 Task: Search one way flight ticket for 5 adults, 2 children, 1 infant in seat and 1 infant on lap in economy from Homer: Homer Airport to Gillette: Gillette Campbell County Airport on 5-1-2023. Choice of flights is Alaska. Number of bags: 2 carry on bags. Price is upto 98000. Outbound departure time preference is 5:15. Return departure time preference is 13:30.
Action: Mouse moved to (213, 204)
Screenshot: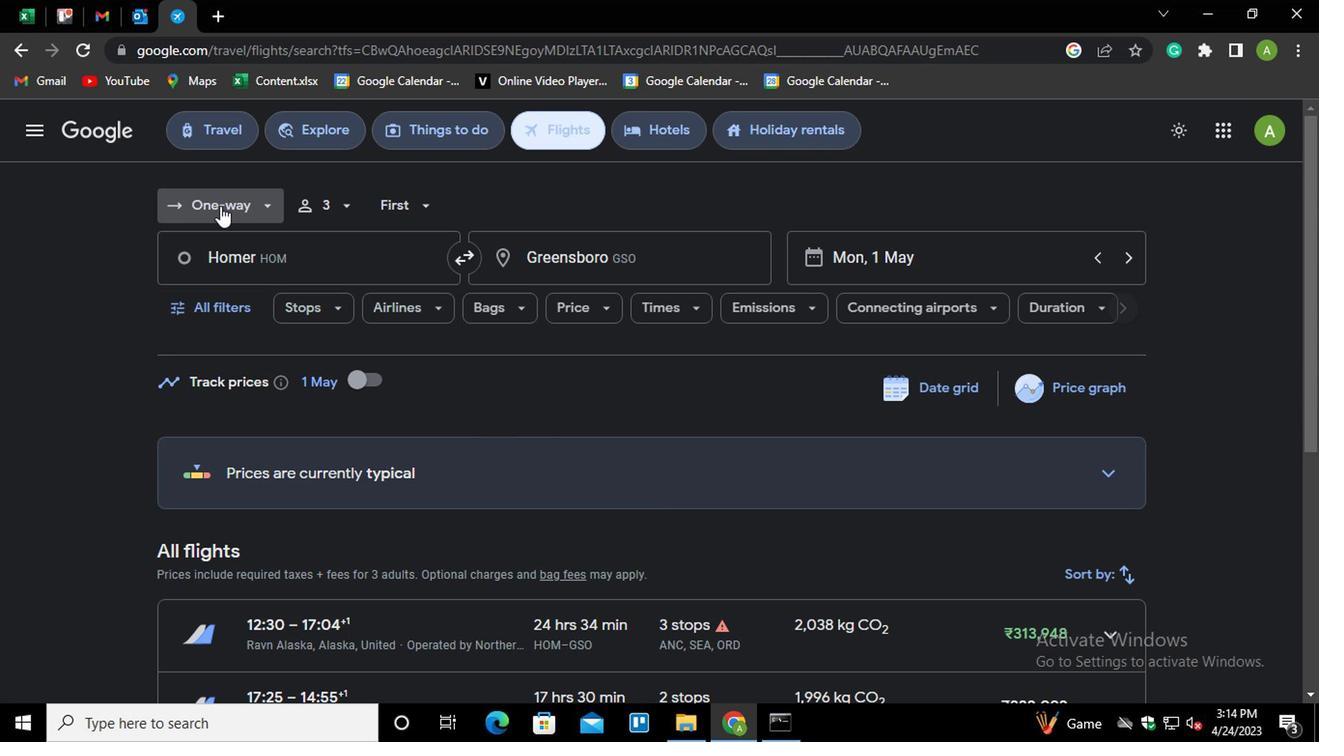 
Action: Mouse pressed left at (213, 204)
Screenshot: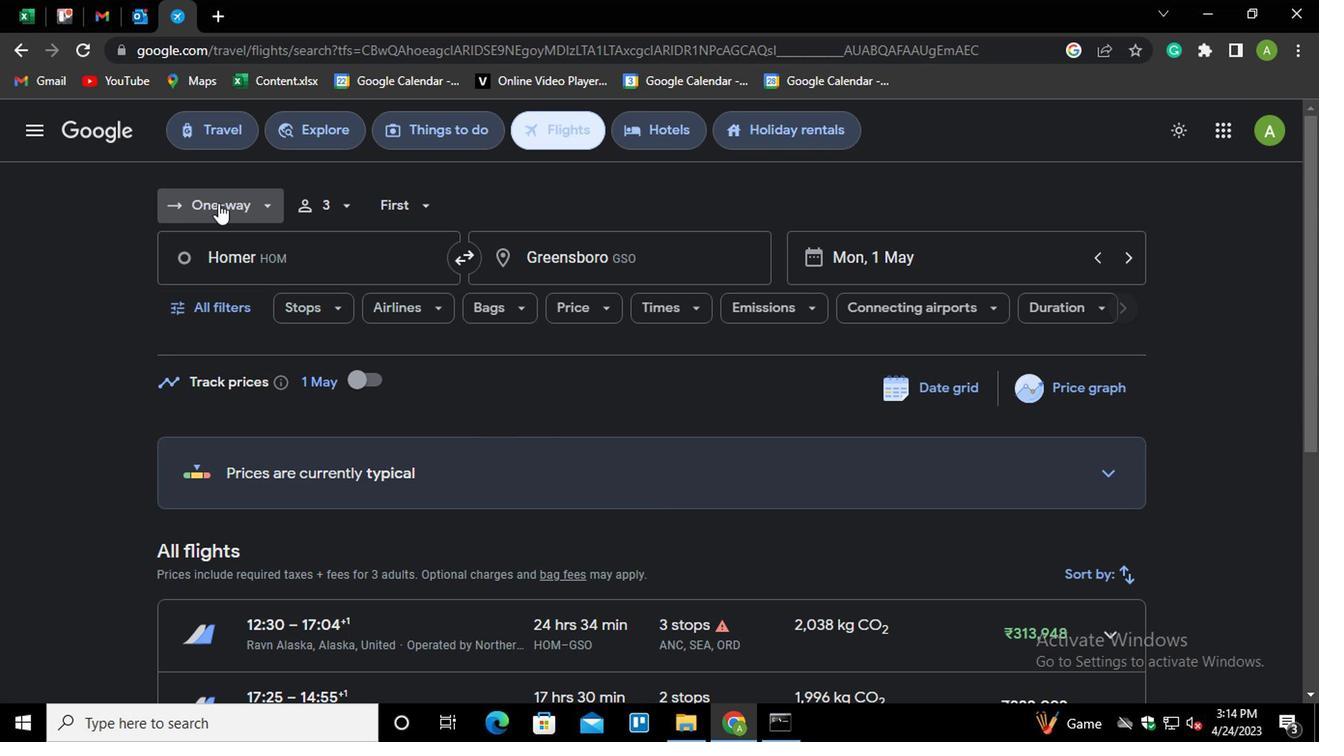 
Action: Mouse moved to (251, 291)
Screenshot: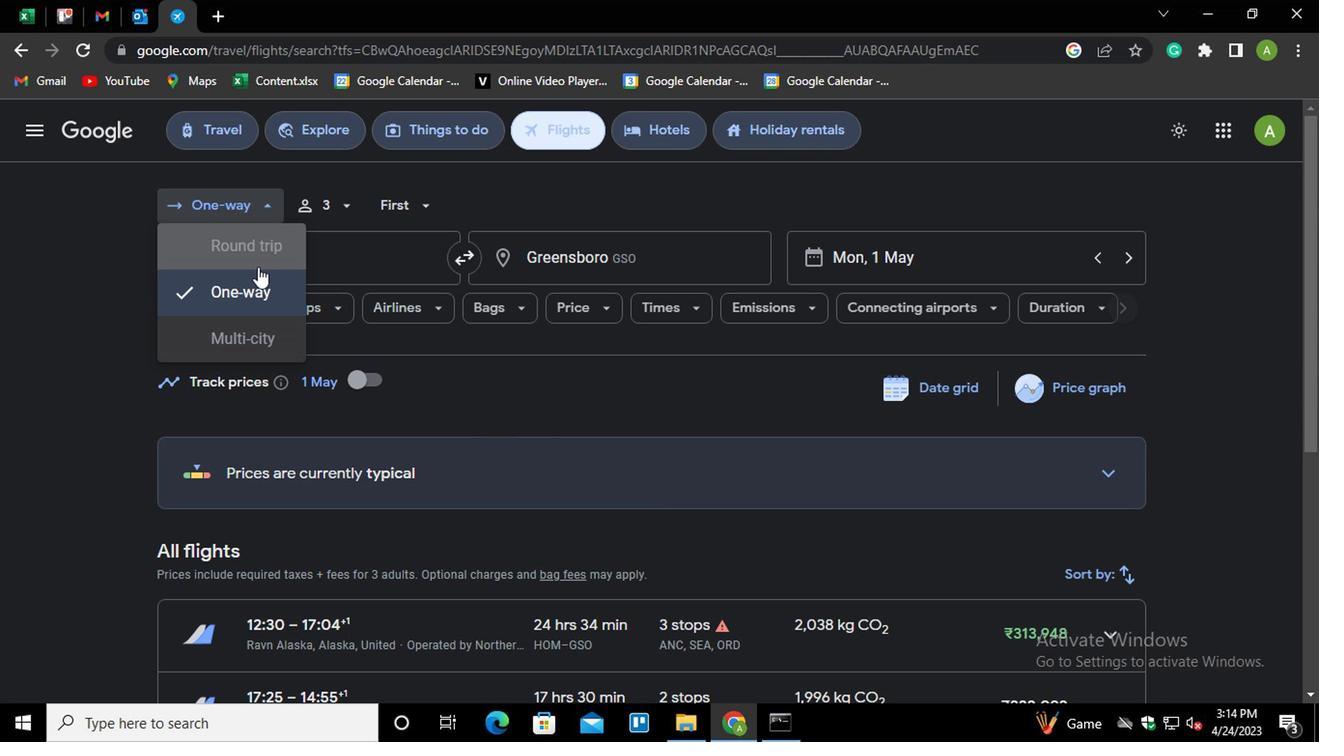 
Action: Mouse pressed left at (251, 291)
Screenshot: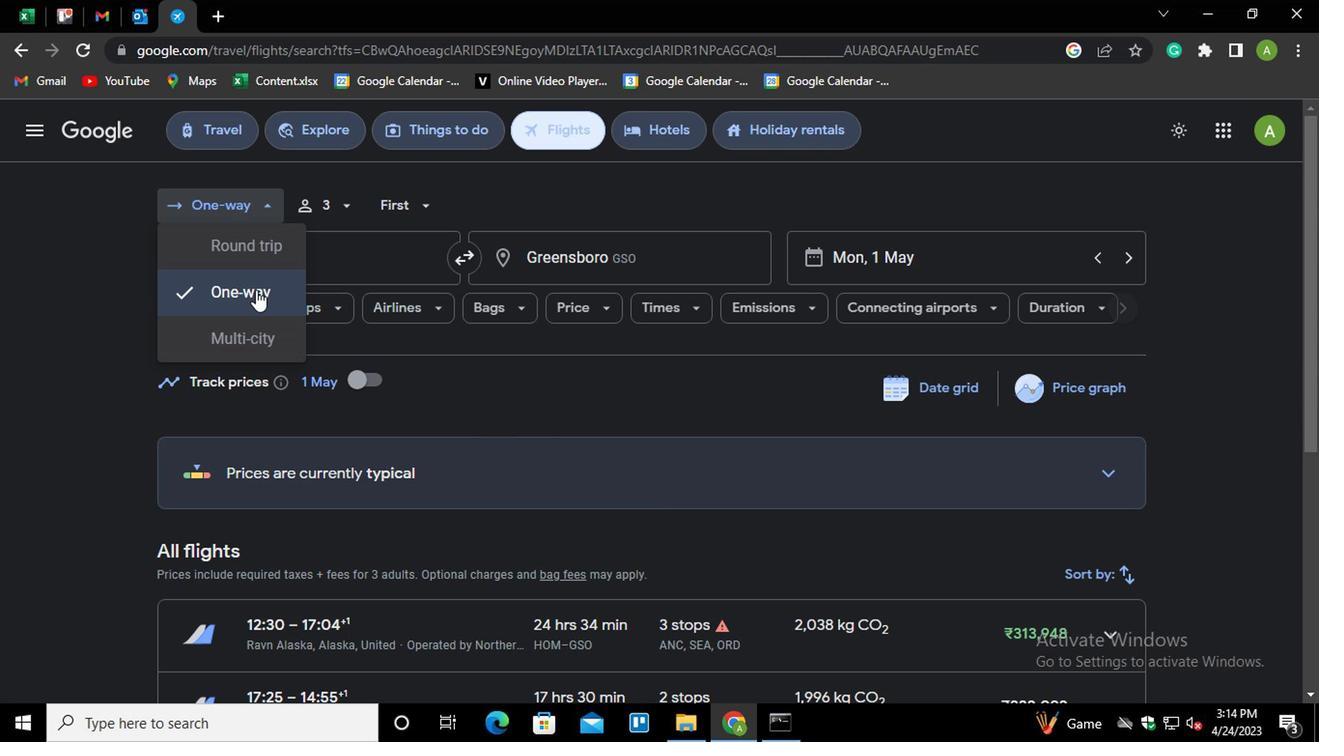 
Action: Mouse moved to (312, 206)
Screenshot: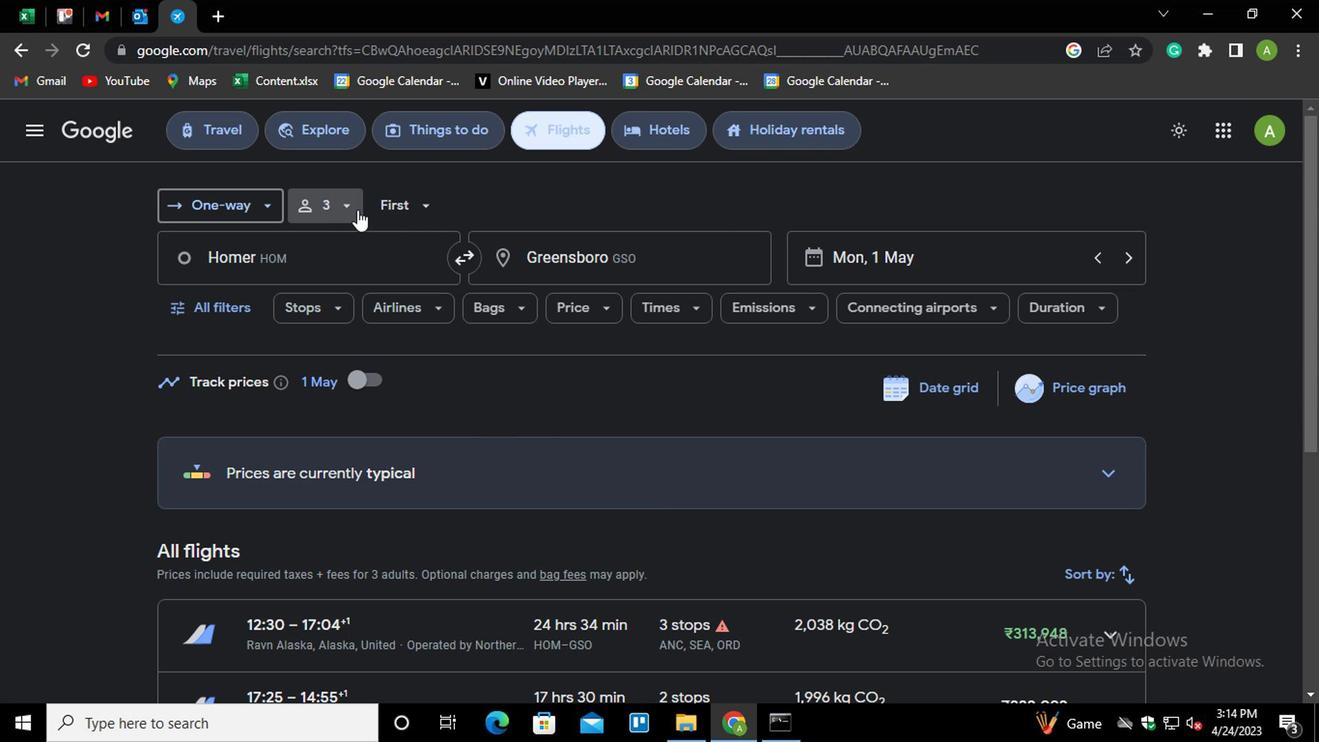 
Action: Mouse pressed left at (312, 206)
Screenshot: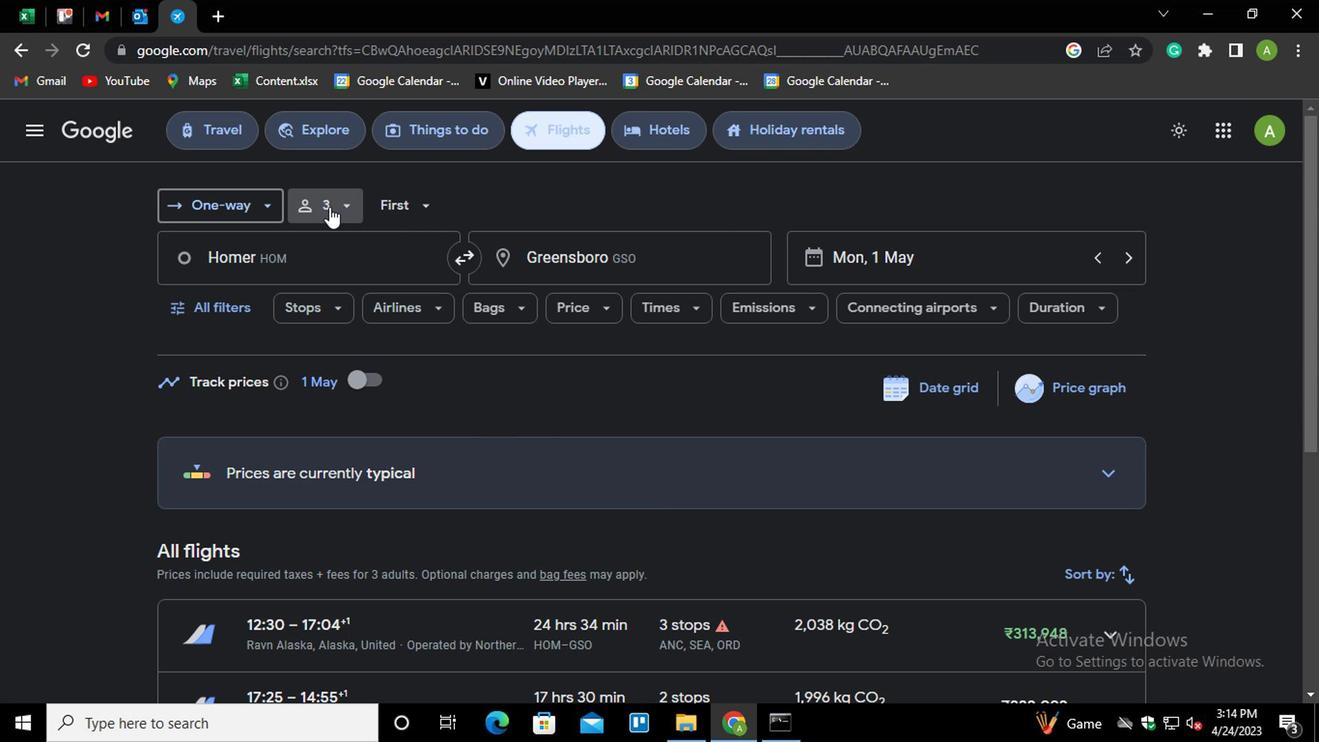 
Action: Mouse moved to (481, 251)
Screenshot: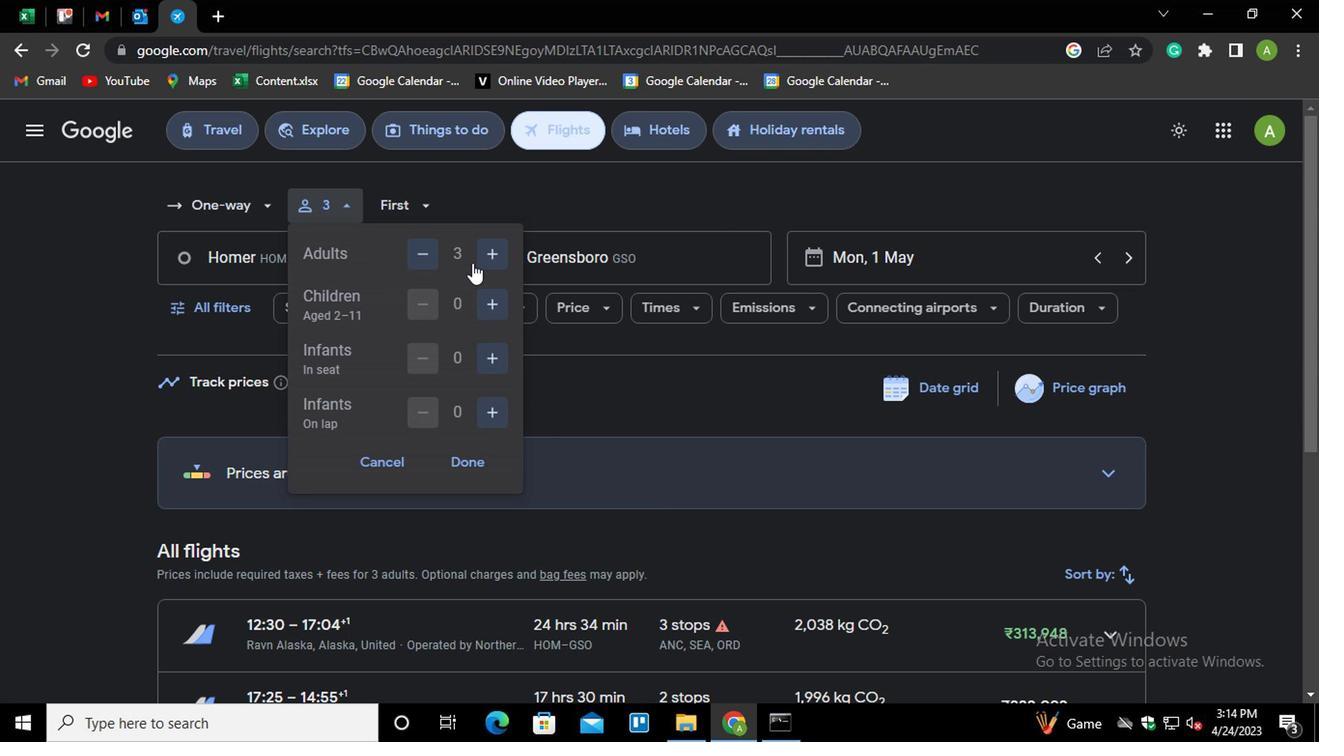 
Action: Mouse pressed left at (481, 251)
Screenshot: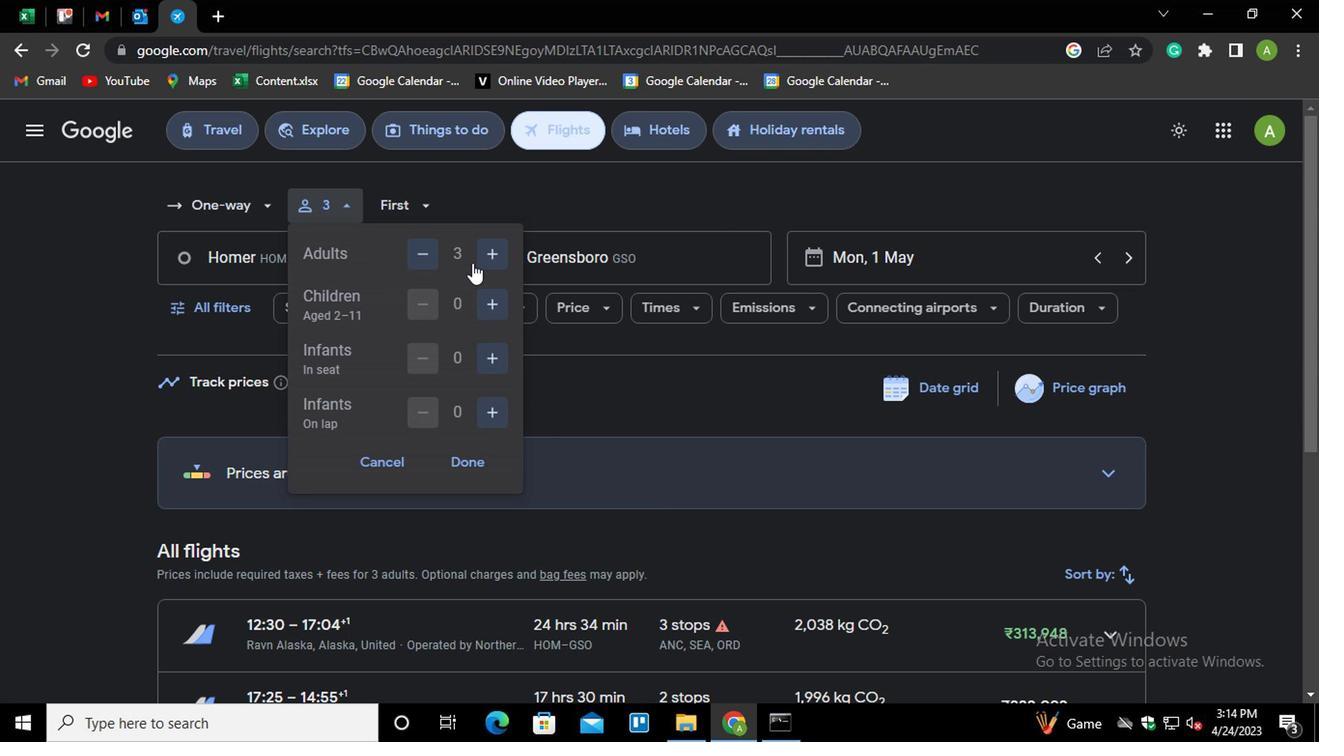 
Action: Mouse pressed left at (481, 251)
Screenshot: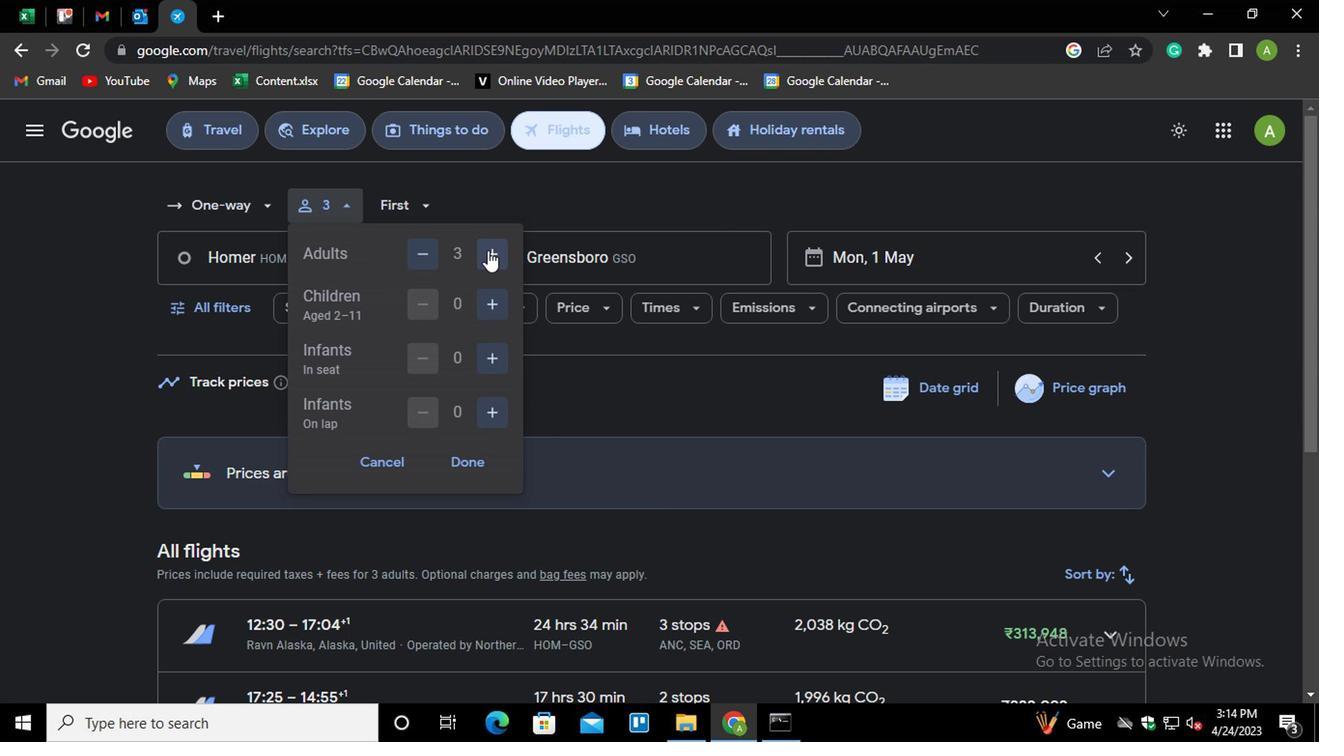 
Action: Mouse moved to (489, 347)
Screenshot: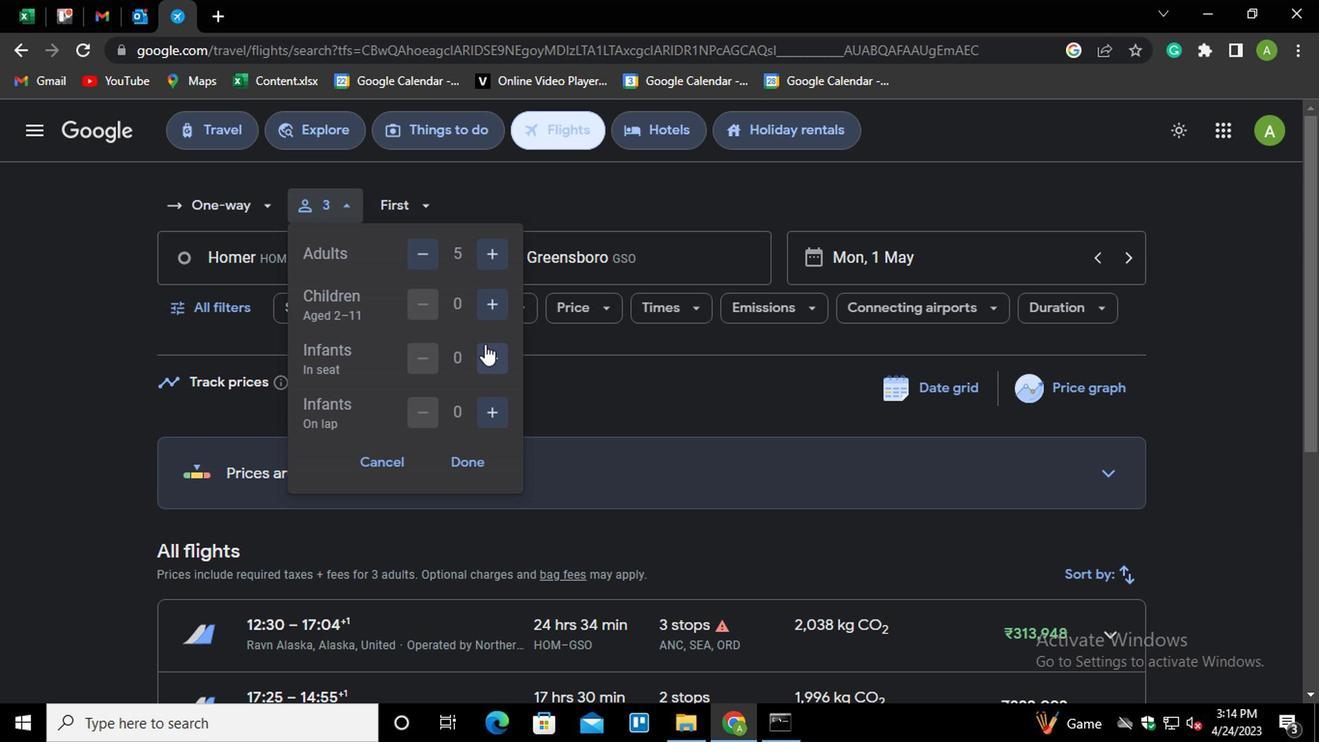 
Action: Mouse pressed left at (489, 347)
Screenshot: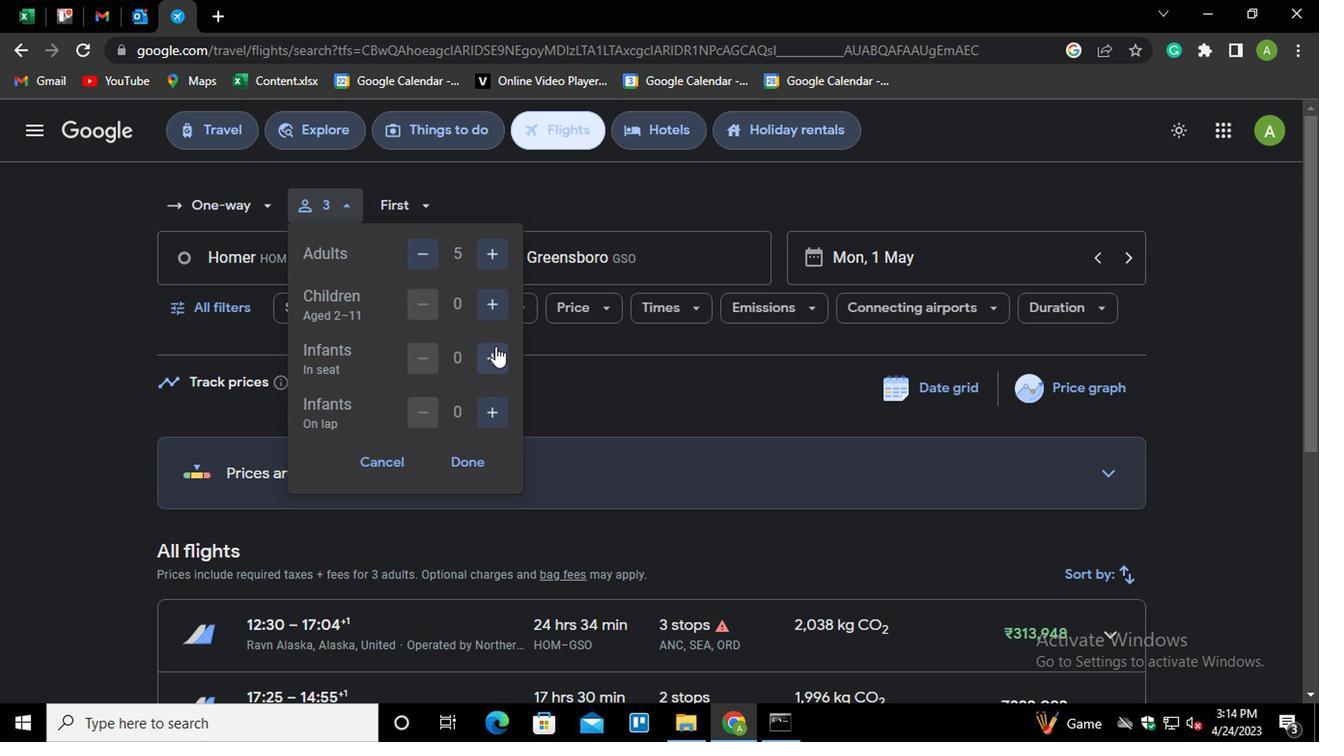 
Action: Mouse moved to (492, 420)
Screenshot: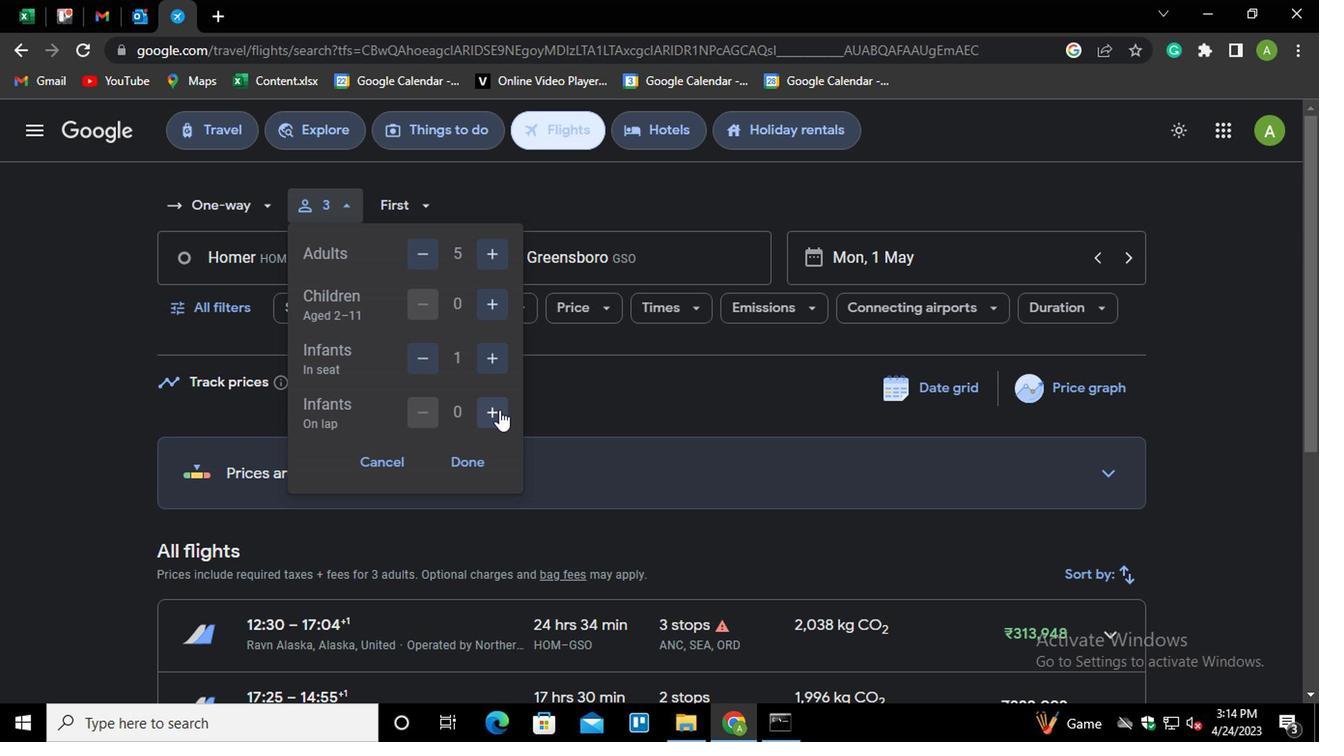 
Action: Mouse pressed left at (492, 420)
Screenshot: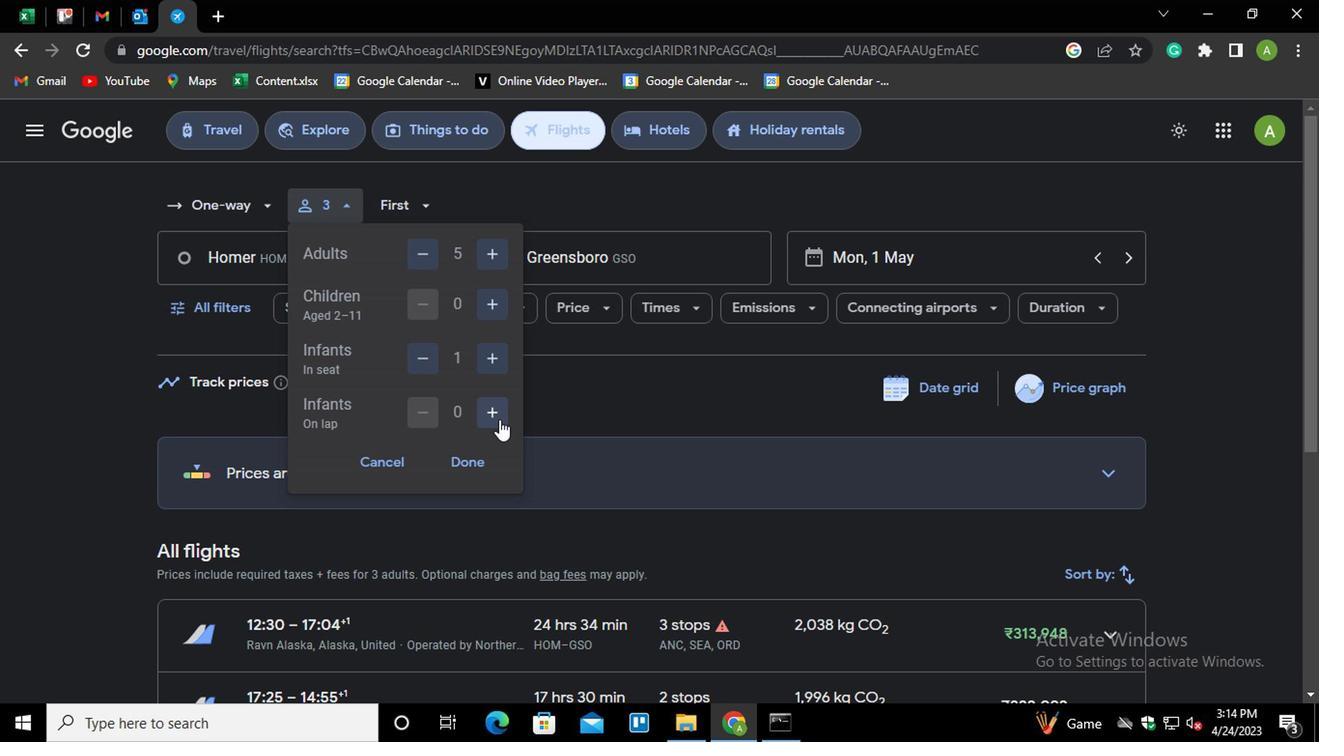 
Action: Mouse moved to (465, 469)
Screenshot: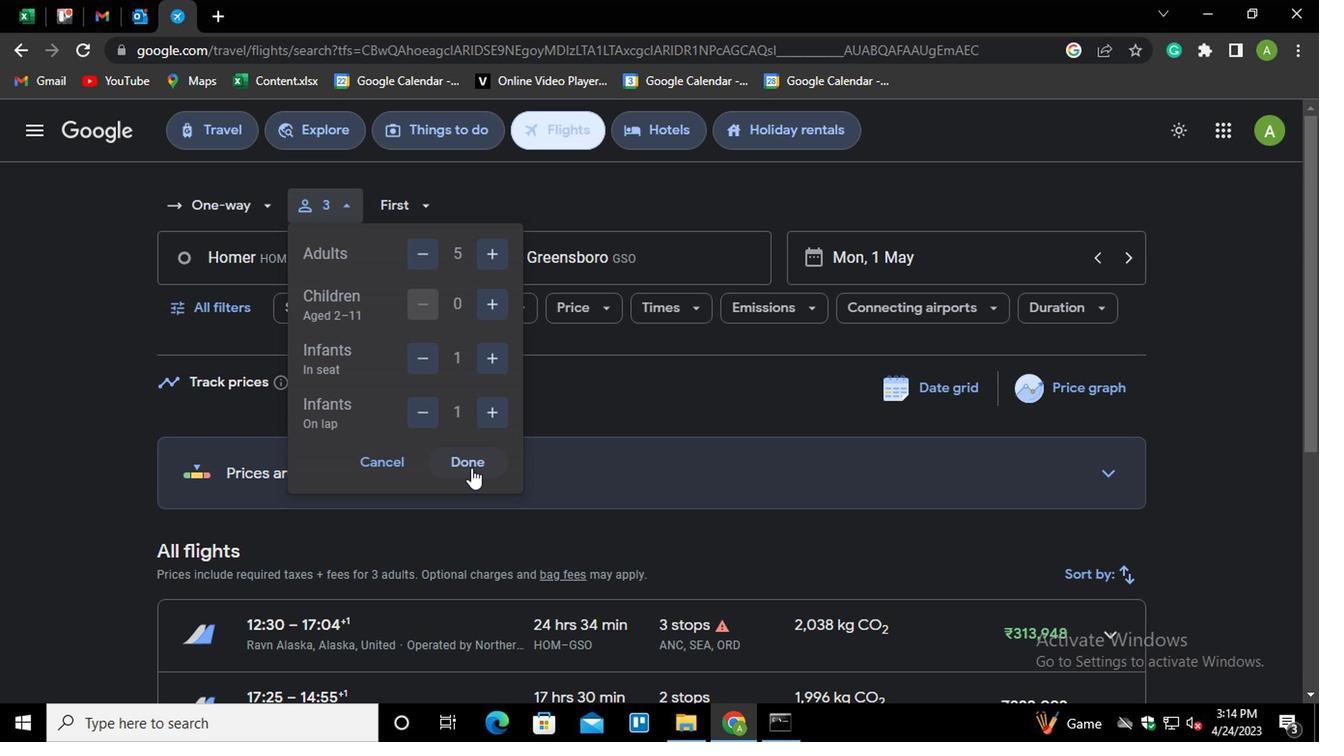 
Action: Mouse pressed left at (465, 469)
Screenshot: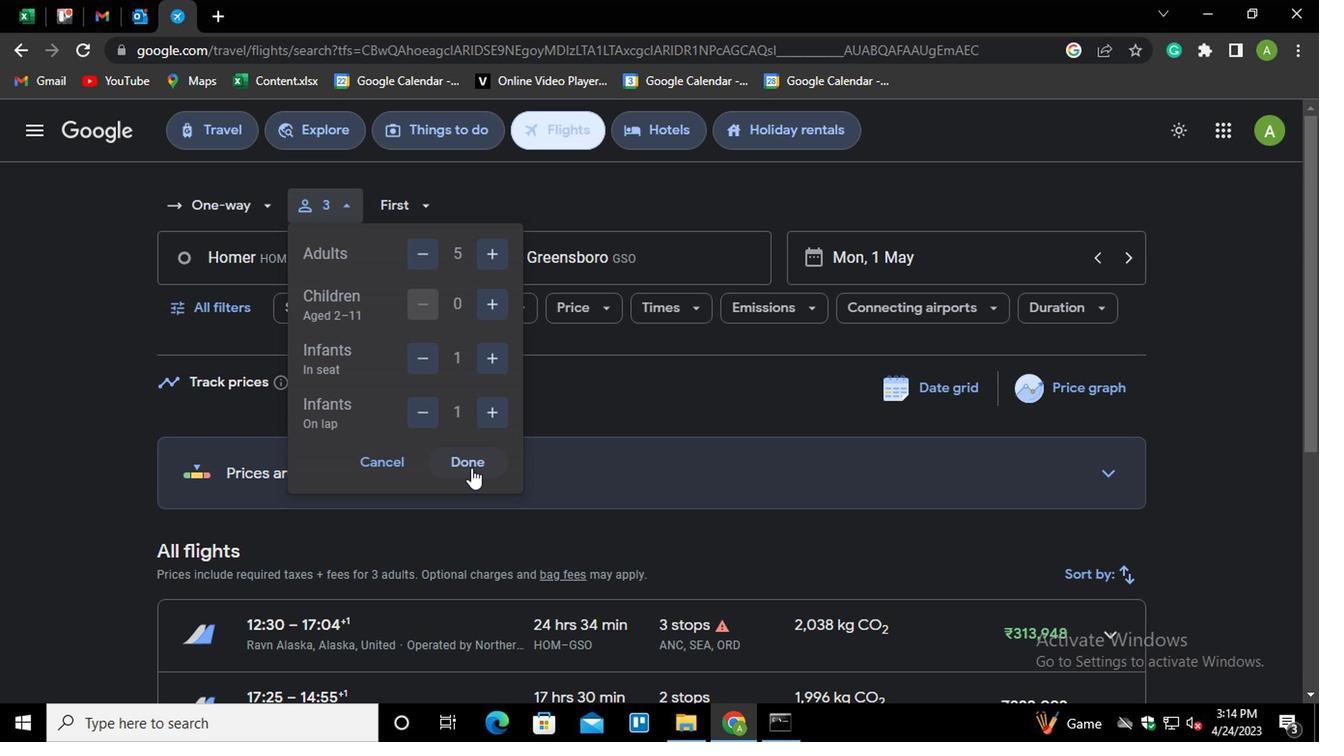 
Action: Mouse moved to (393, 204)
Screenshot: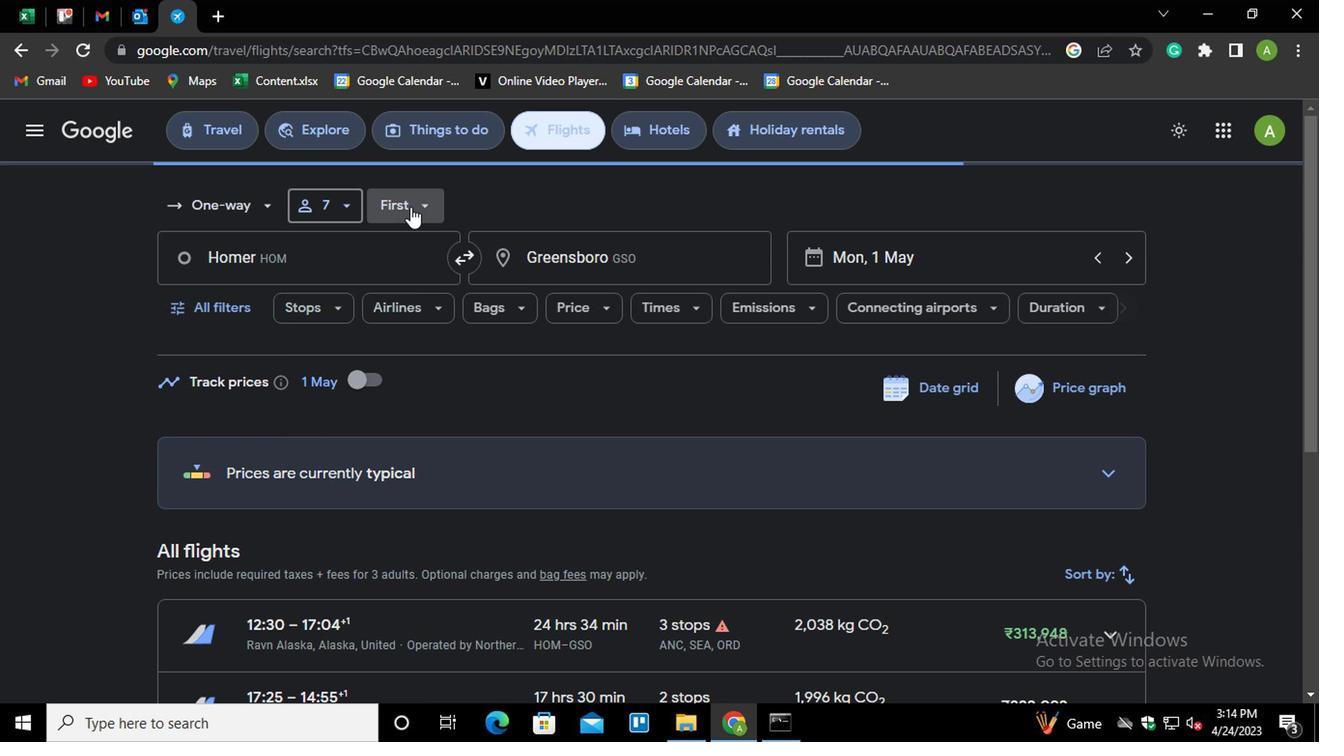 
Action: Mouse pressed left at (393, 204)
Screenshot: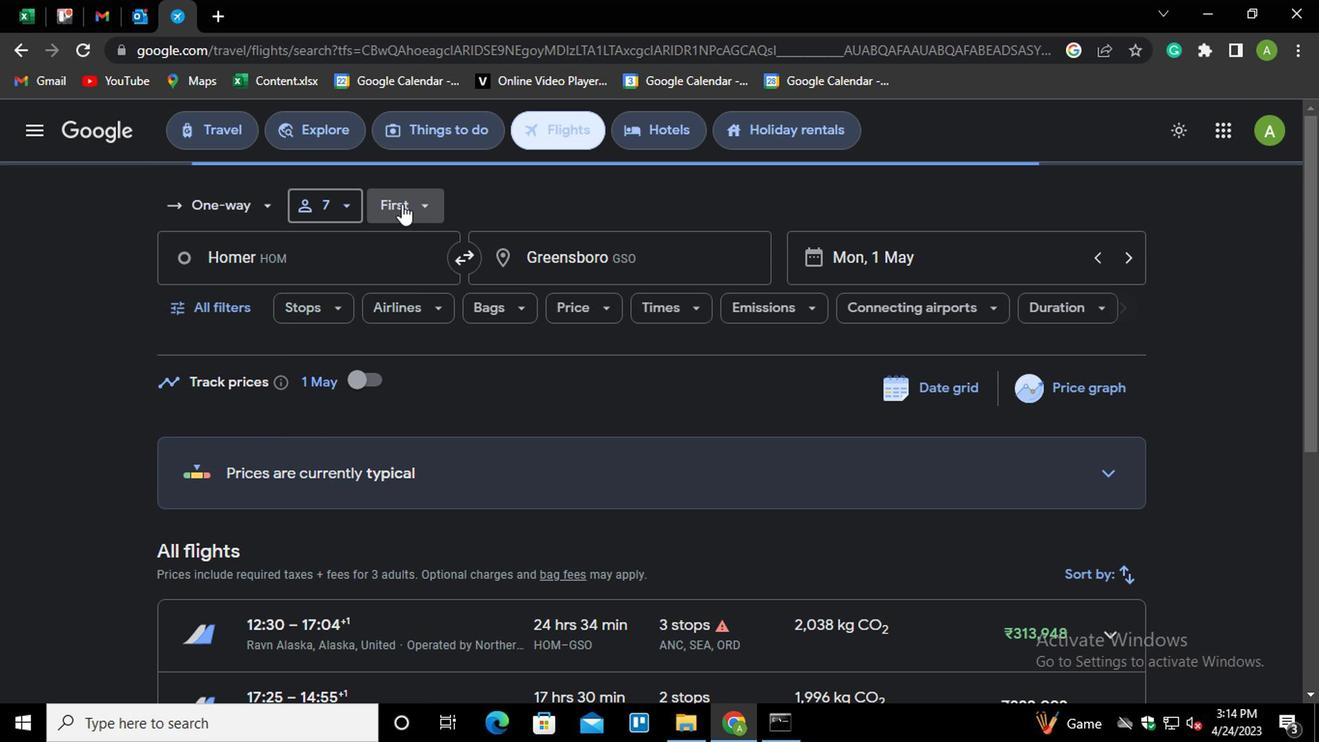 
Action: Mouse moved to (422, 248)
Screenshot: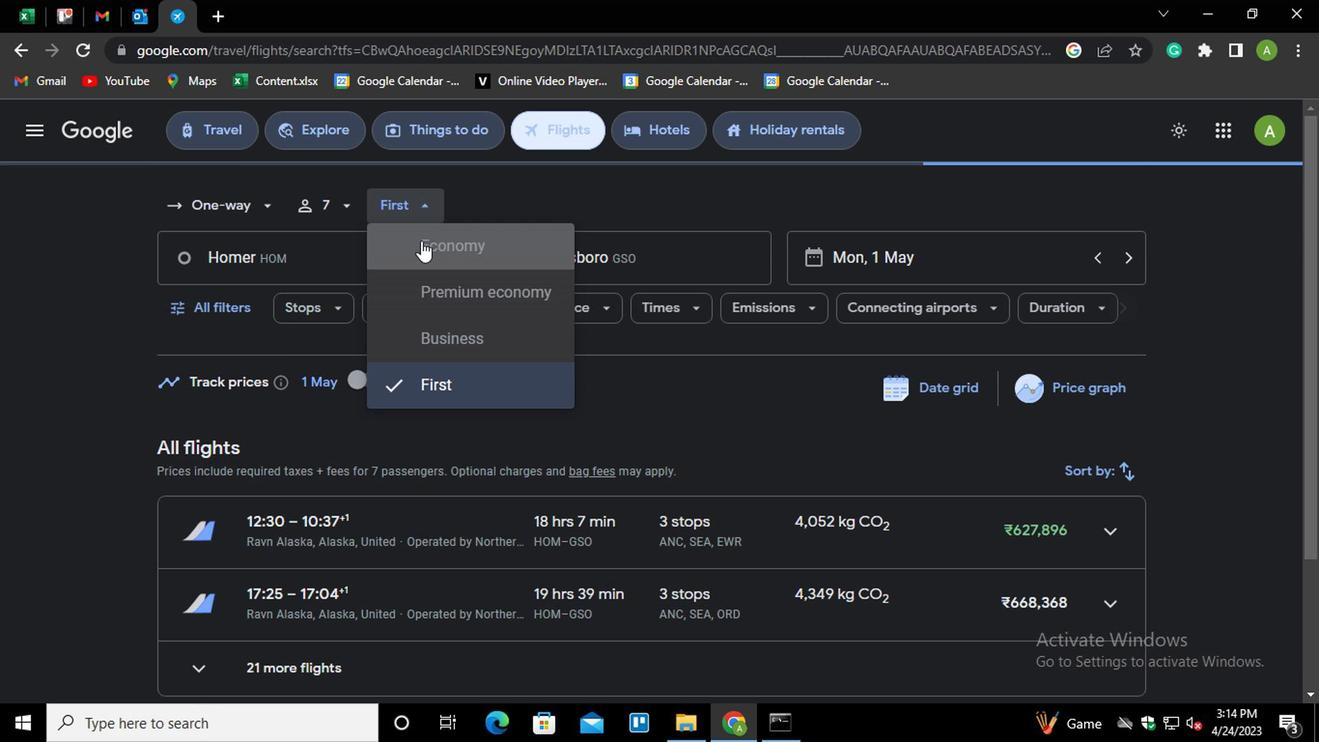
Action: Mouse pressed left at (422, 248)
Screenshot: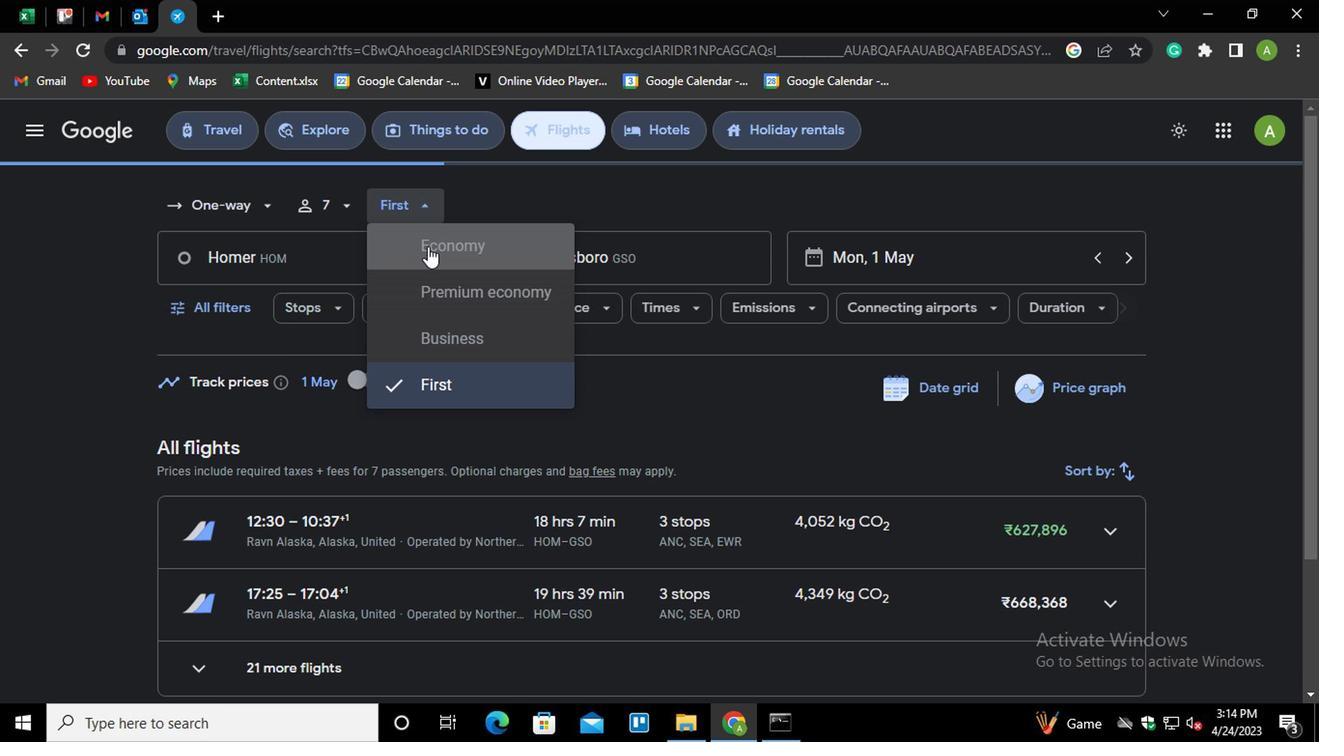 
Action: Mouse moved to (672, 264)
Screenshot: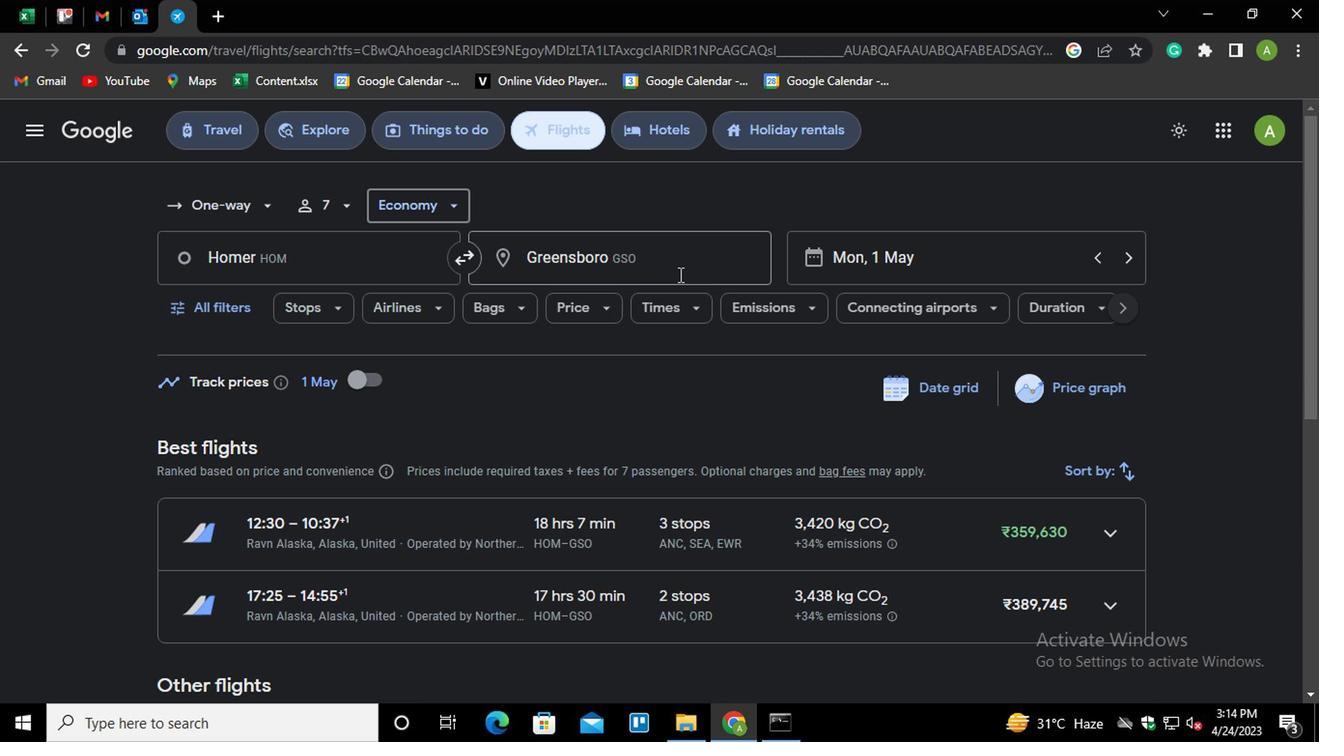 
Action: Mouse pressed left at (672, 264)
Screenshot: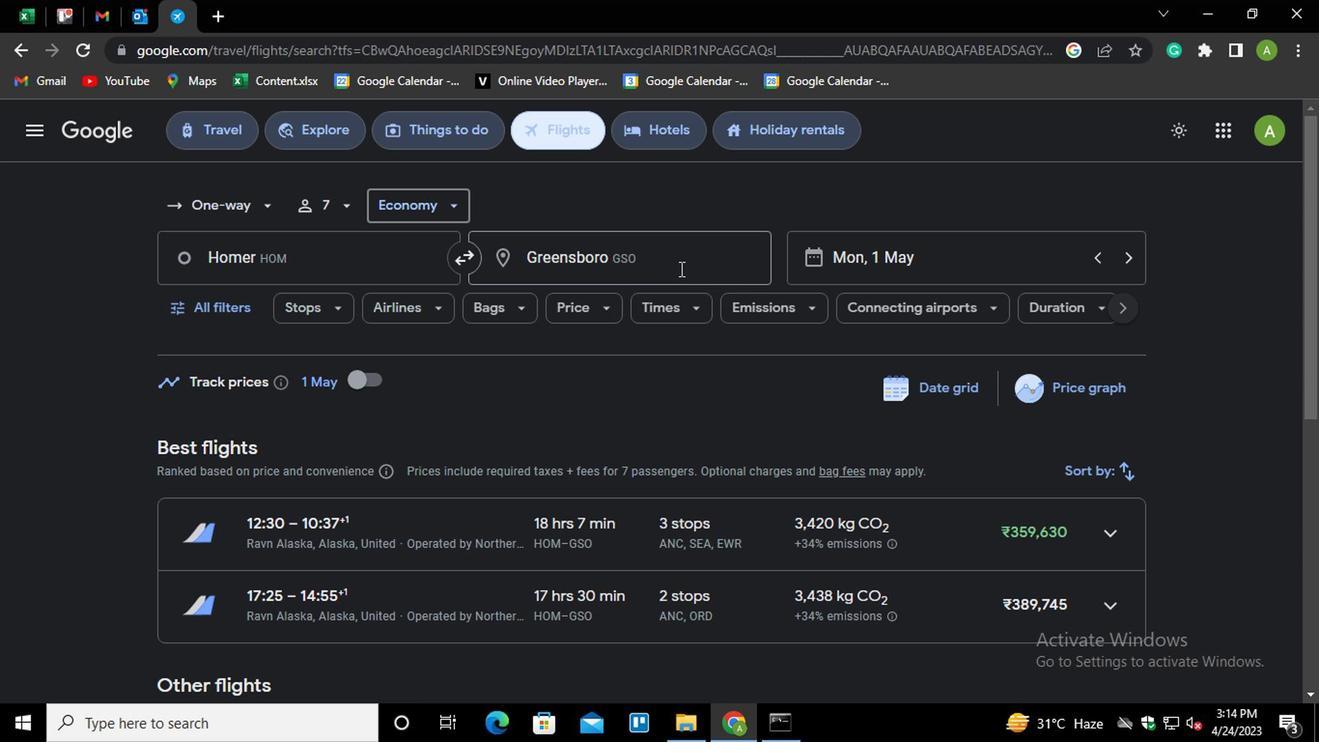 
Action: Mouse moved to (681, 255)
Screenshot: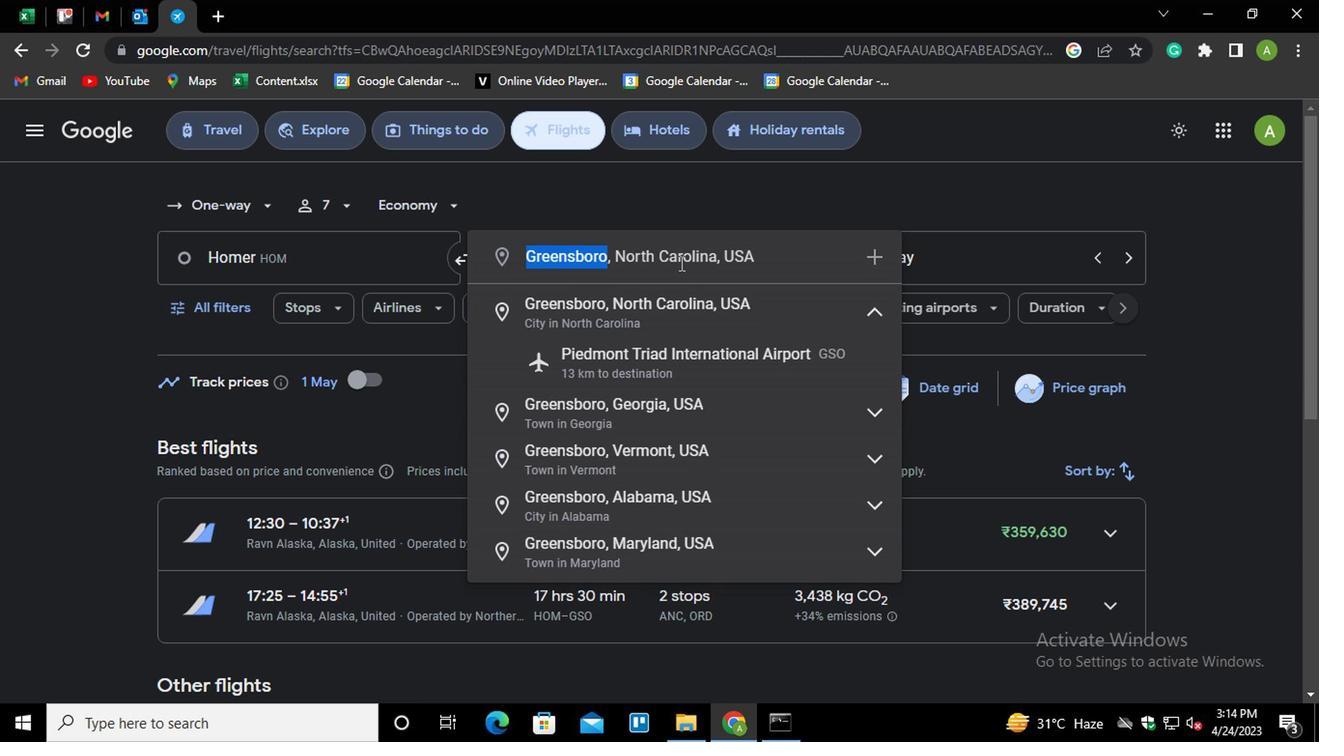 
Action: Key pressed <Key.shift>GILLETTE<Key.down><Key.enter>
Screenshot: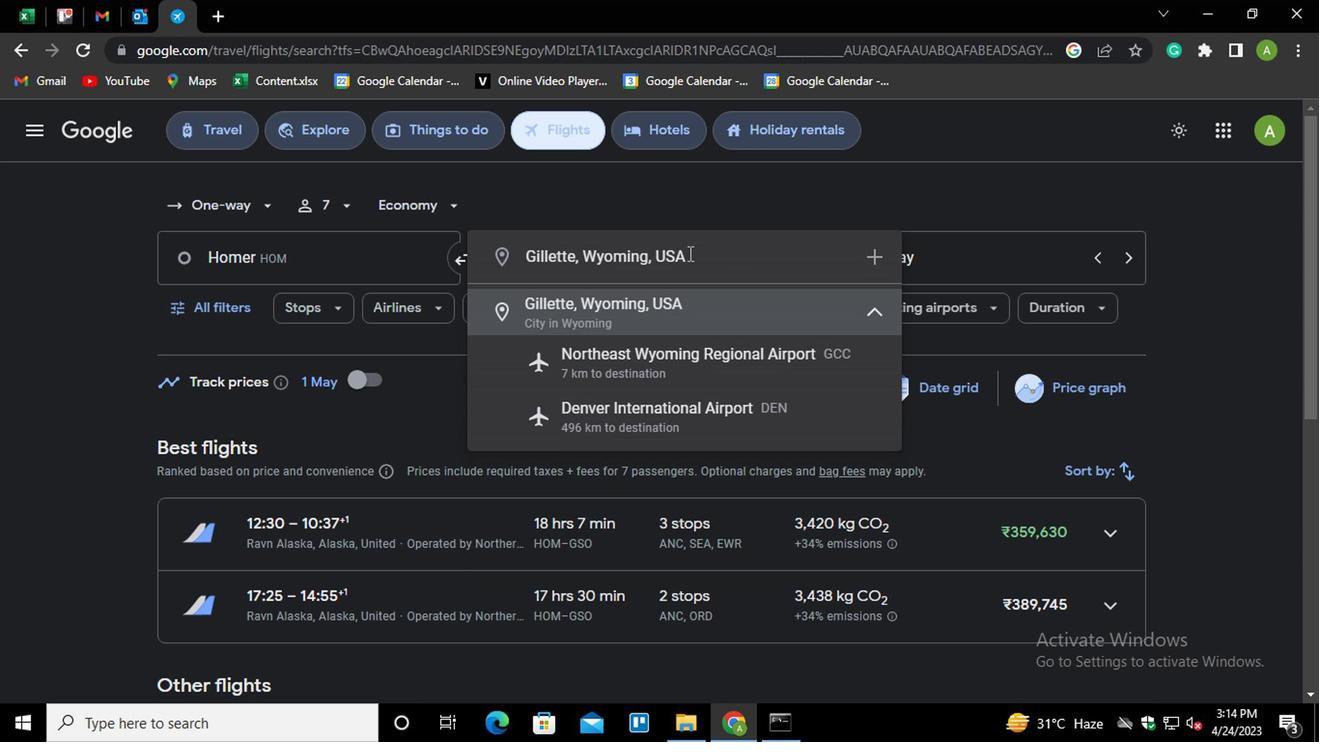 
Action: Mouse moved to (217, 314)
Screenshot: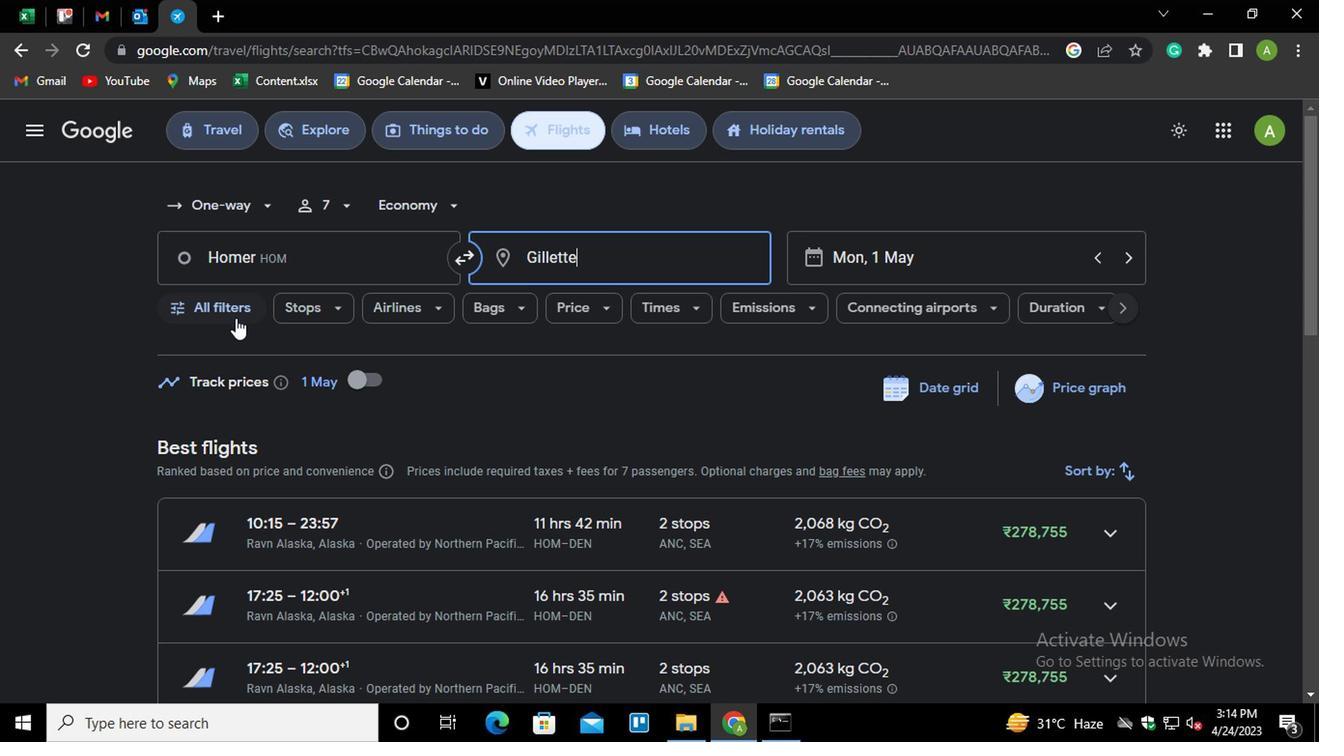 
Action: Mouse pressed left at (217, 314)
Screenshot: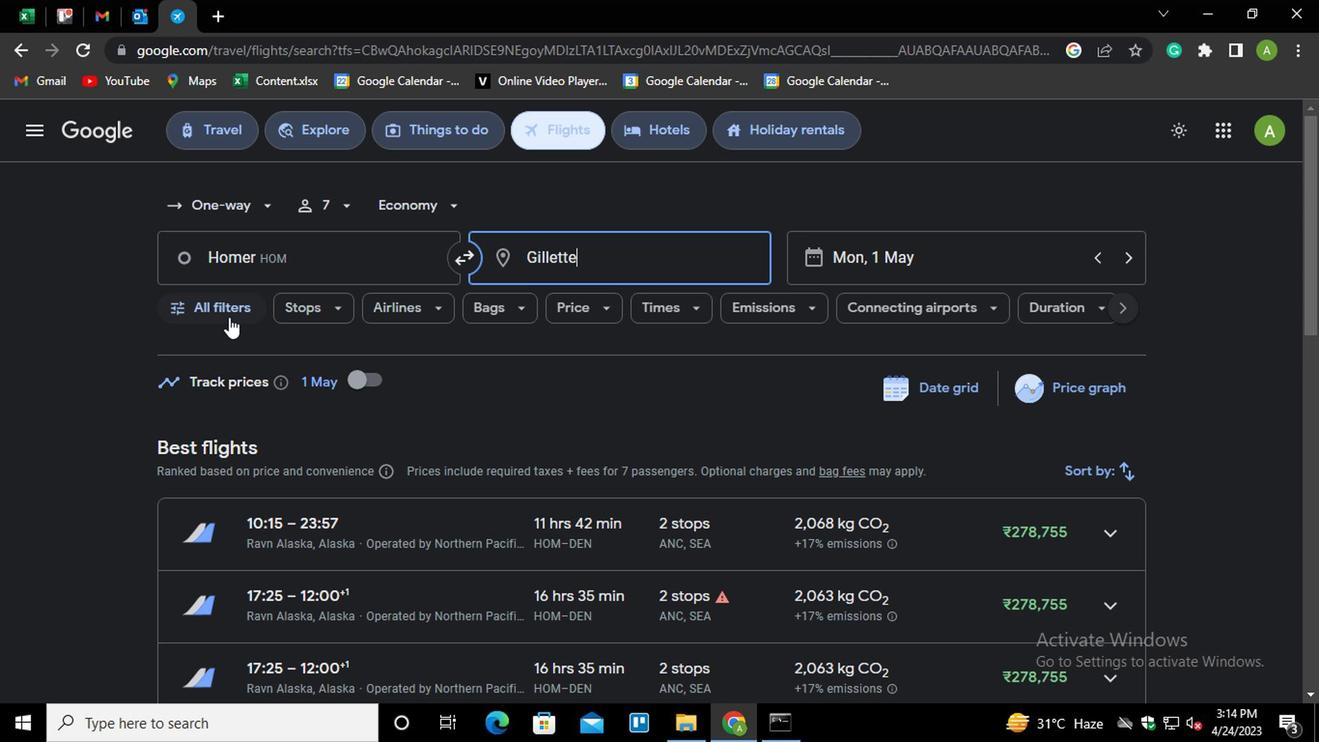 
Action: Mouse moved to (270, 499)
Screenshot: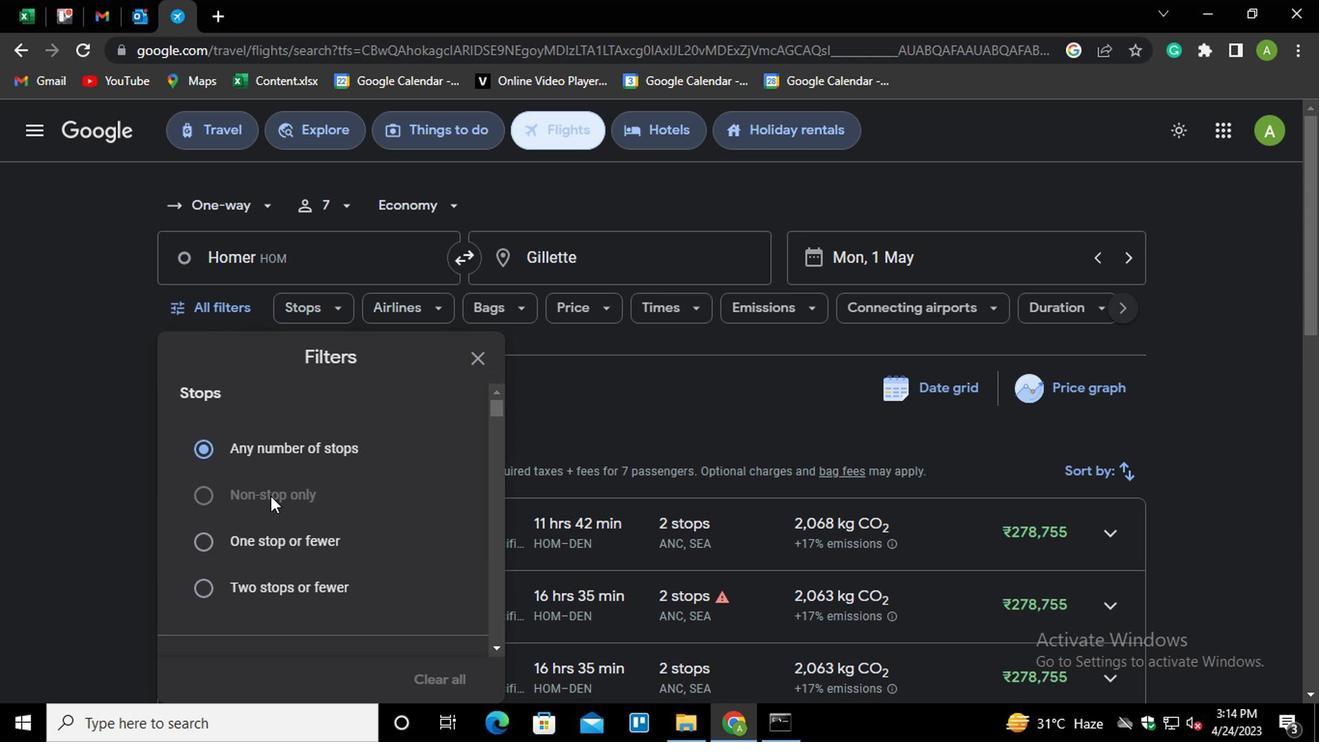 
Action: Mouse scrolled (270, 498) with delta (0, 0)
Screenshot: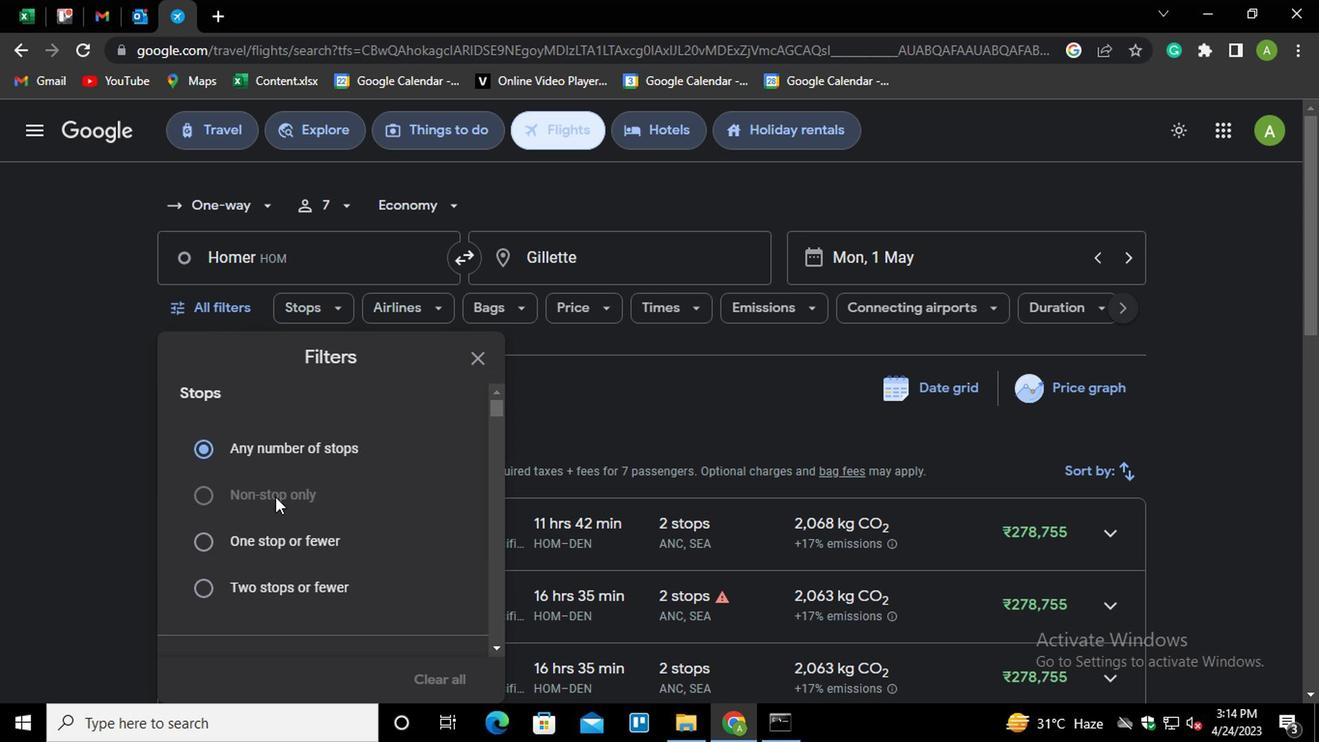 
Action: Mouse scrolled (270, 498) with delta (0, 0)
Screenshot: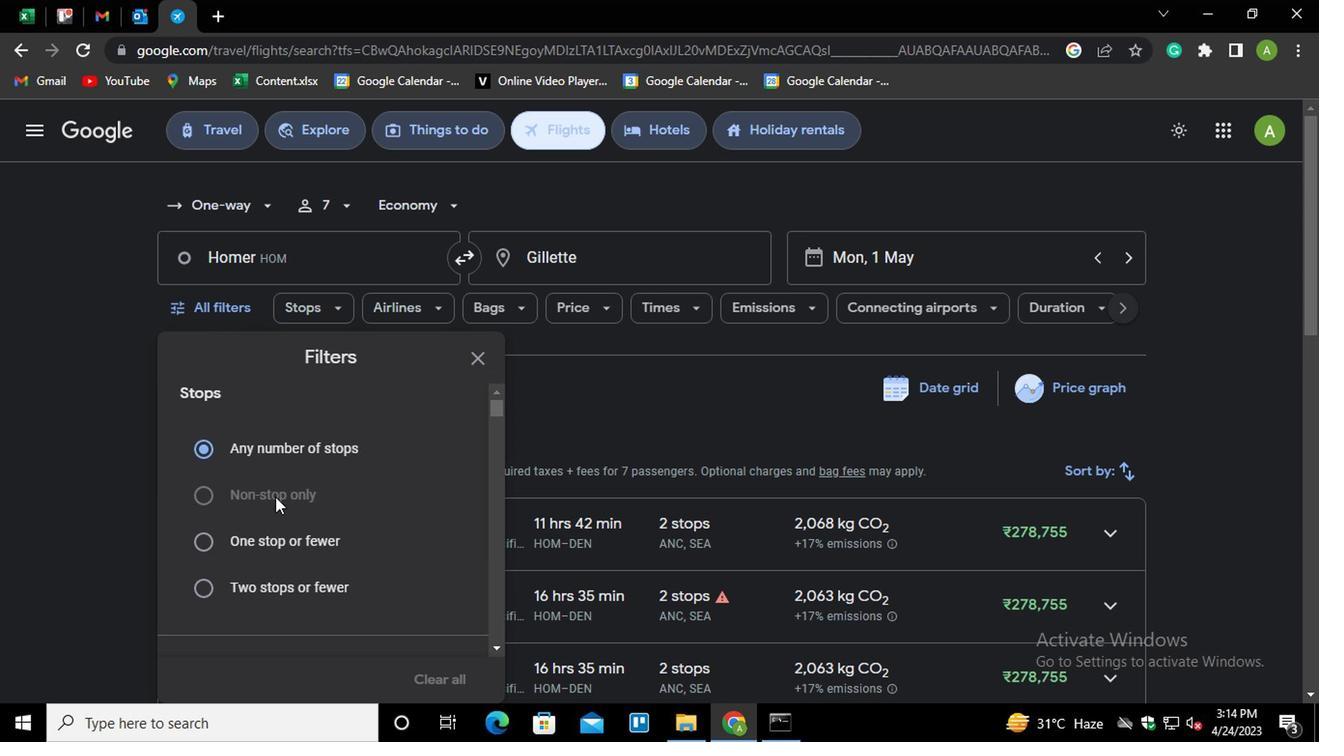 
Action: Mouse moved to (441, 530)
Screenshot: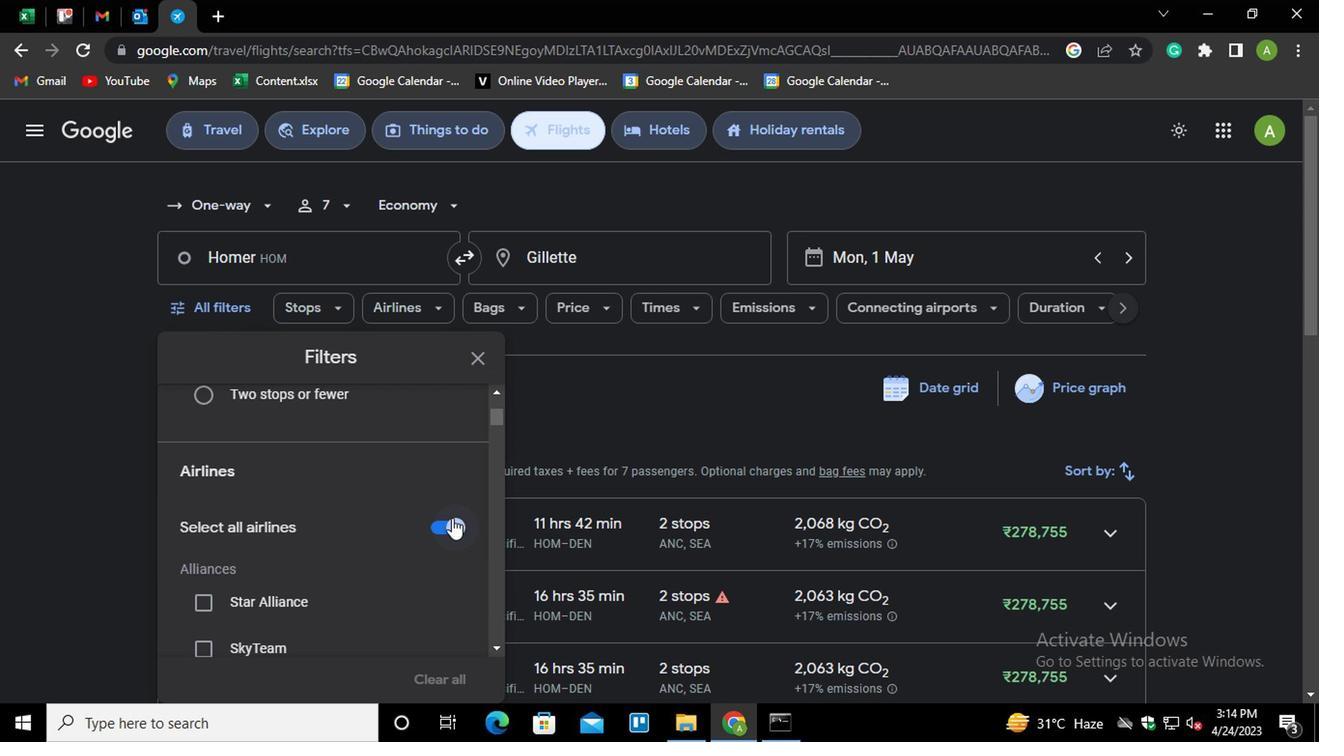 
Action: Mouse pressed left at (441, 530)
Screenshot: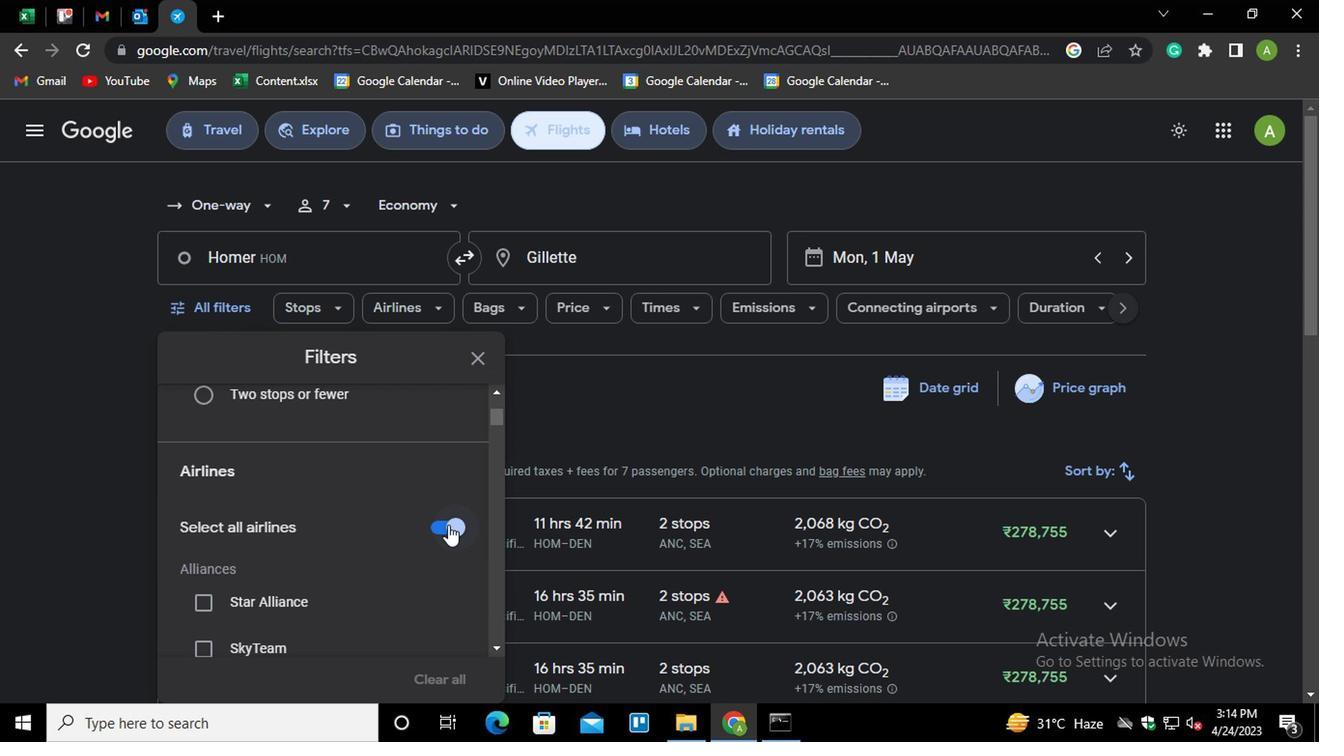 
Action: Mouse moved to (369, 543)
Screenshot: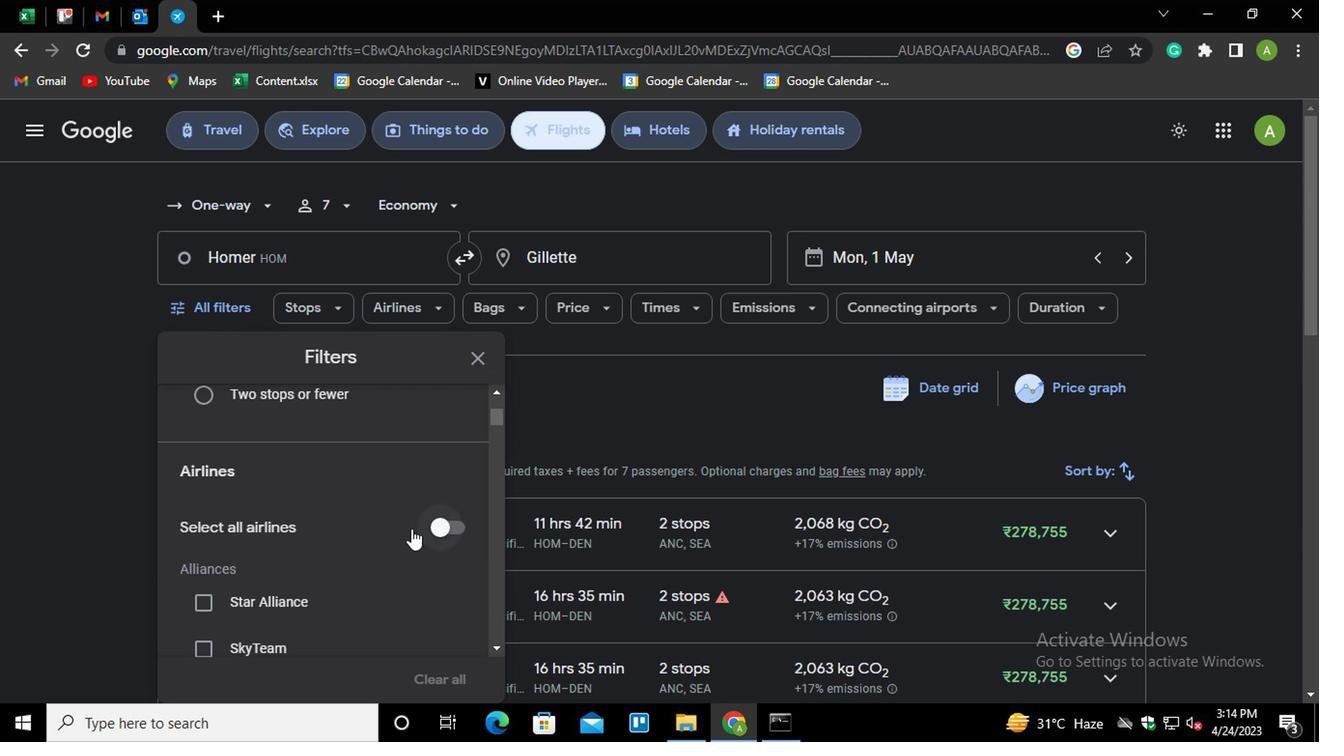 
Action: Mouse scrolled (369, 542) with delta (0, -1)
Screenshot: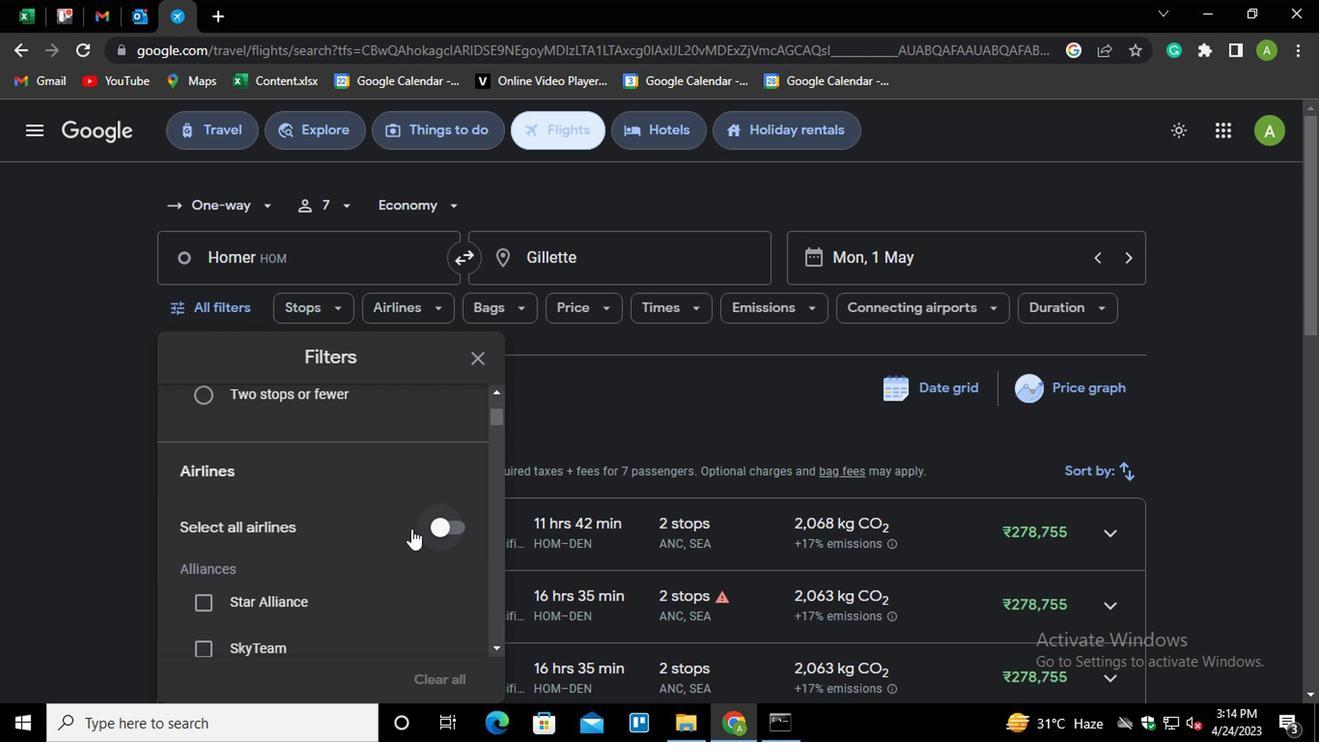 
Action: Mouse scrolled (369, 542) with delta (0, -1)
Screenshot: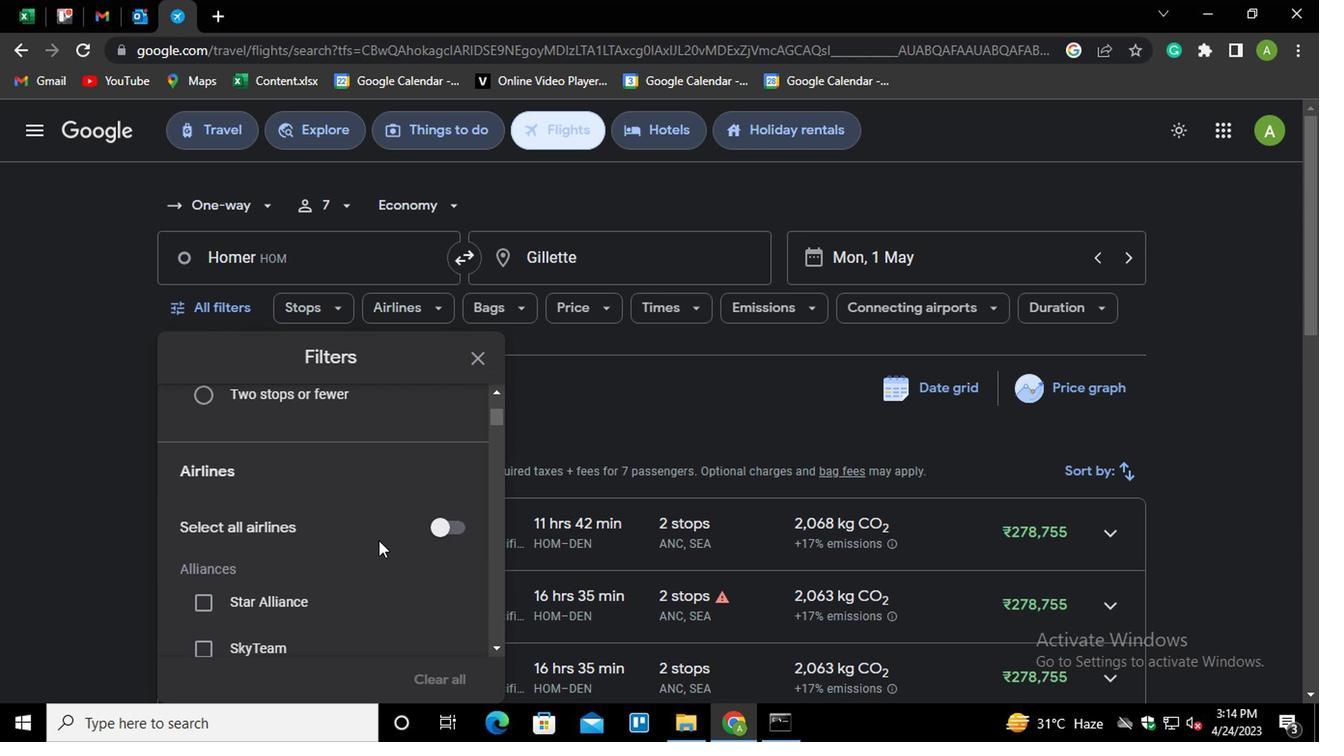 
Action: Mouse moved to (368, 544)
Screenshot: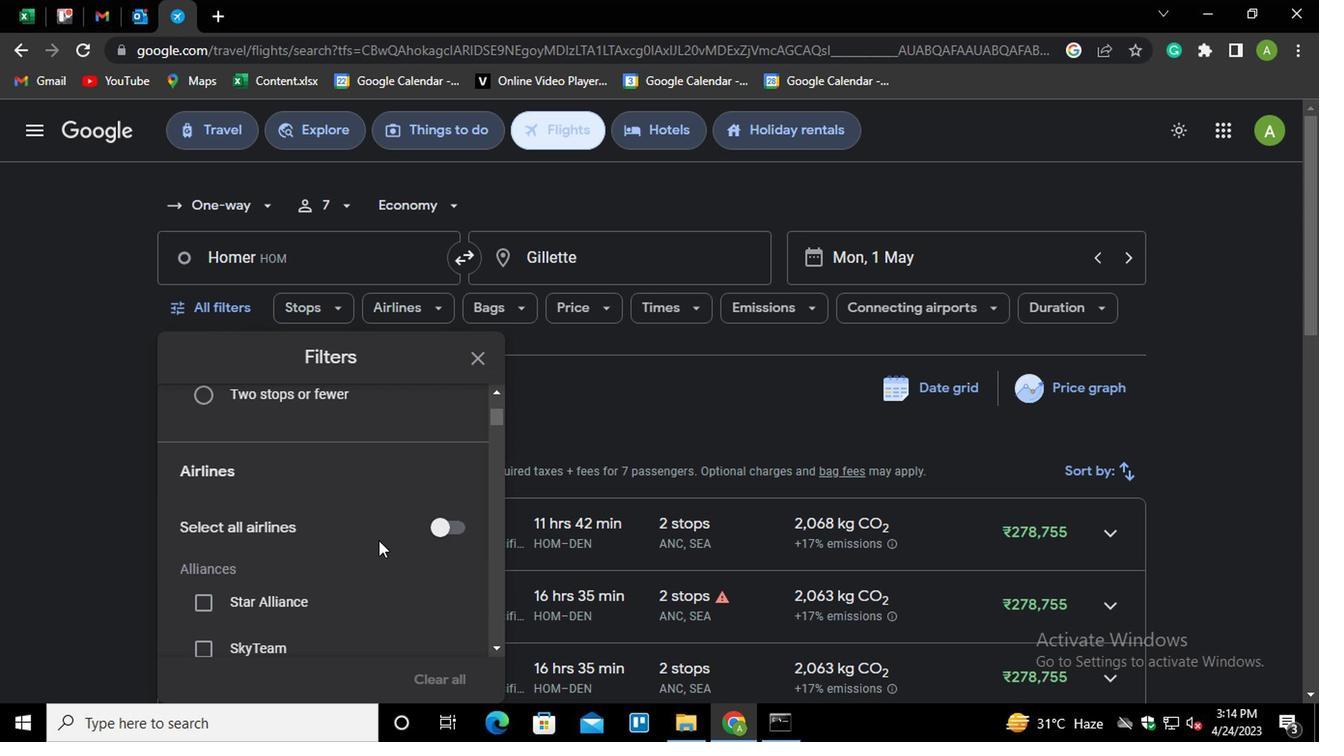 
Action: Mouse scrolled (368, 543) with delta (0, 0)
Screenshot: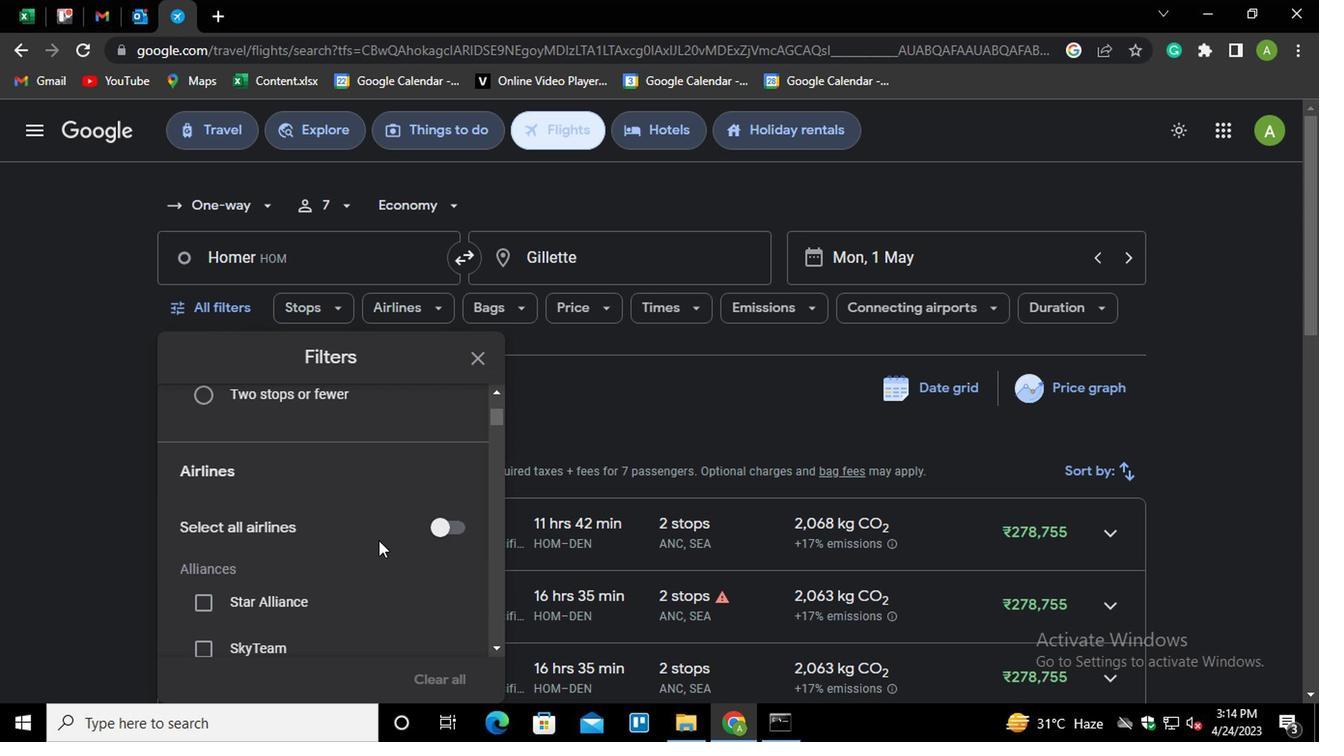 
Action: Mouse moved to (400, 486)
Screenshot: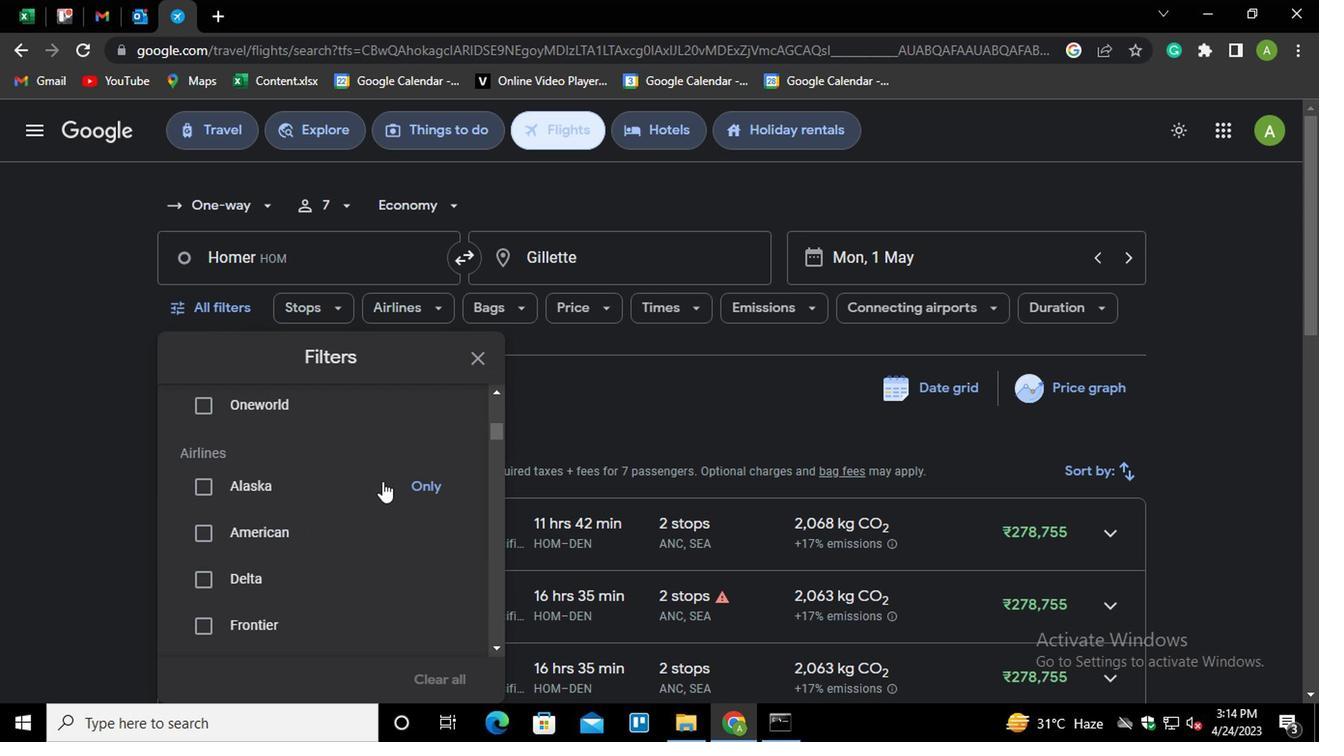 
Action: Mouse pressed left at (400, 486)
Screenshot: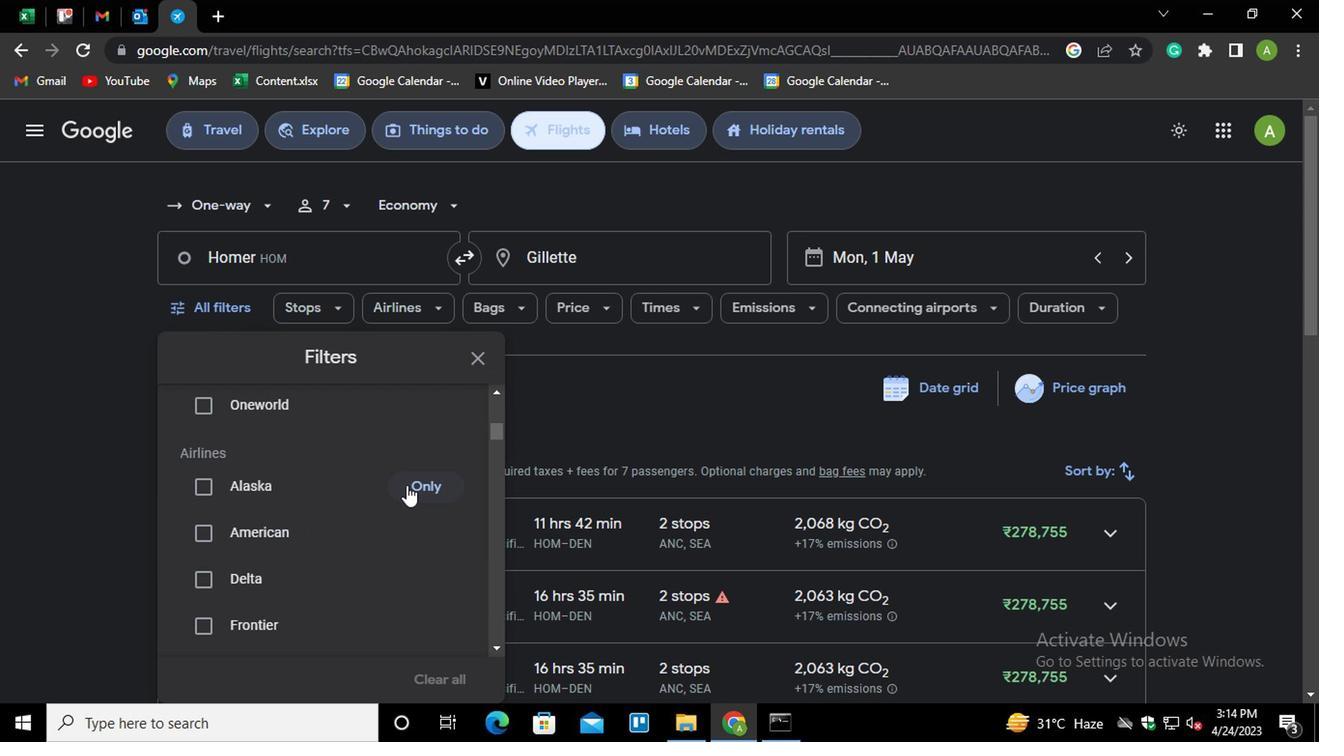 
Action: Mouse moved to (367, 527)
Screenshot: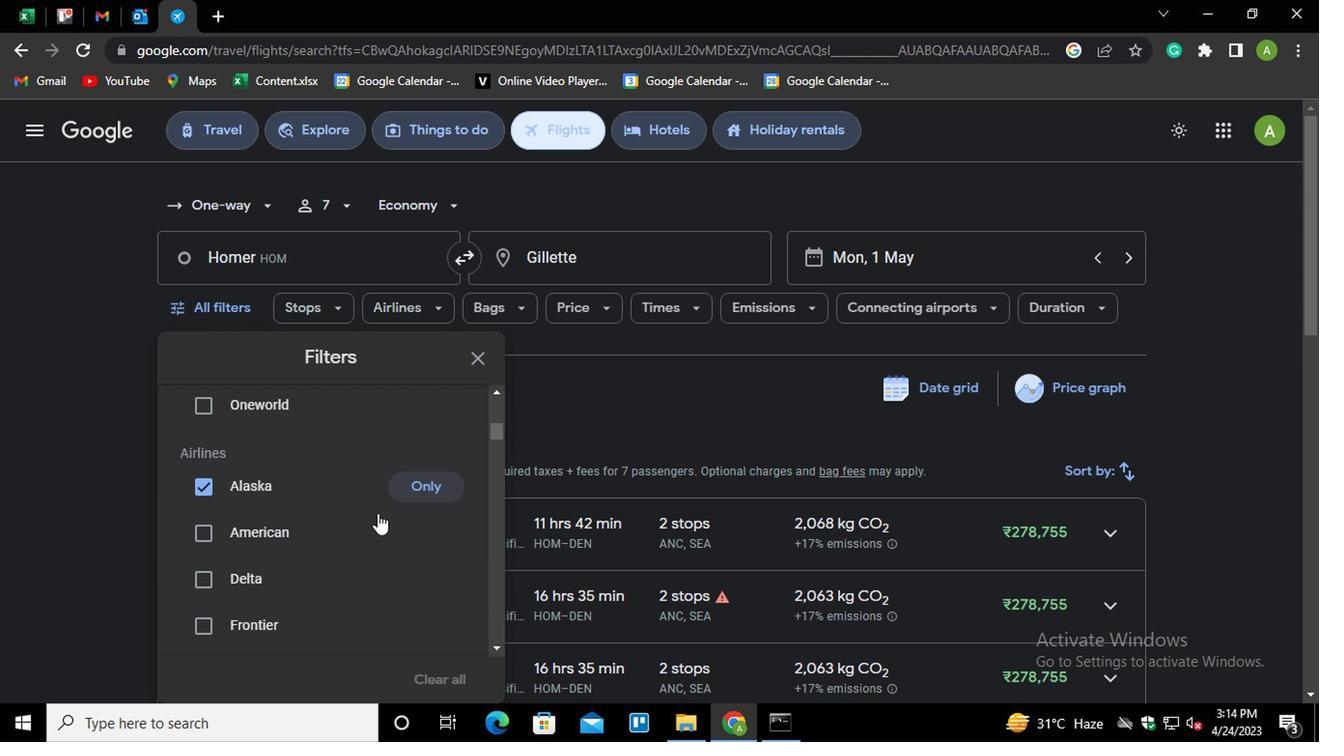 
Action: Mouse scrolled (367, 527) with delta (0, 0)
Screenshot: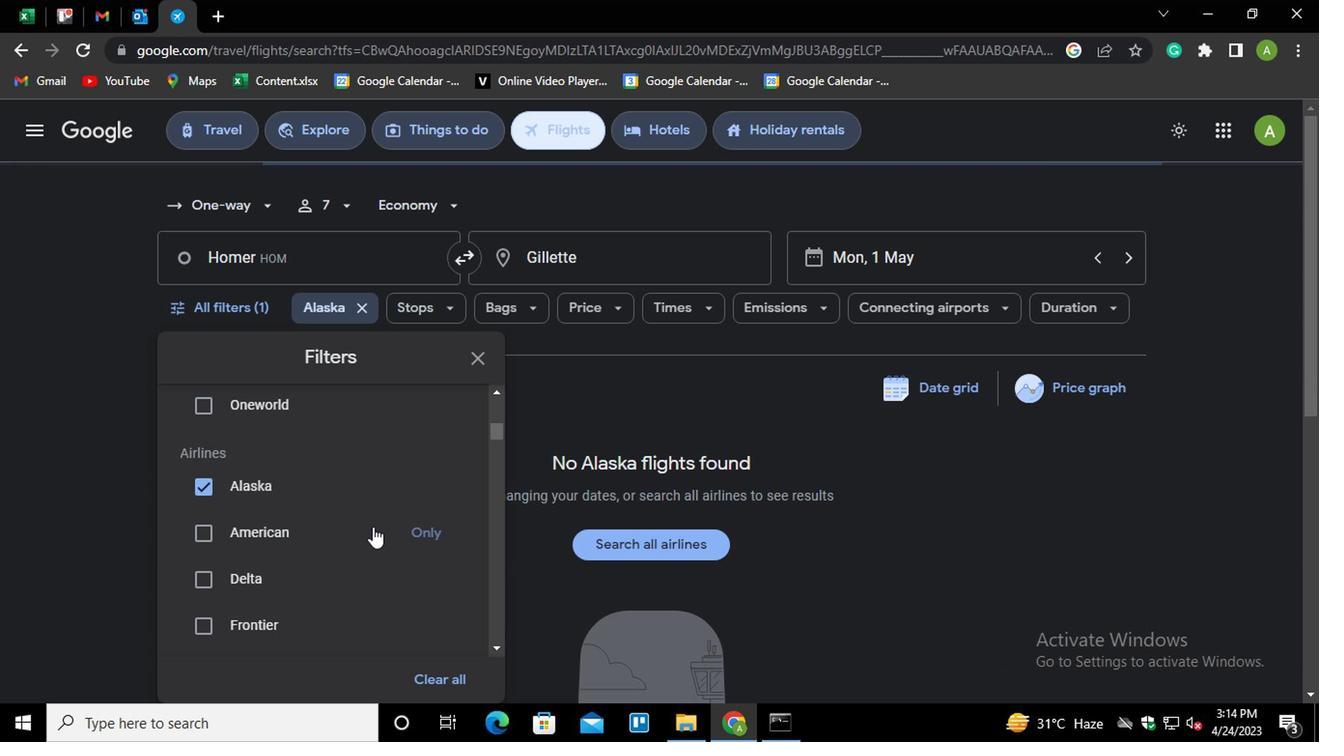 
Action: Mouse moved to (367, 530)
Screenshot: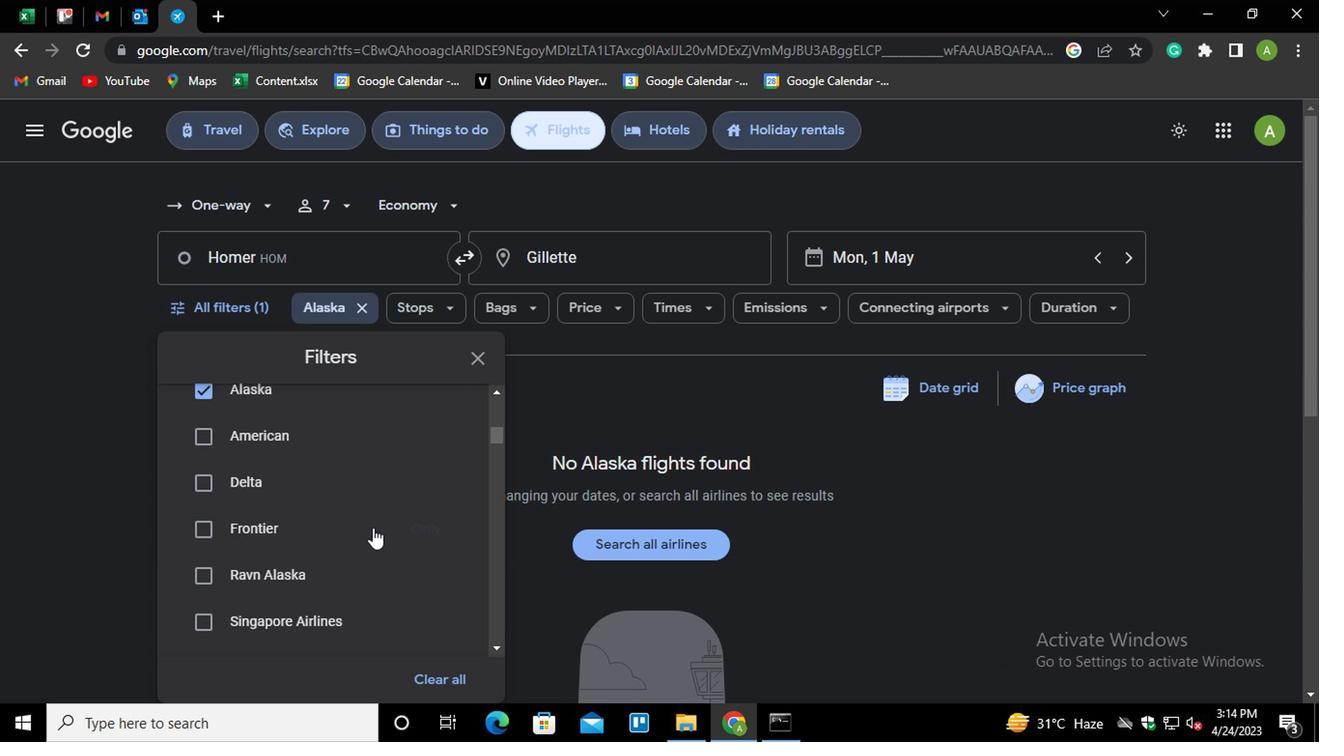 
Action: Mouse scrolled (367, 530) with delta (0, 0)
Screenshot: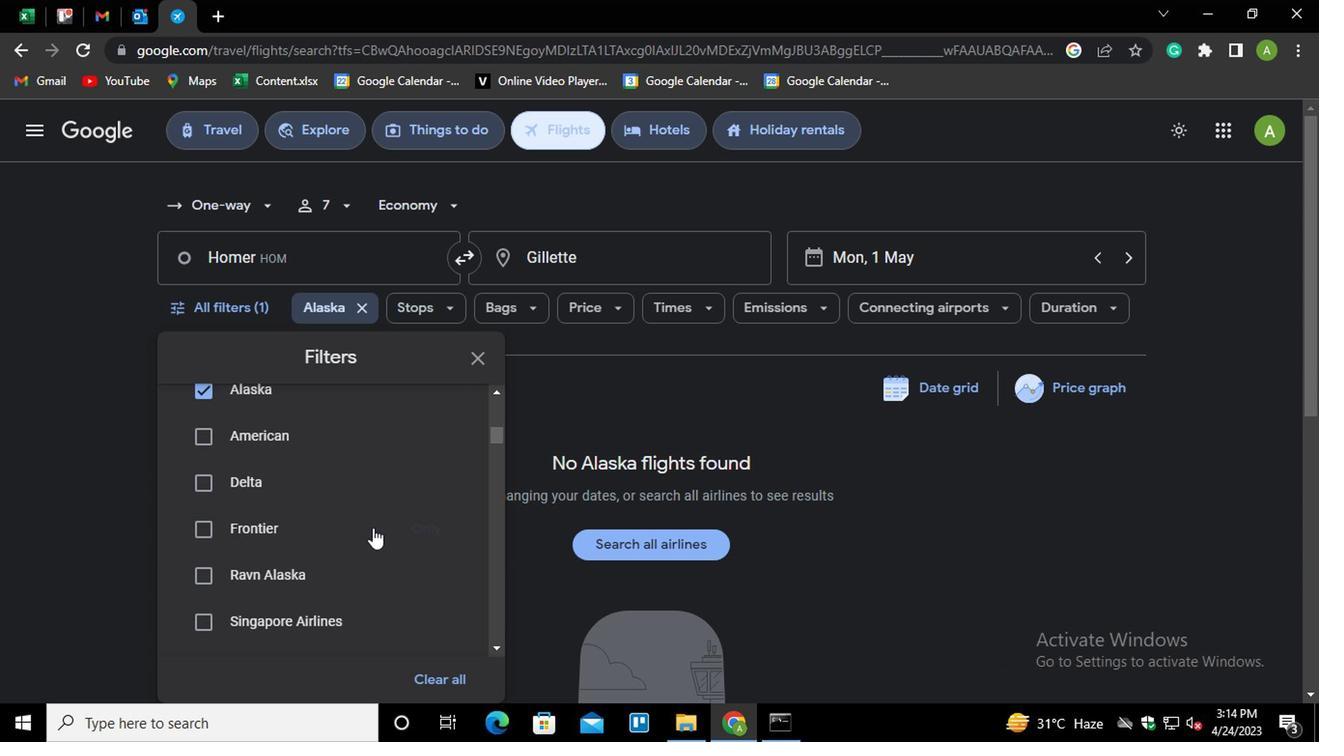 
Action: Mouse moved to (378, 537)
Screenshot: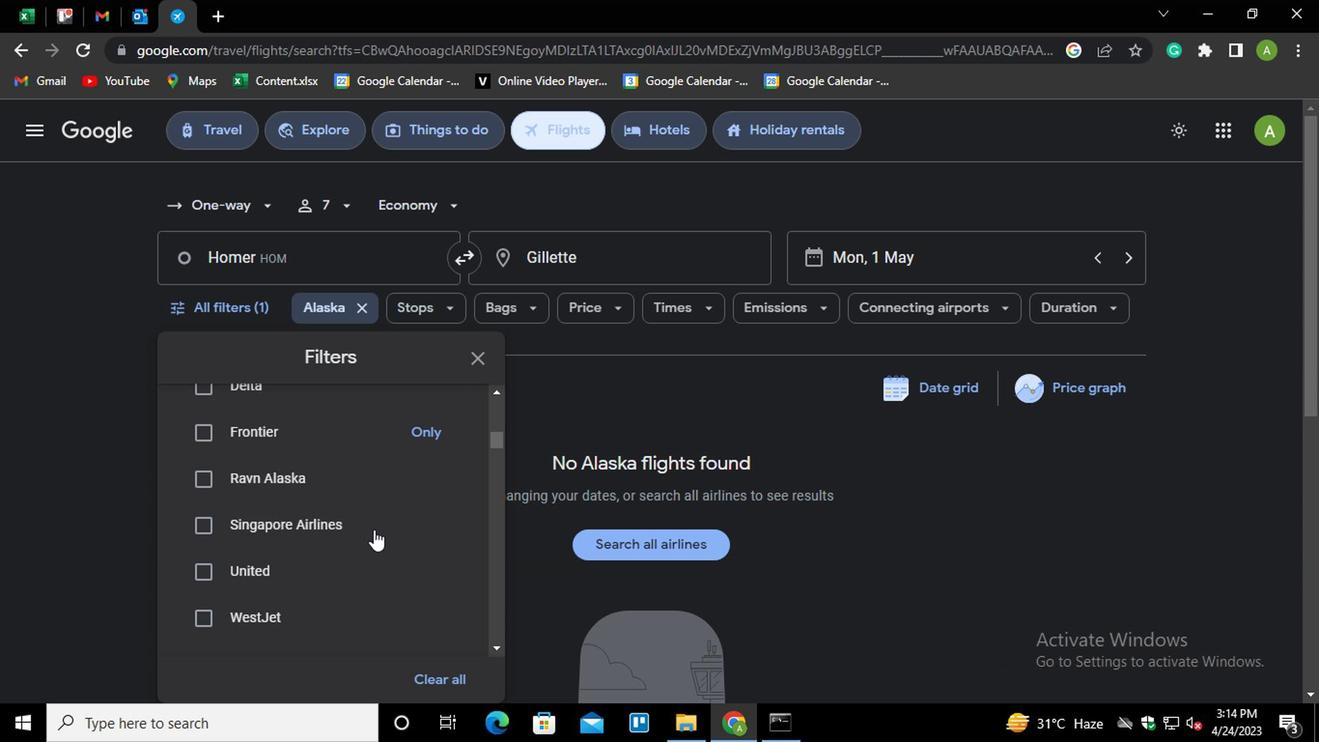 
Action: Mouse scrolled (378, 536) with delta (0, 0)
Screenshot: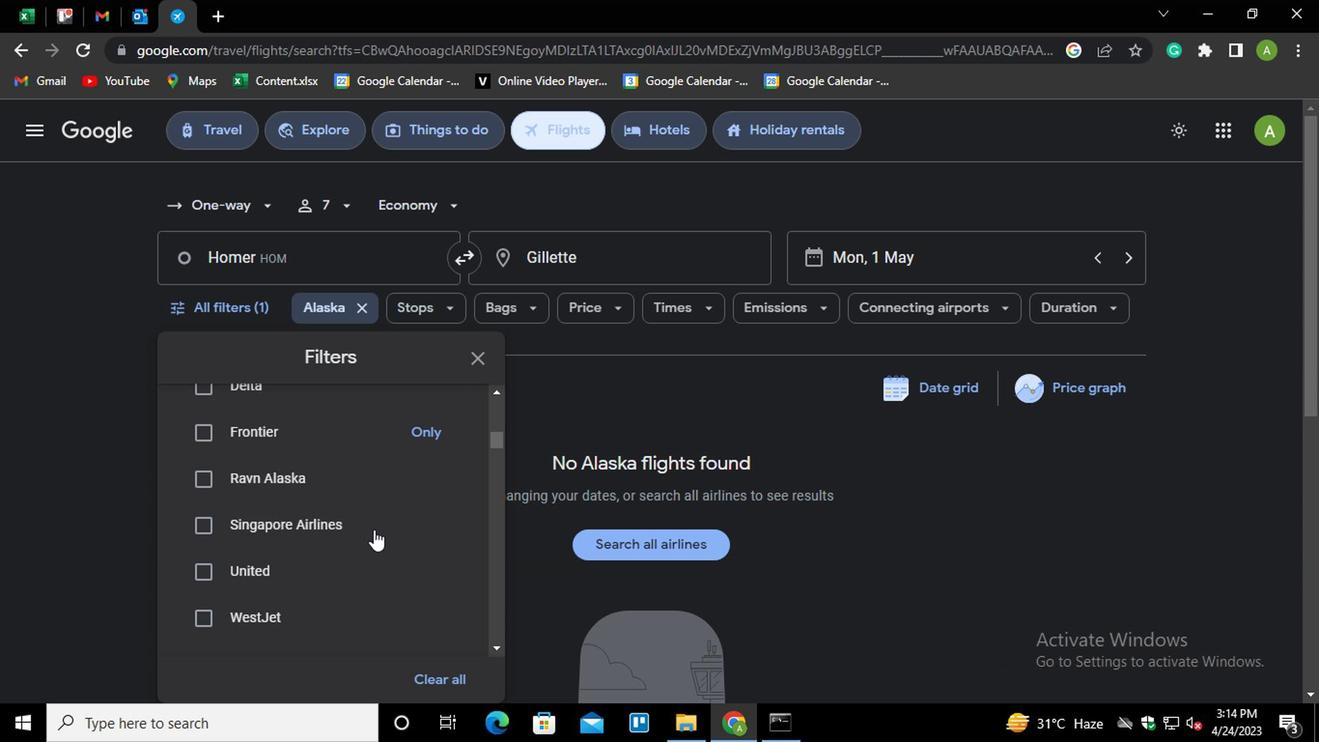 
Action: Mouse moved to (380, 541)
Screenshot: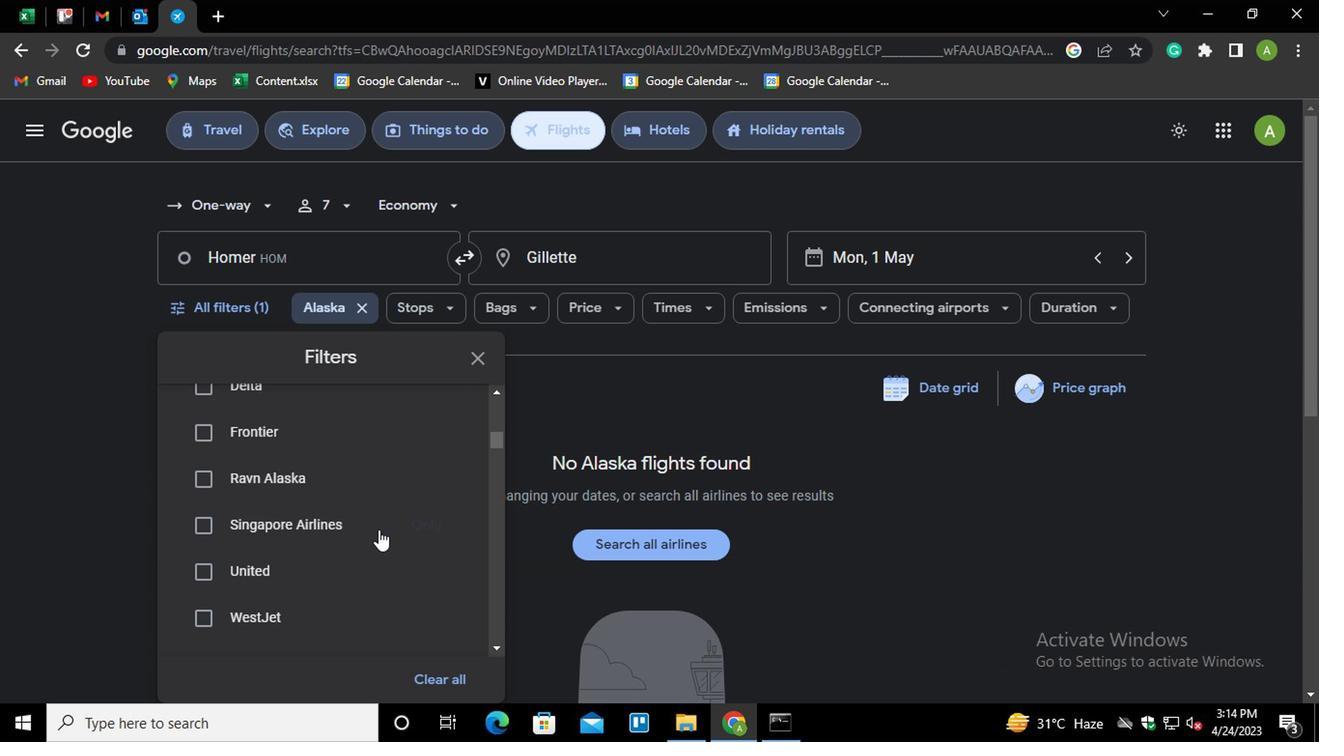 
Action: Mouse scrolled (380, 539) with delta (0, -1)
Screenshot: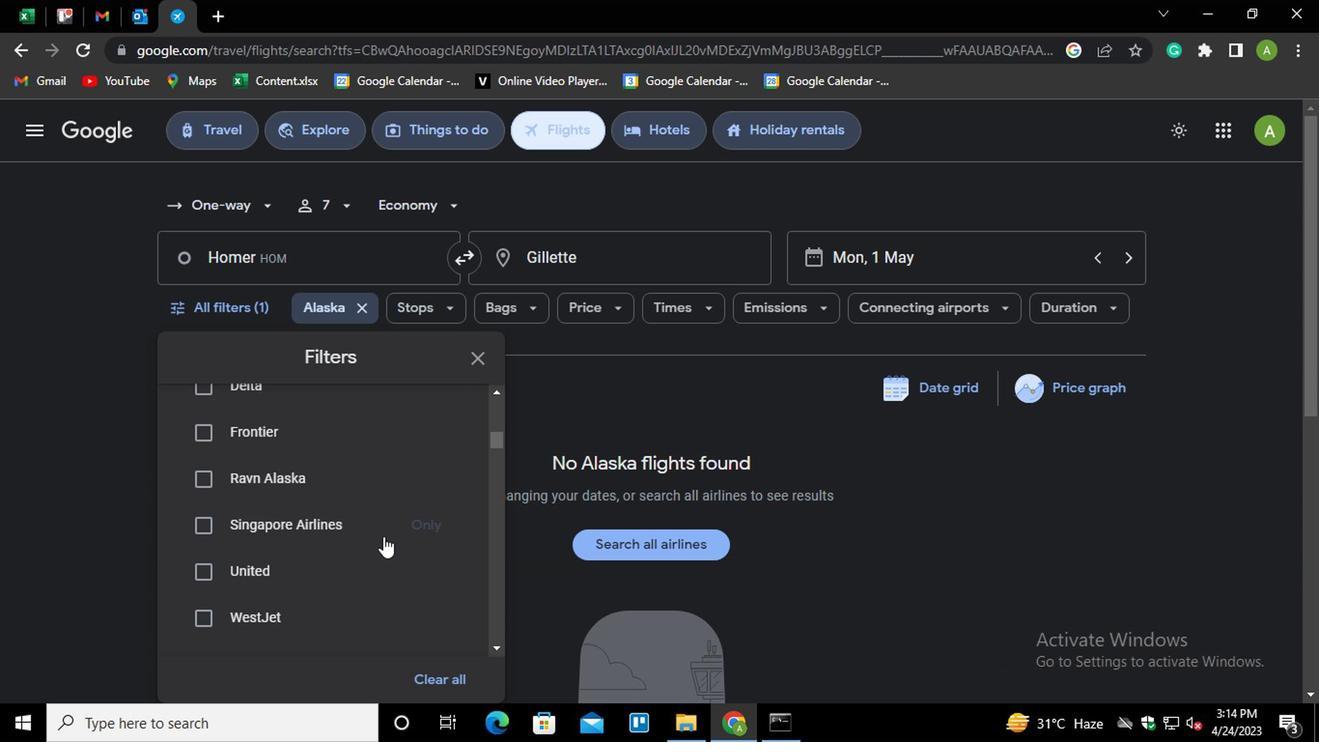 
Action: Mouse moved to (435, 563)
Screenshot: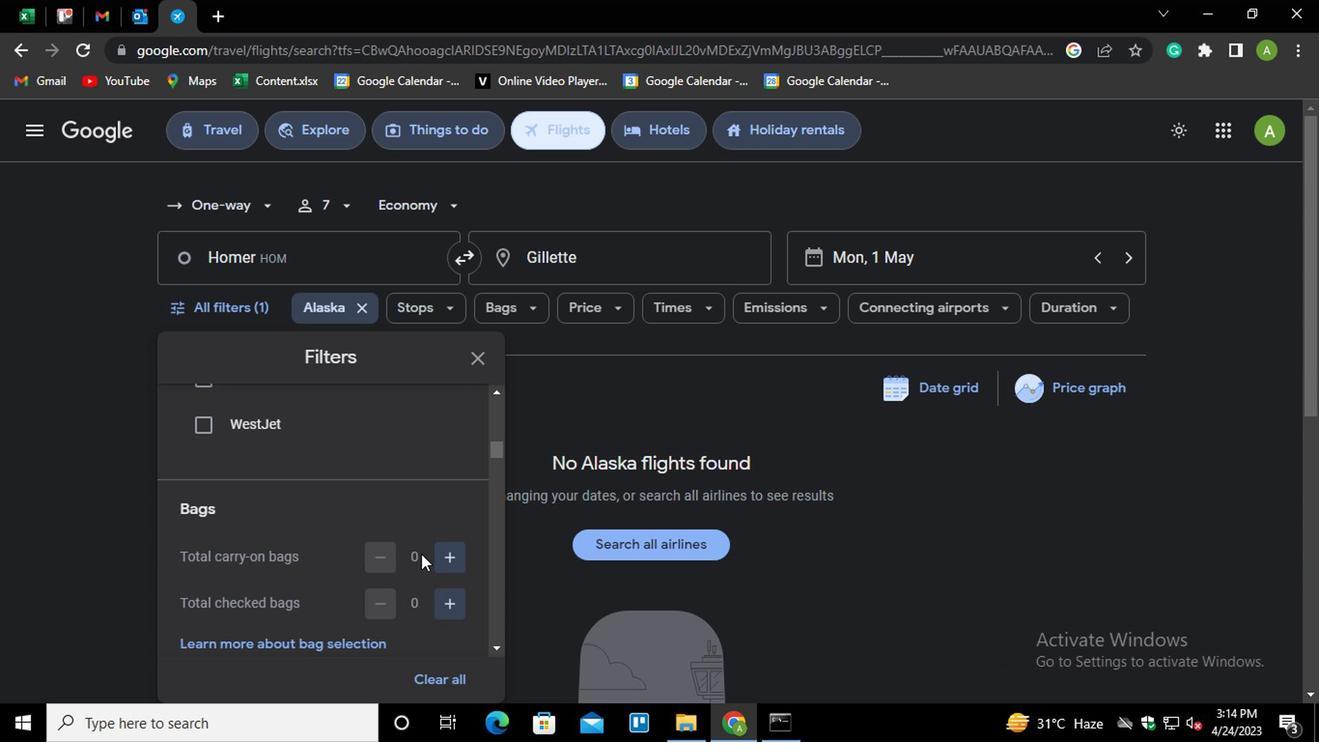 
Action: Mouse pressed left at (435, 563)
Screenshot: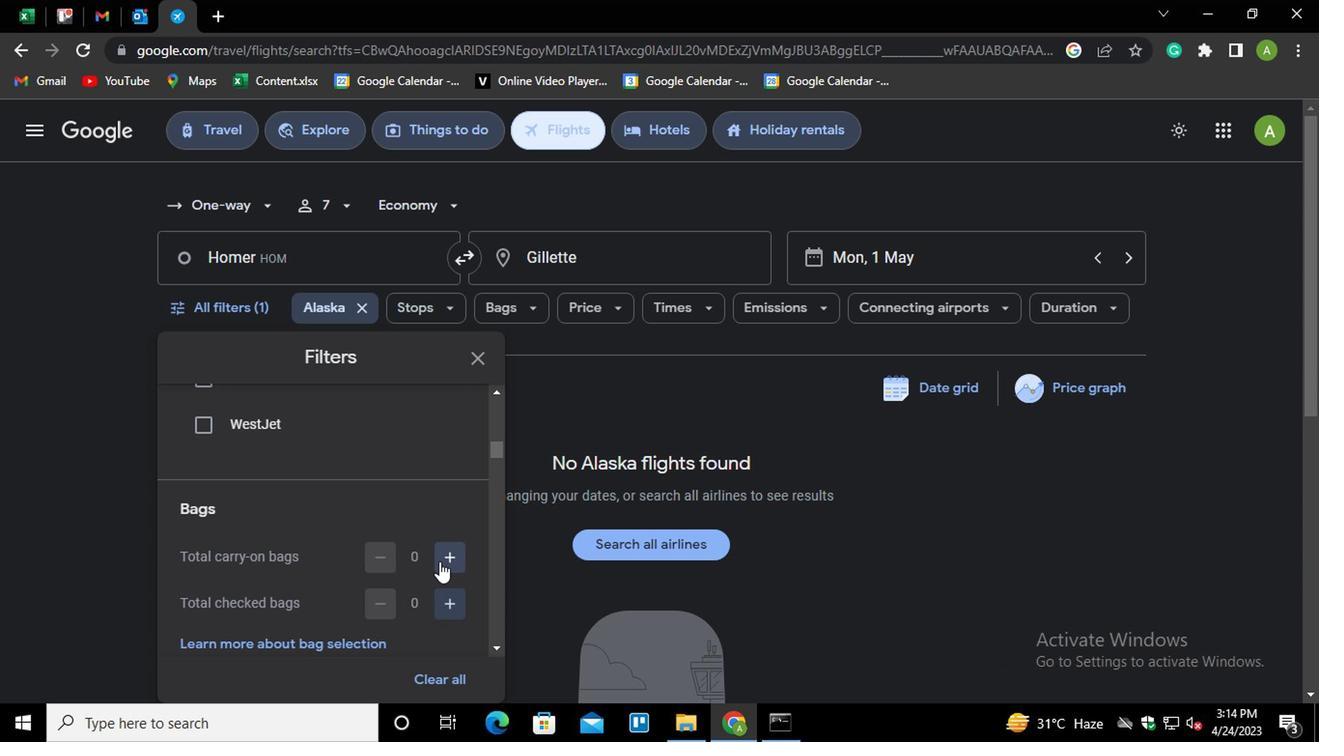 
Action: Mouse pressed left at (435, 563)
Screenshot: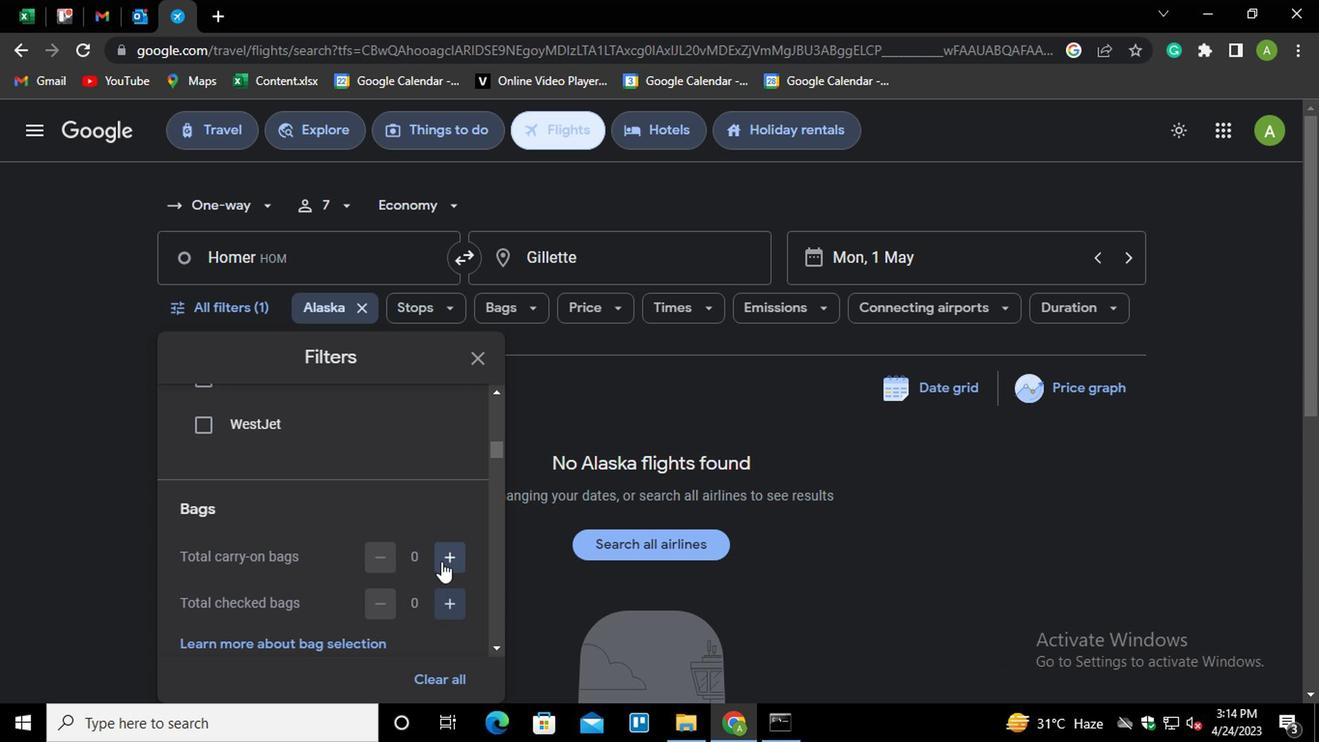 
Action: Mouse moved to (428, 560)
Screenshot: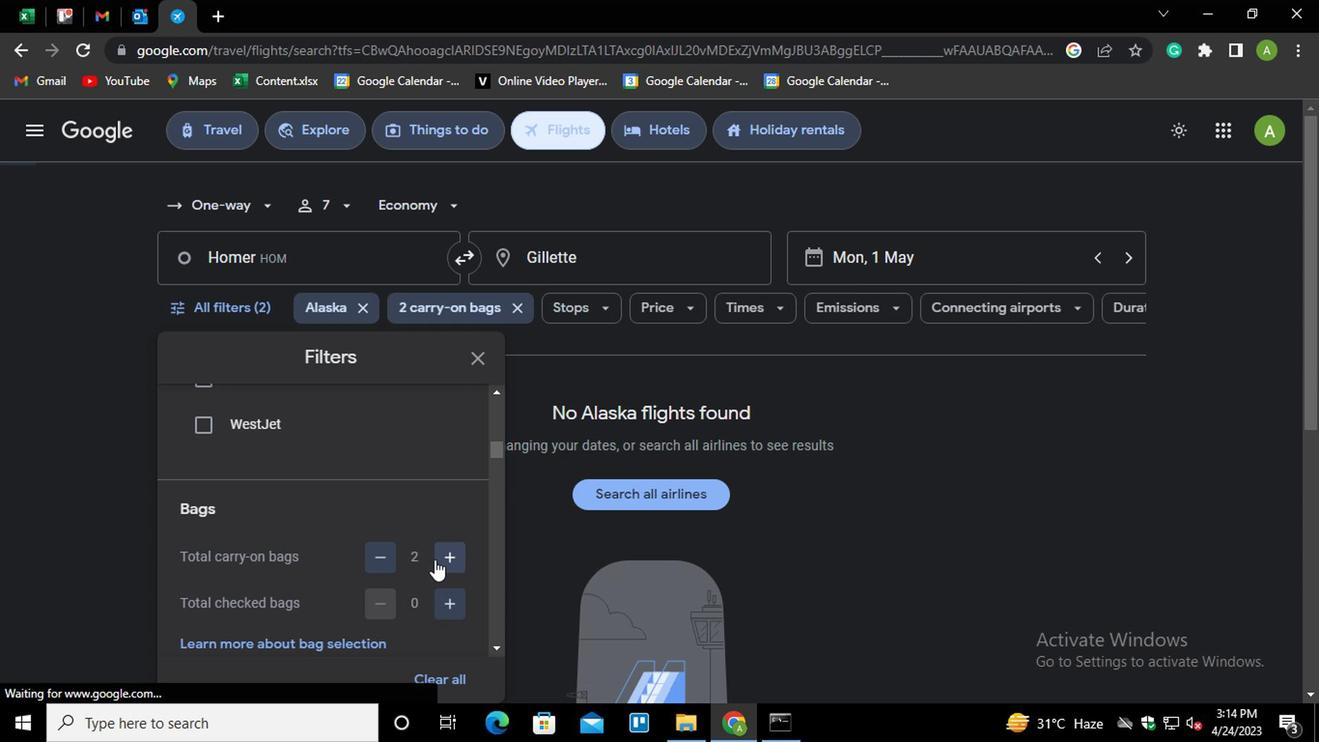 
Action: Mouse scrolled (428, 560) with delta (0, 0)
Screenshot: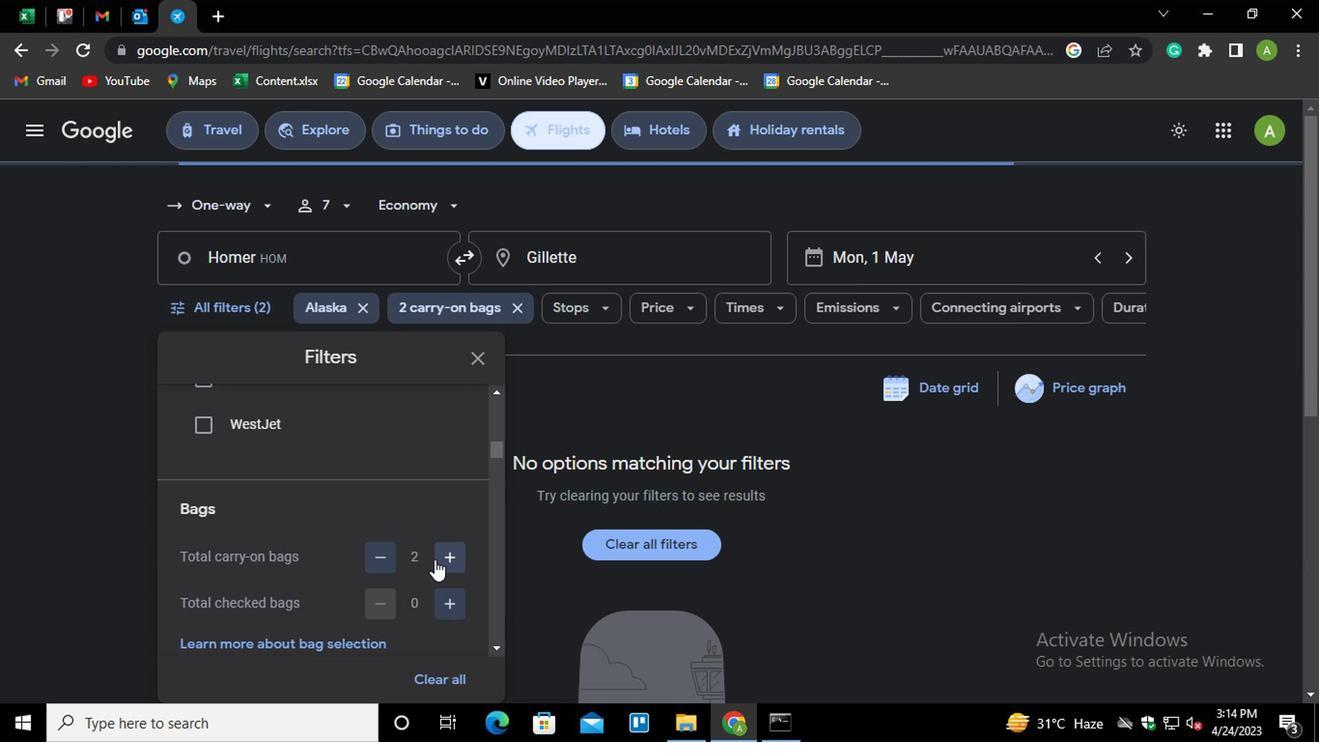 
Action: Mouse moved to (427, 560)
Screenshot: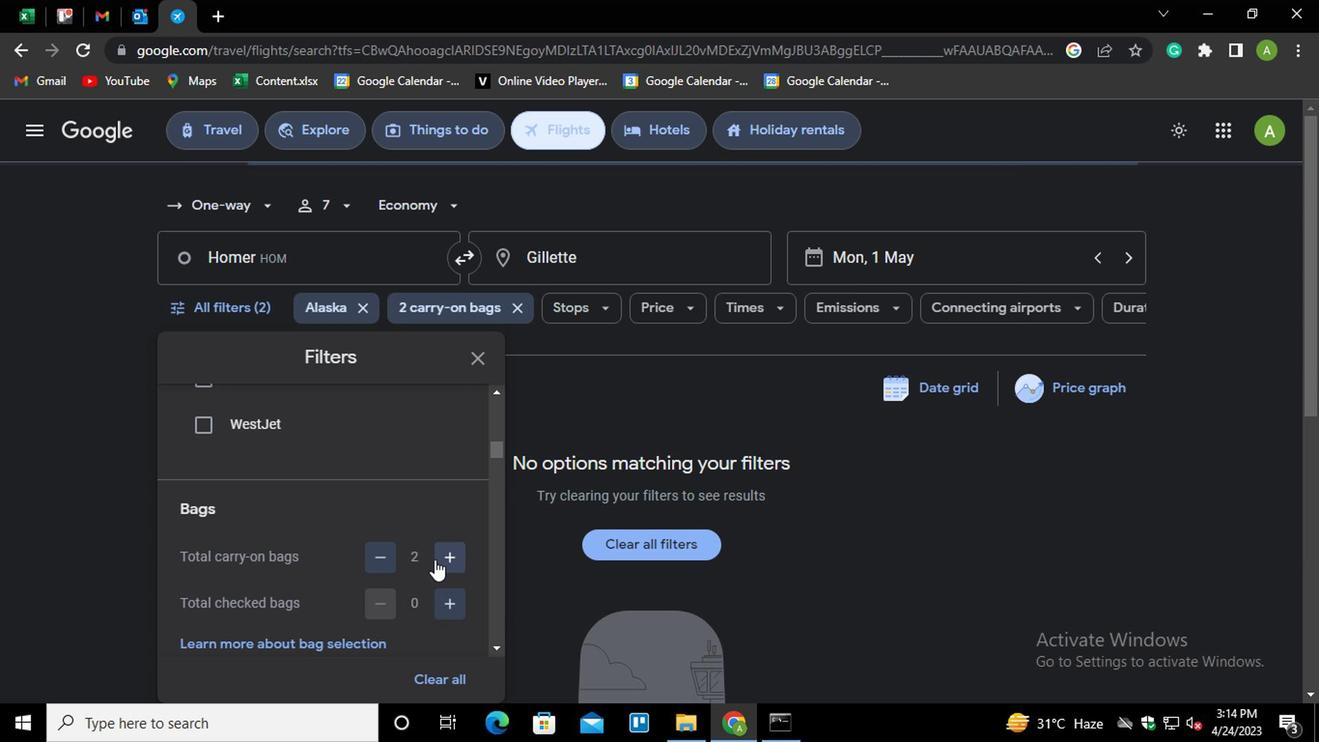 
Action: Mouse scrolled (427, 560) with delta (0, 0)
Screenshot: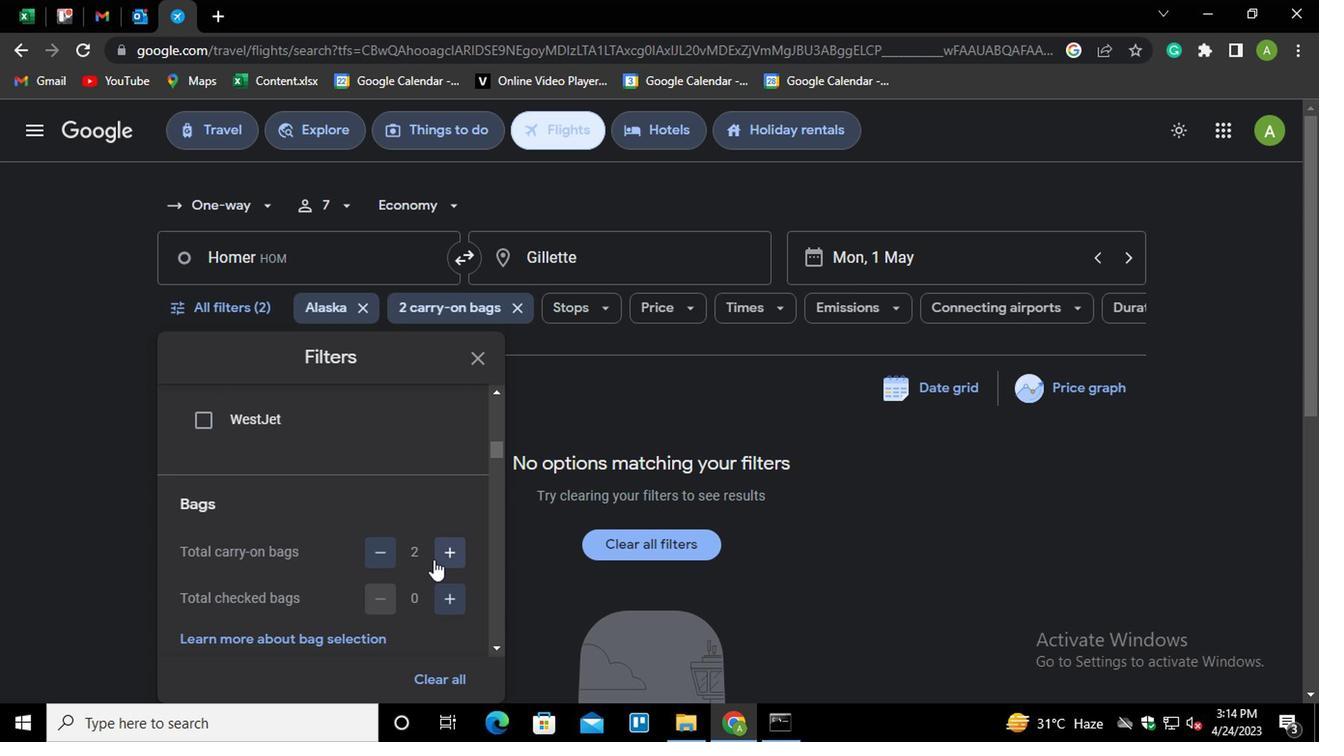 
Action: Mouse moved to (429, 586)
Screenshot: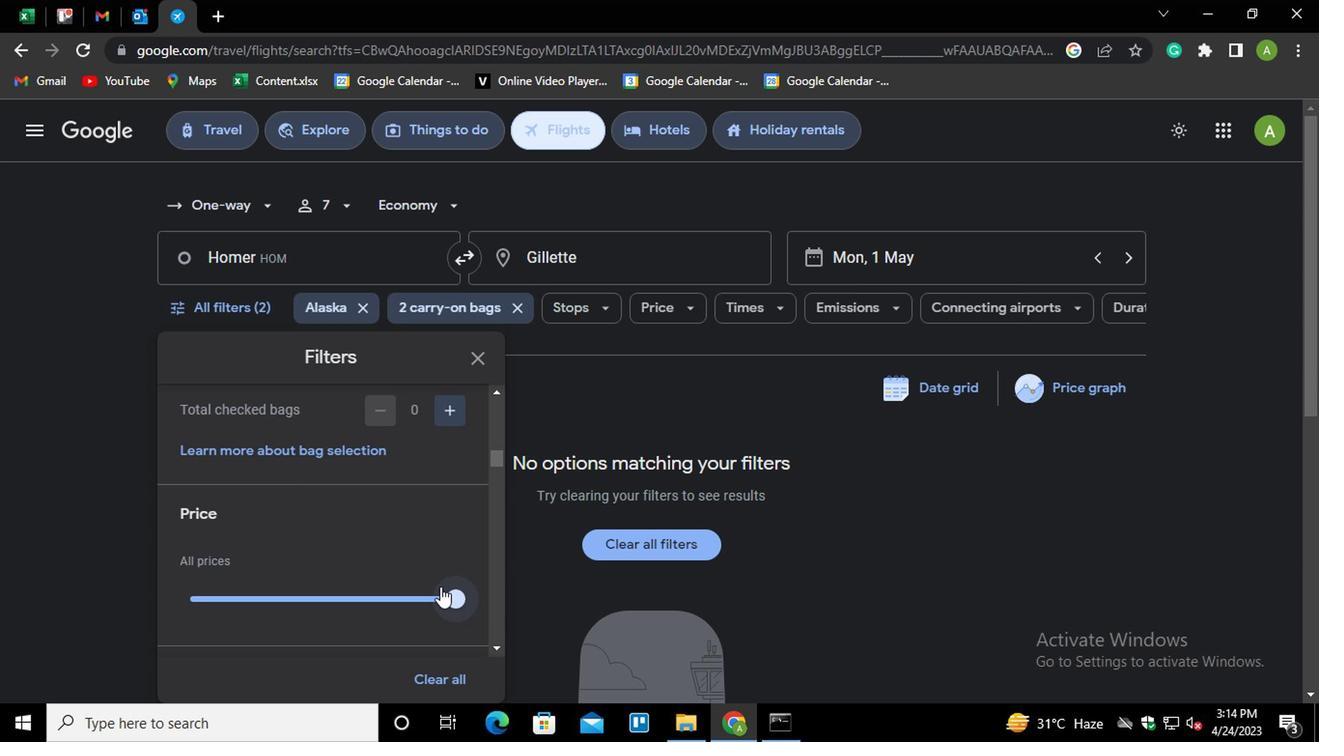 
Action: Mouse scrolled (429, 585) with delta (0, -1)
Screenshot: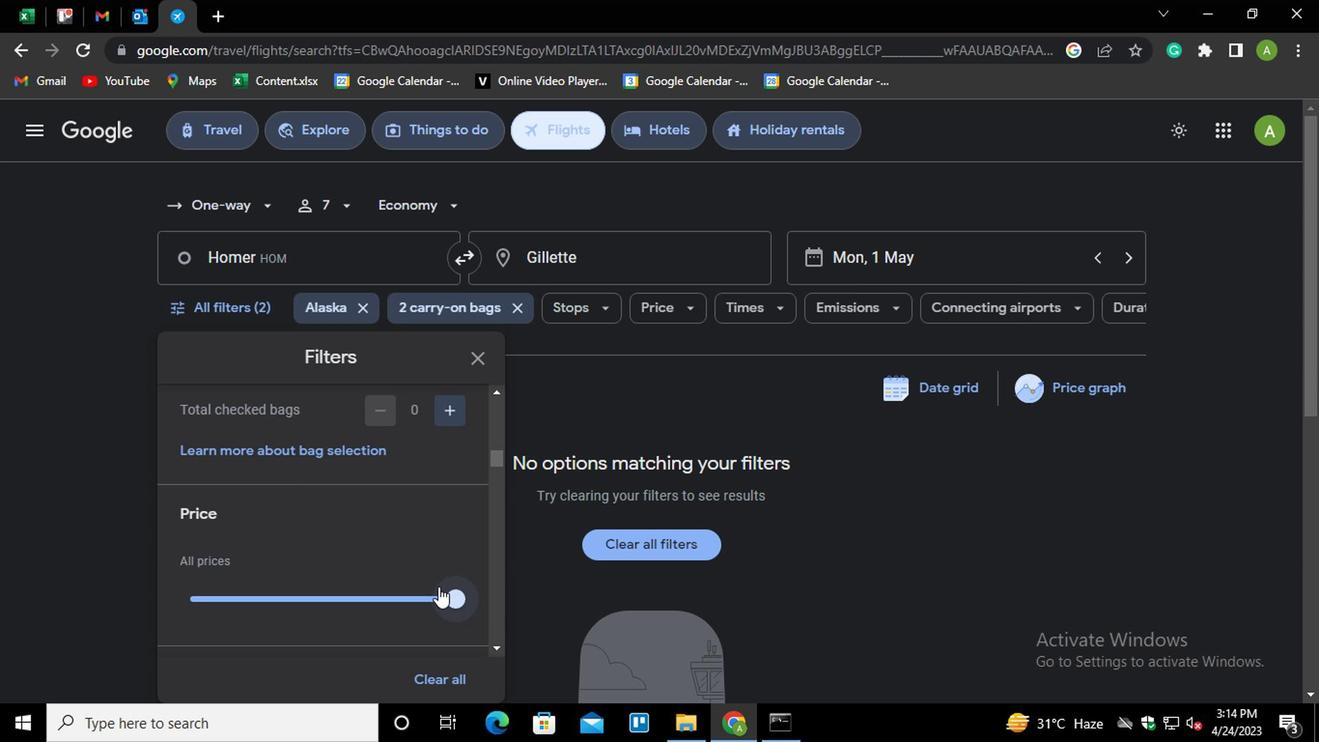 
Action: Mouse moved to (448, 503)
Screenshot: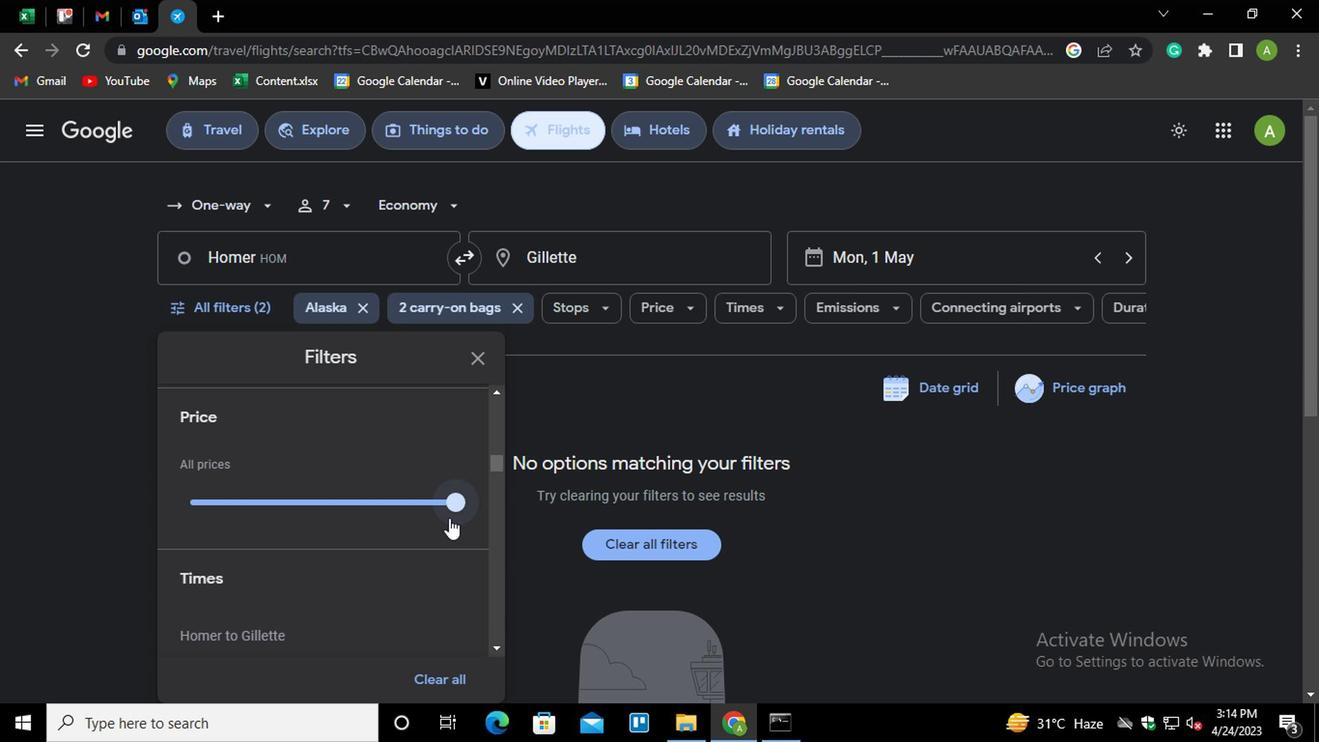 
Action: Mouse pressed left at (448, 503)
Screenshot: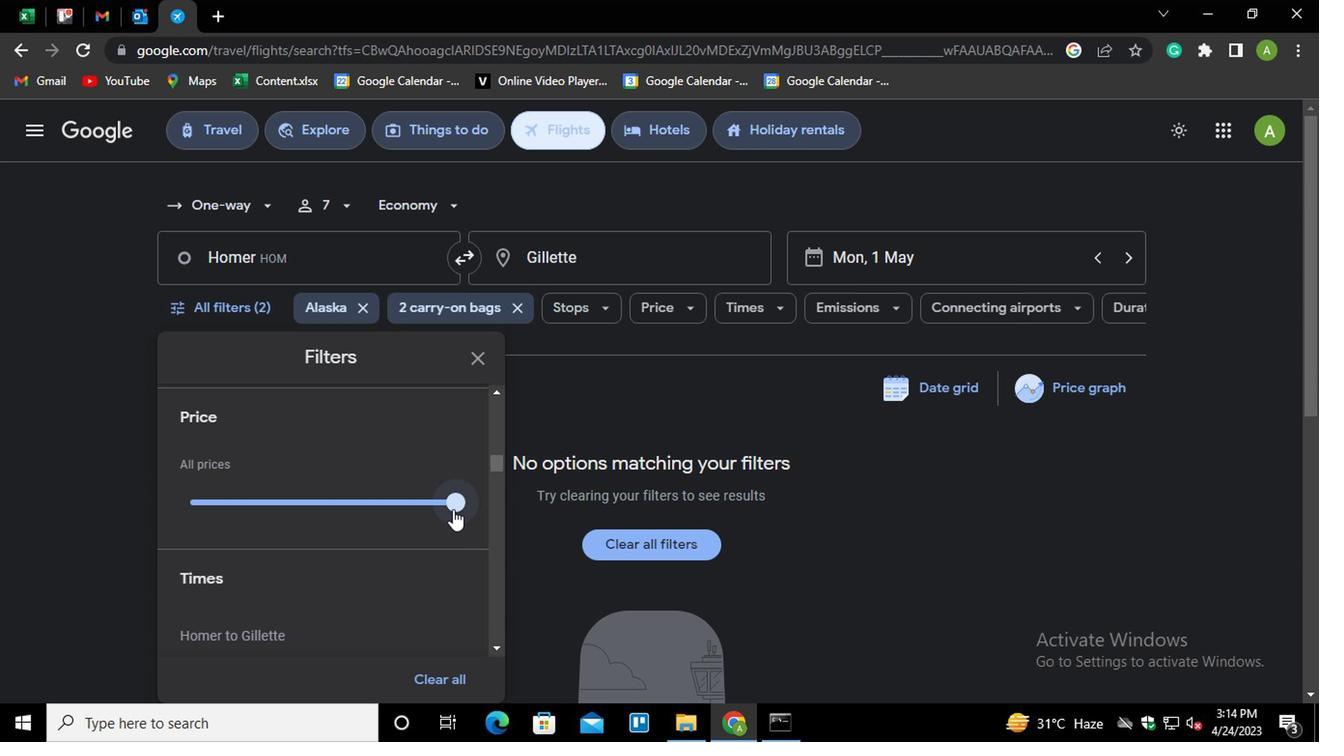 
Action: Mouse moved to (341, 556)
Screenshot: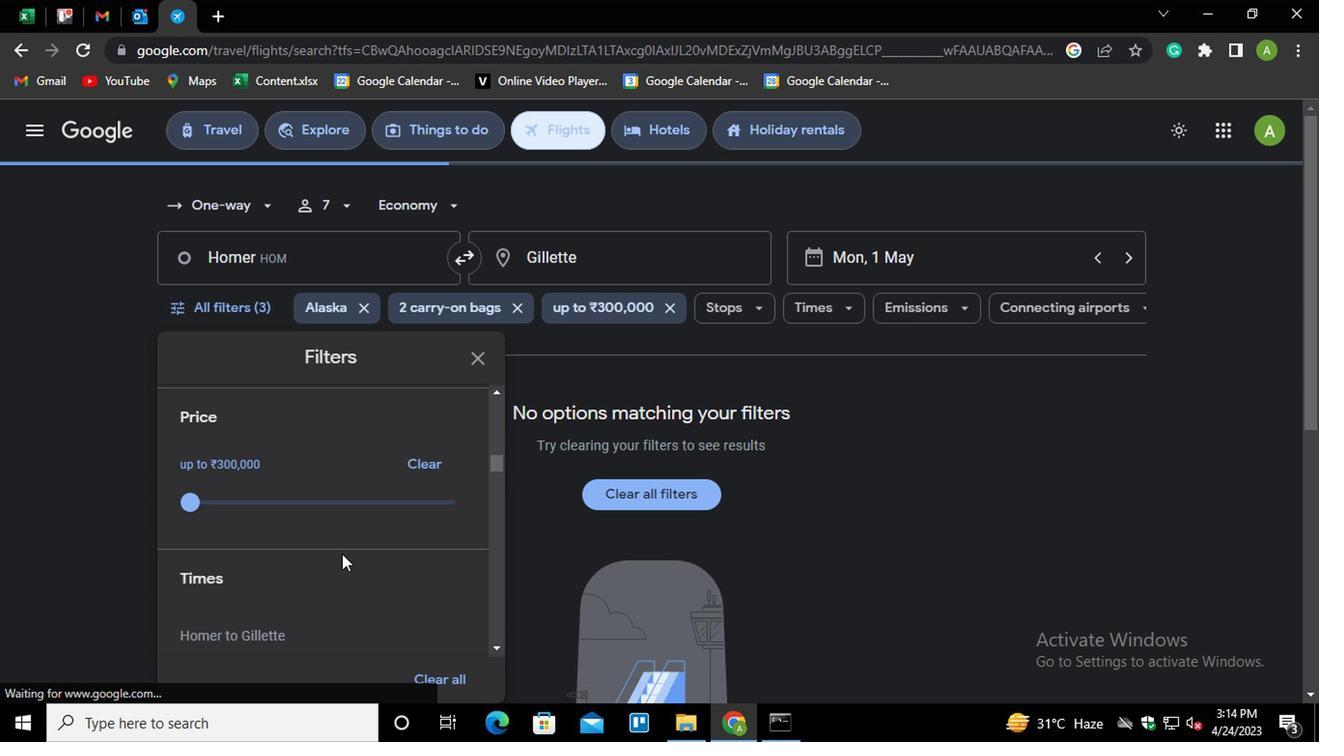 
Action: Mouse scrolled (341, 555) with delta (0, 0)
Screenshot: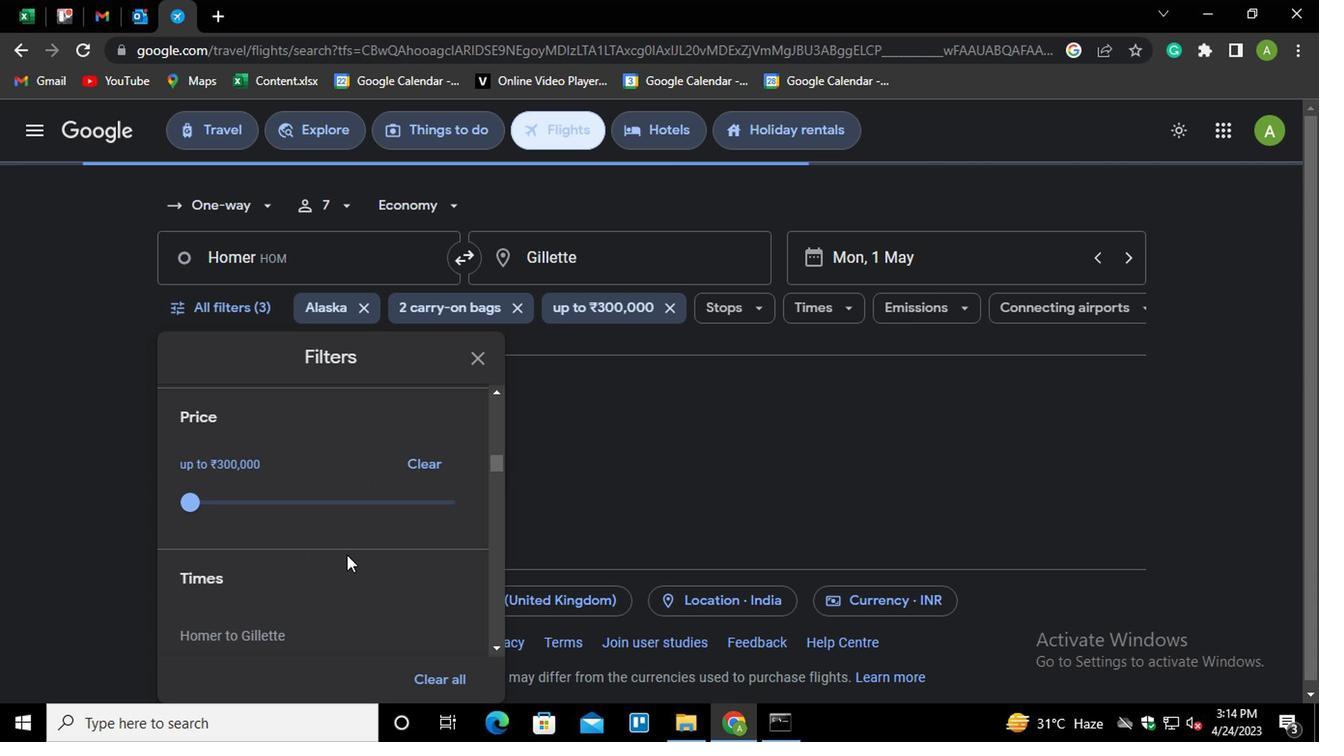 
Action: Mouse scrolled (341, 555) with delta (0, 0)
Screenshot: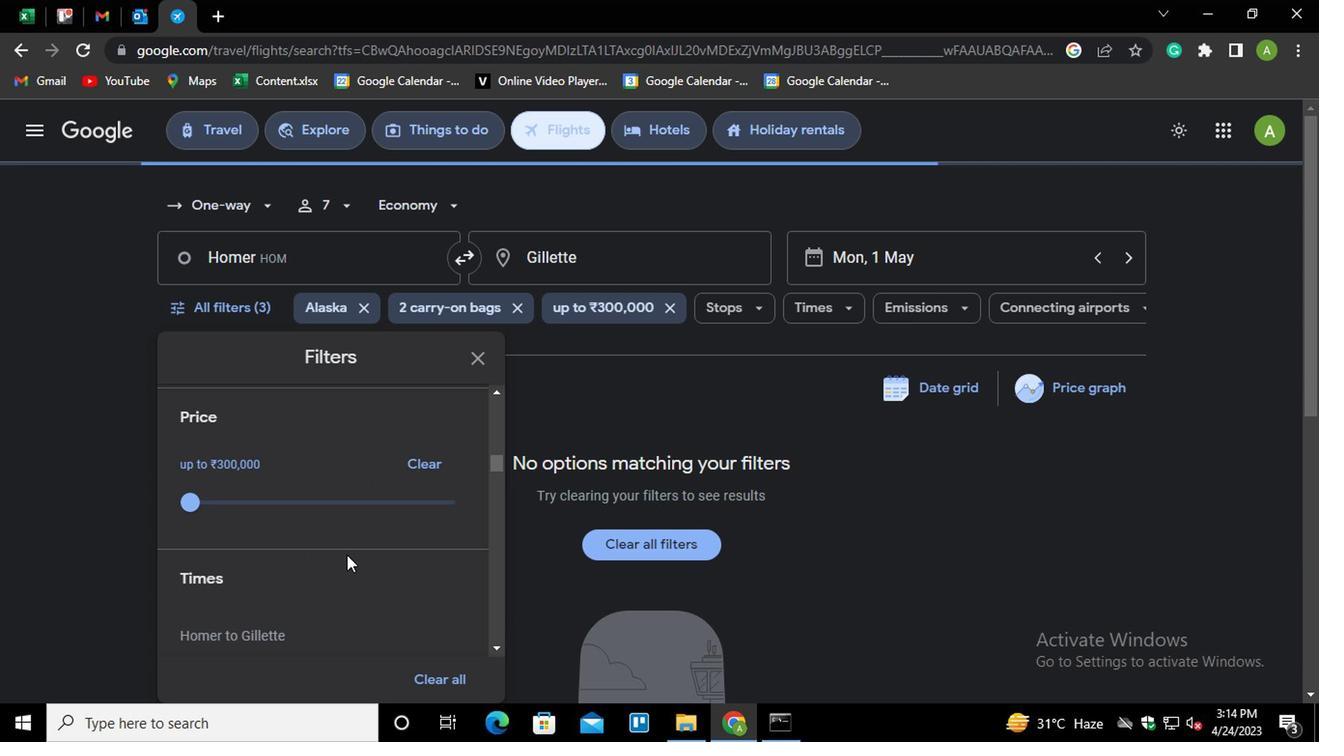 
Action: Mouse moved to (201, 522)
Screenshot: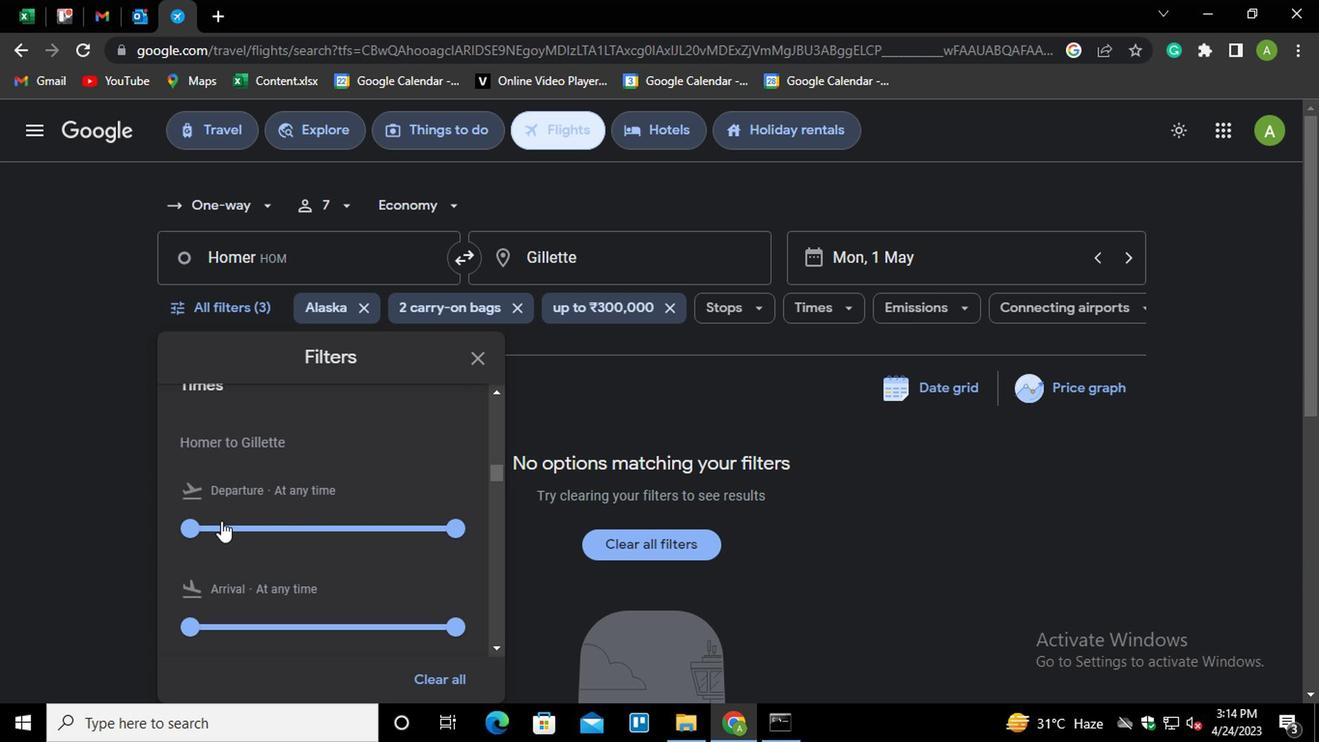 
Action: Mouse pressed left at (201, 522)
Screenshot: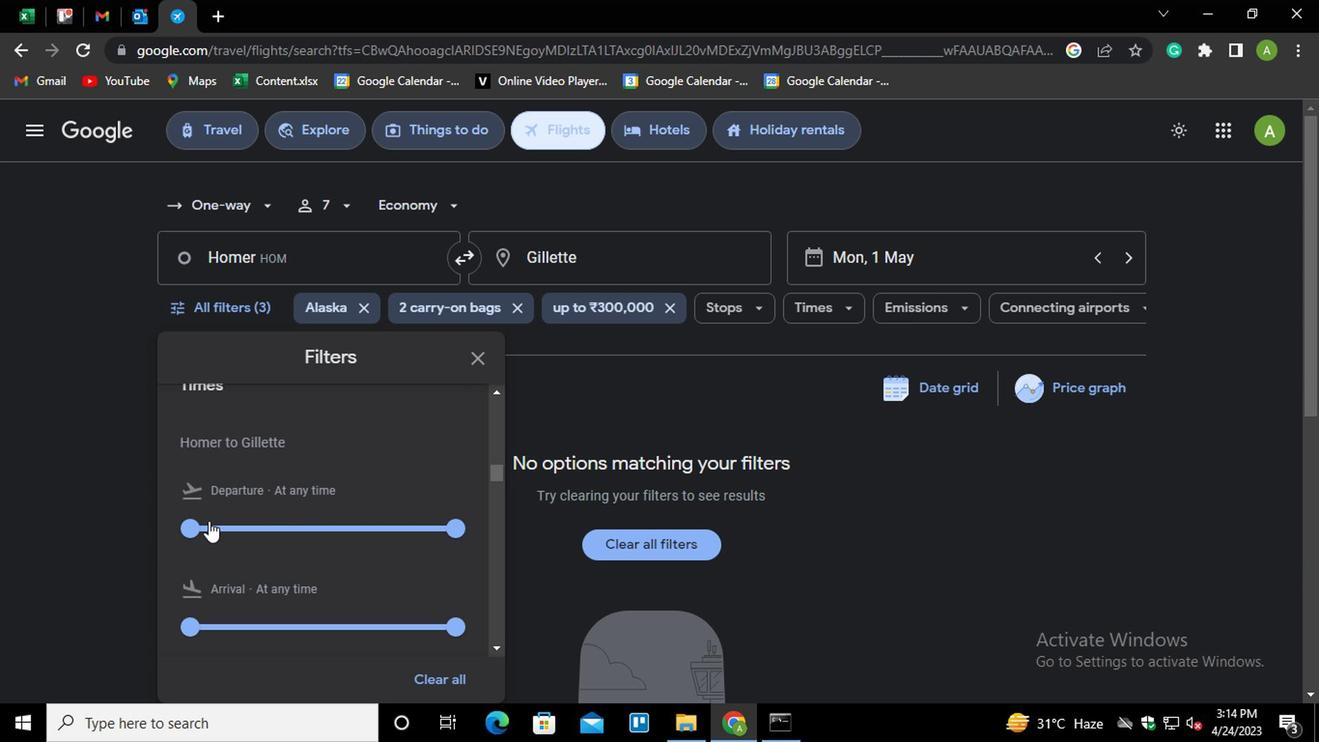 
Action: Mouse moved to (461, 519)
Screenshot: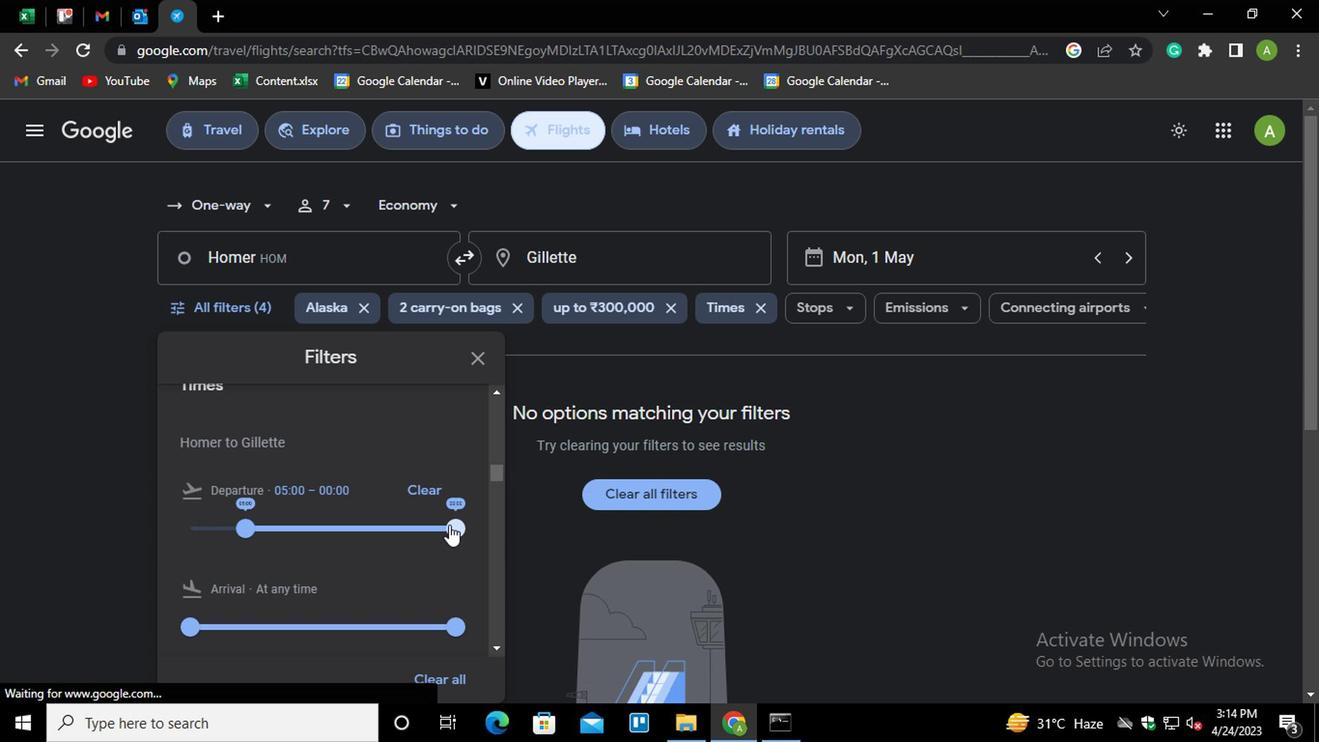 
Action: Mouse pressed left at (461, 519)
Screenshot: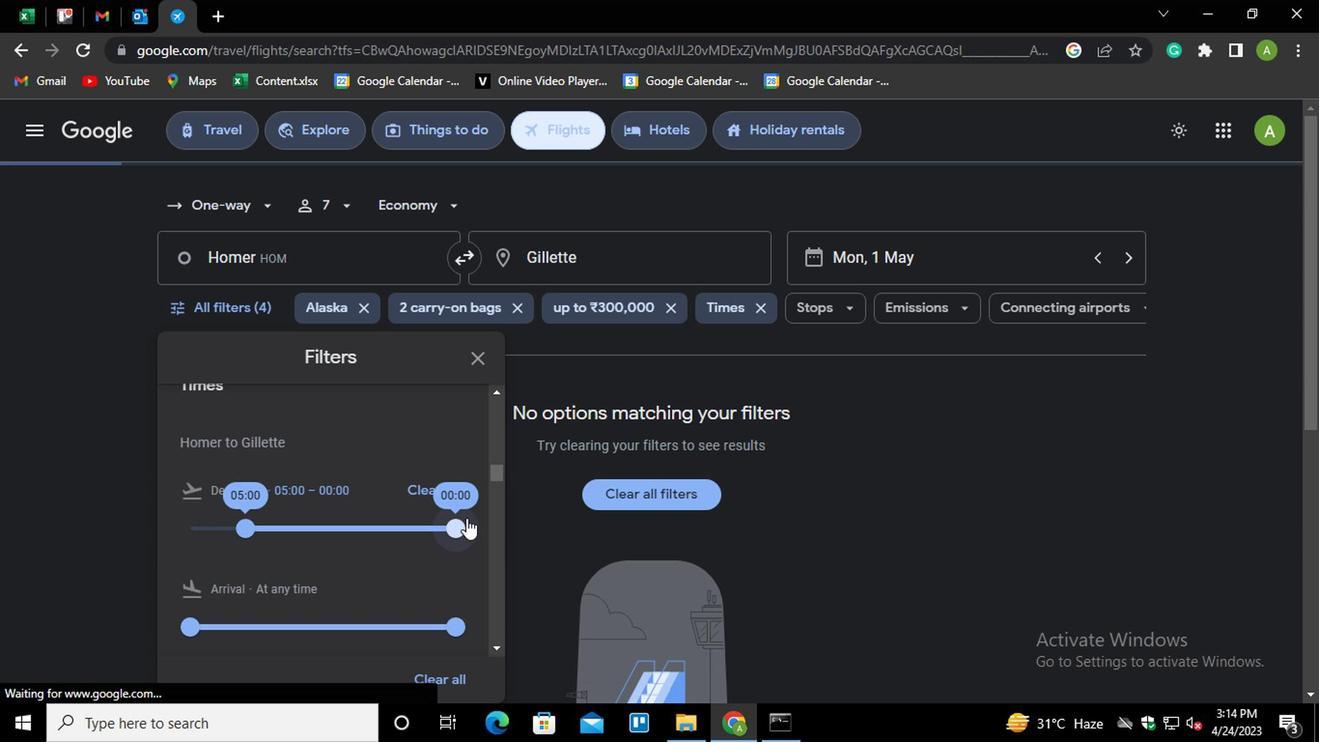 
Action: Mouse moved to (323, 554)
Screenshot: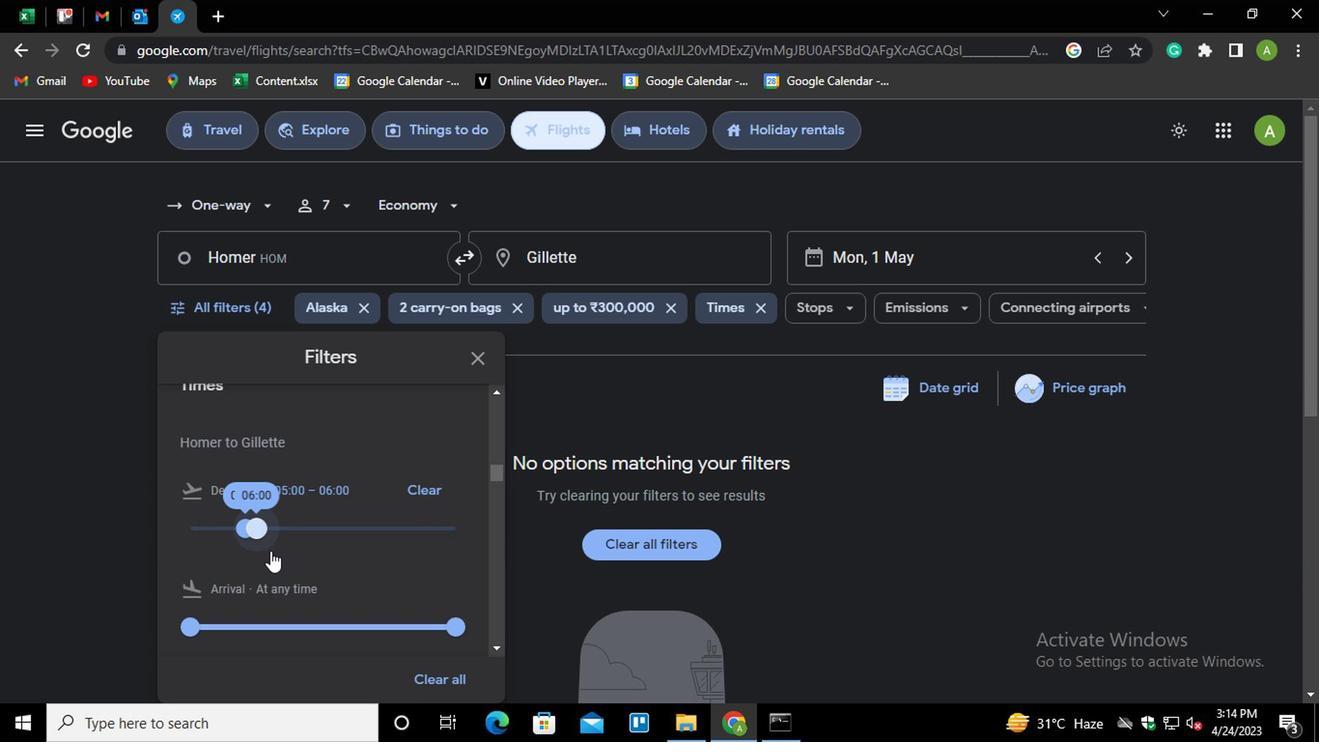 
Action: Mouse scrolled (323, 553) with delta (0, 0)
Screenshot: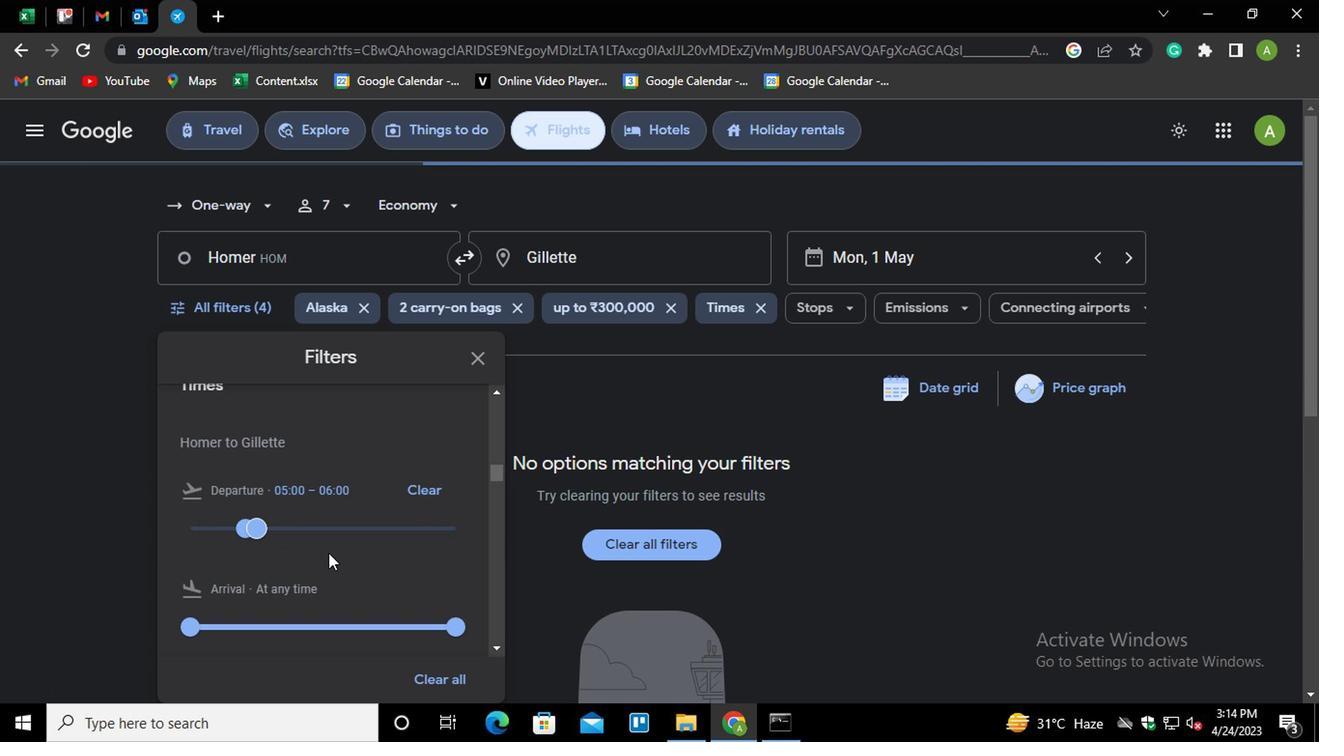 
Action: Mouse scrolled (323, 553) with delta (0, 0)
Screenshot: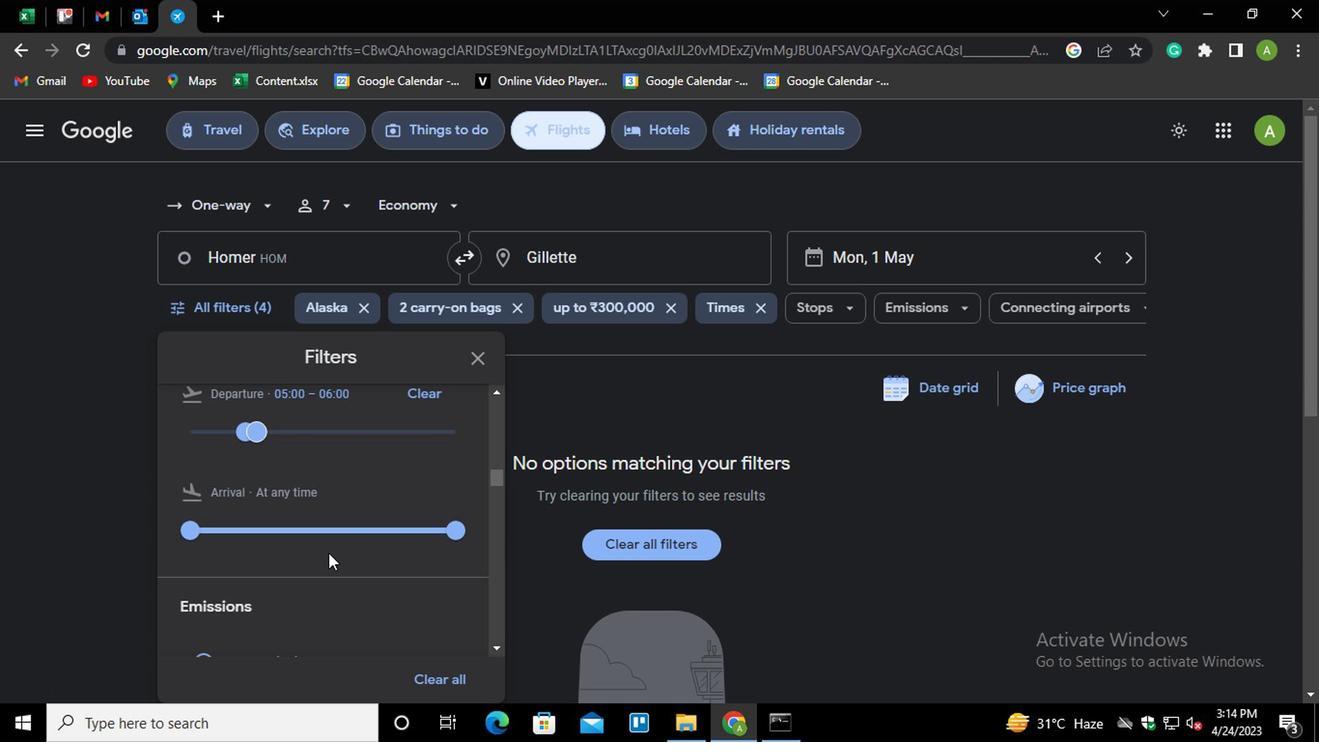 
Action: Mouse scrolled (323, 553) with delta (0, 0)
Screenshot: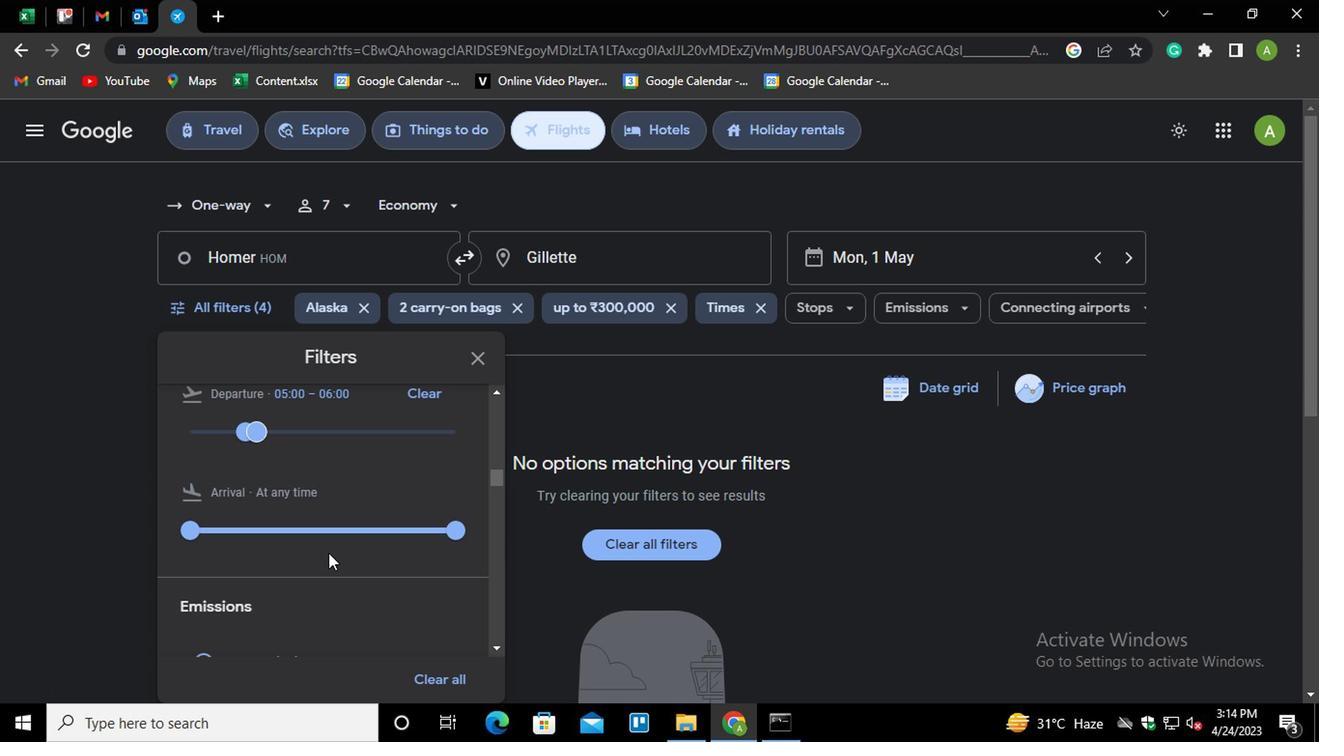 
Action: Mouse scrolled (323, 553) with delta (0, 0)
Screenshot: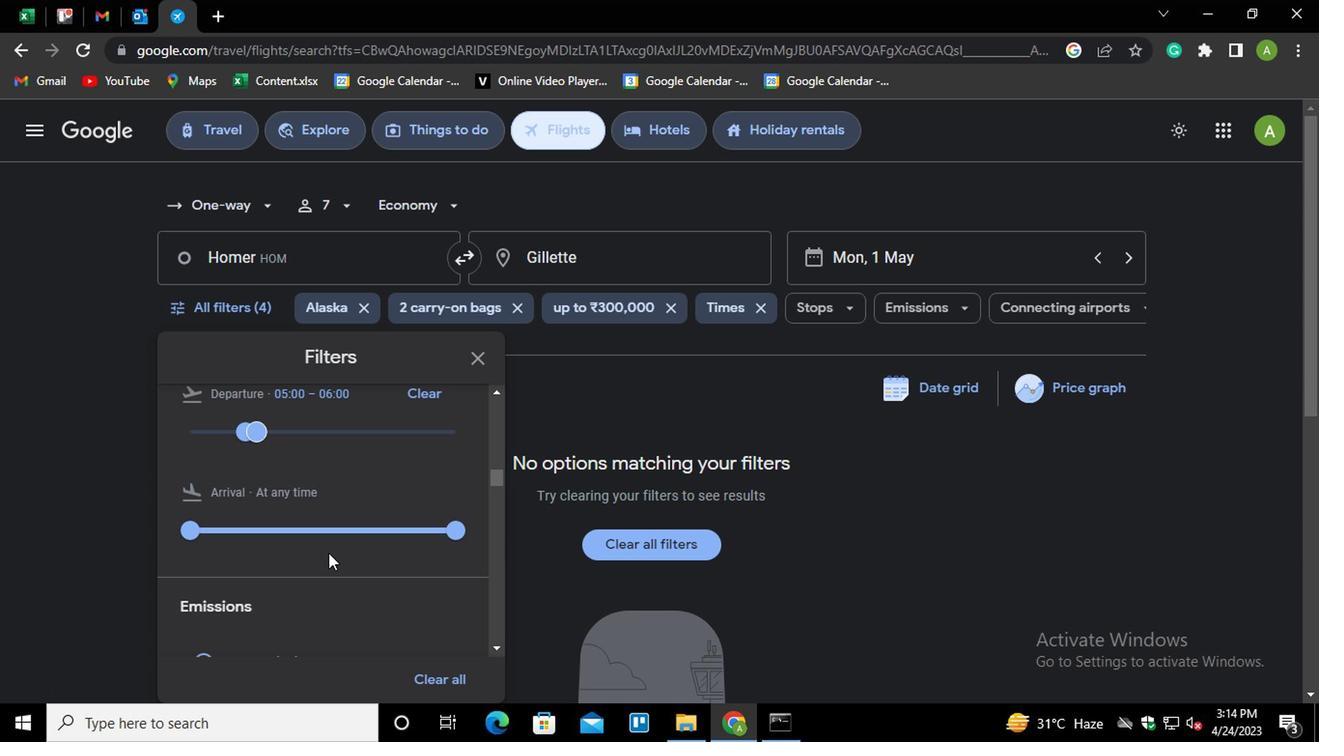 
Action: Mouse scrolled (323, 553) with delta (0, 0)
Screenshot: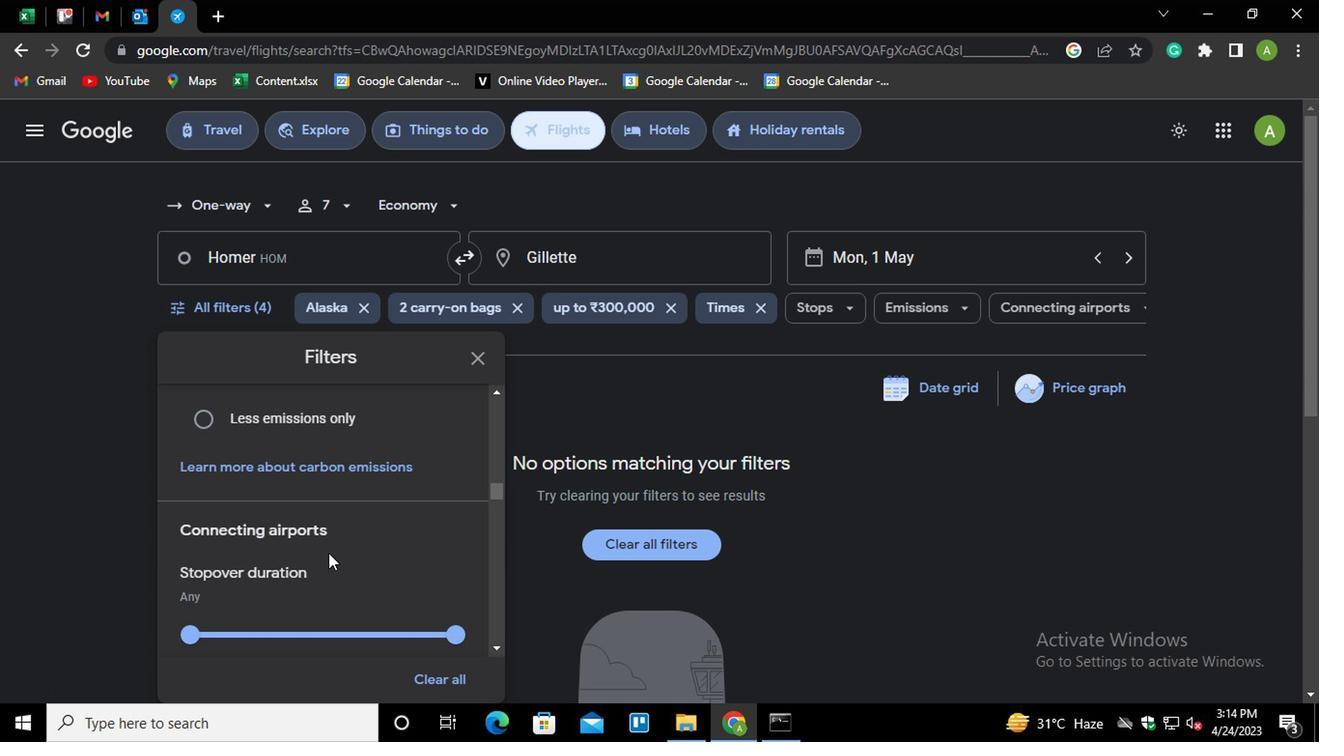 
Action: Mouse scrolled (323, 553) with delta (0, 0)
Screenshot: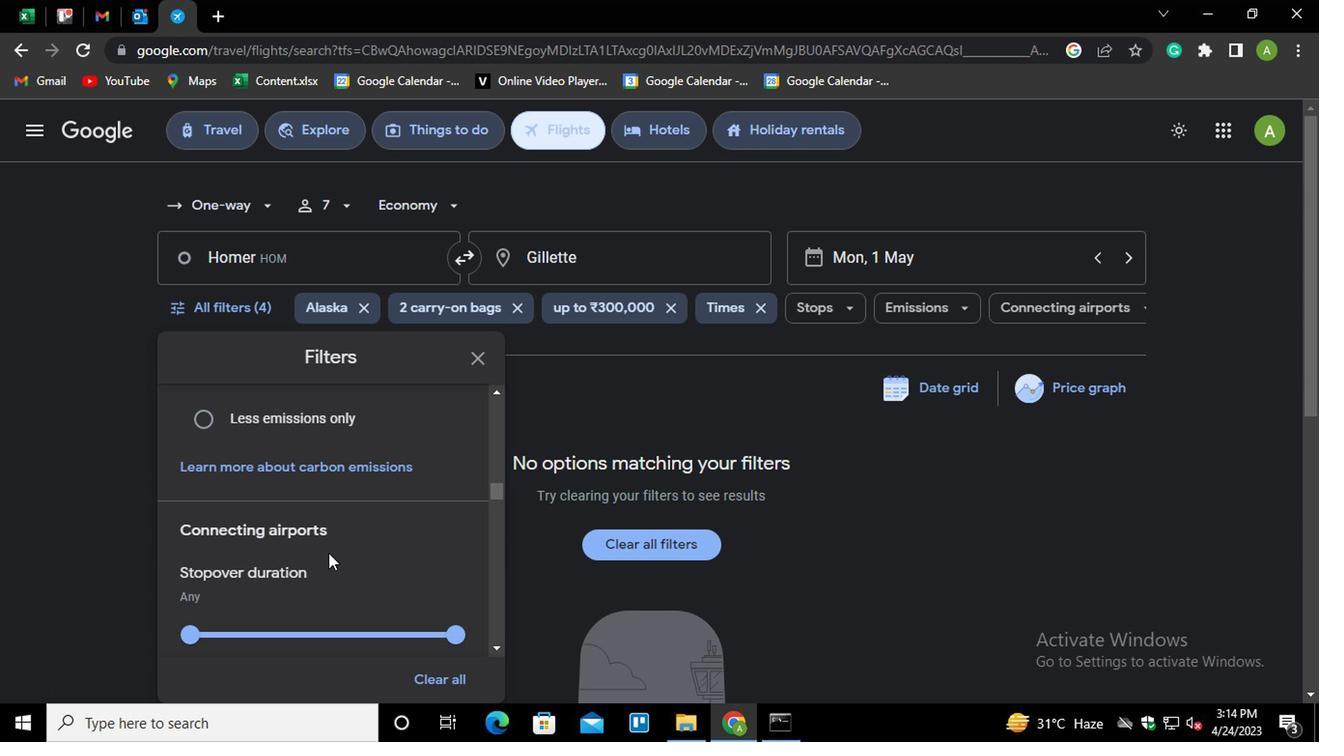 
Action: Mouse scrolled (323, 553) with delta (0, 0)
Screenshot: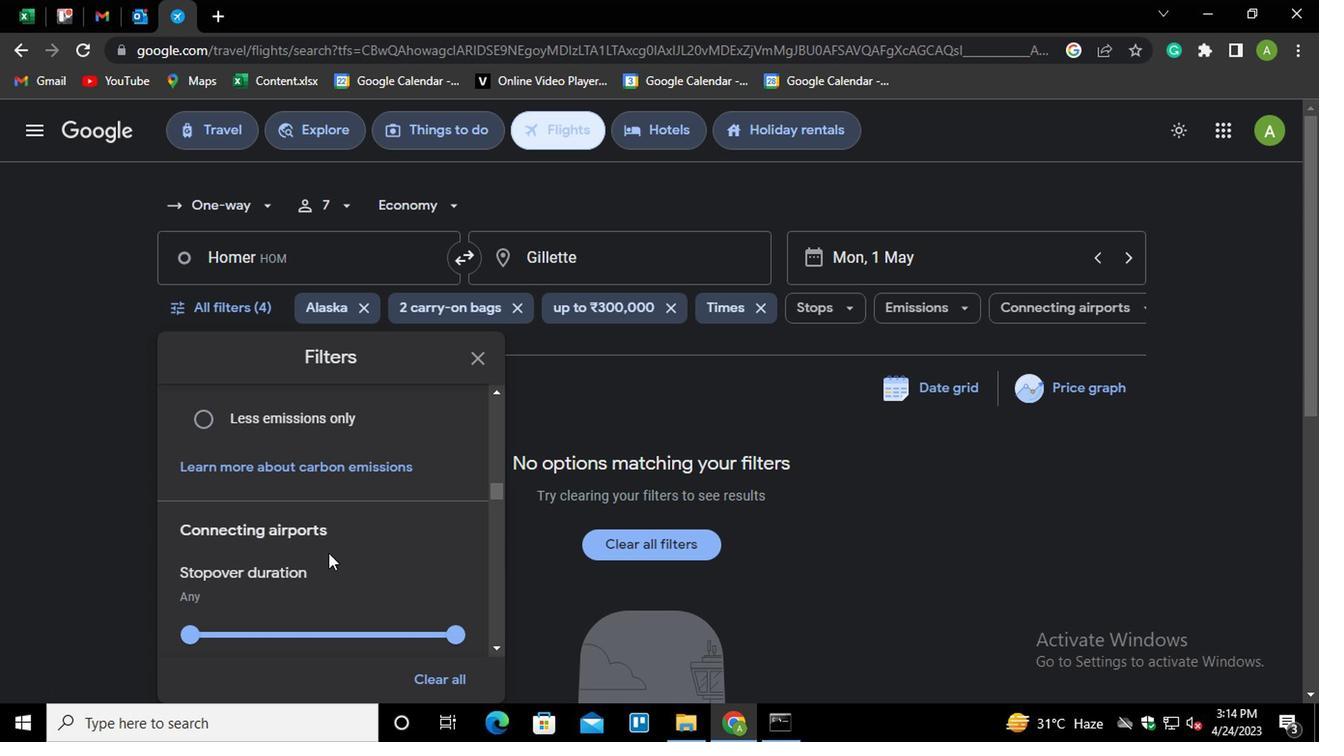 
Action: Mouse scrolled (323, 553) with delta (0, 0)
Screenshot: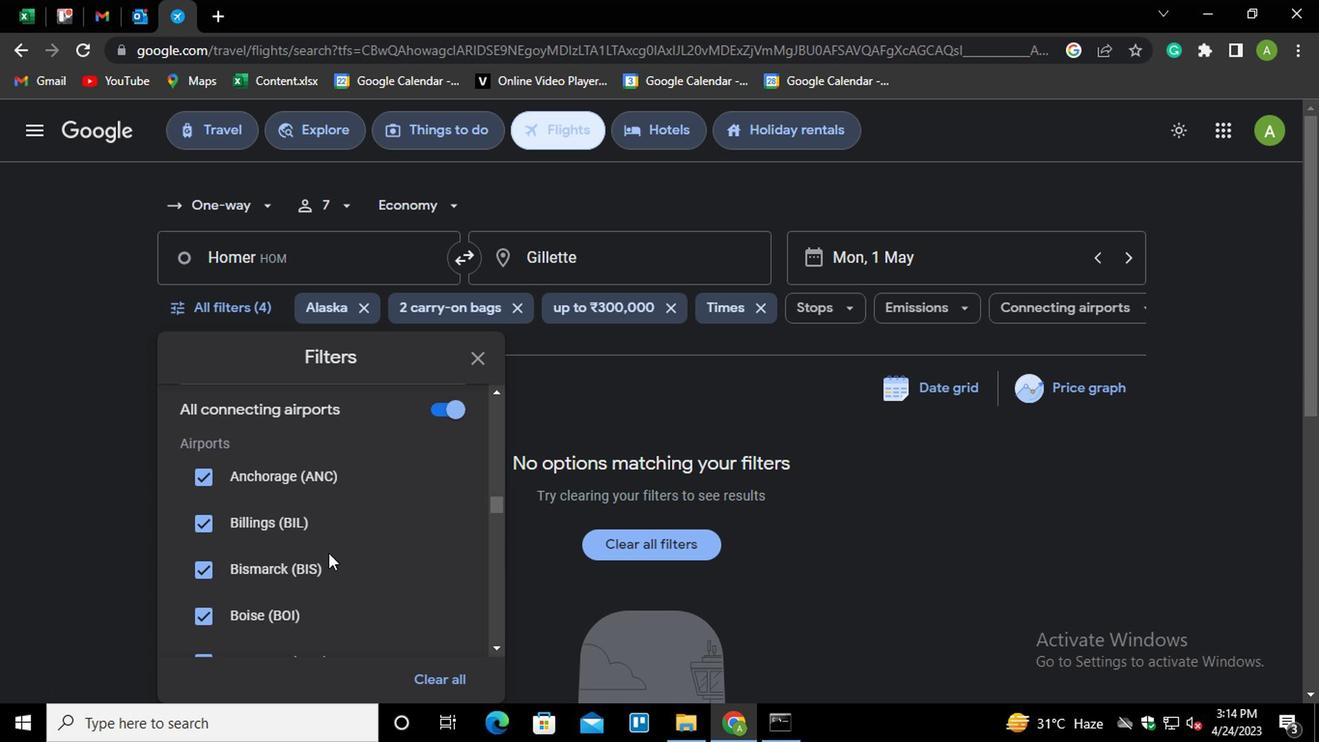 
Action: Mouse scrolled (323, 553) with delta (0, 0)
Screenshot: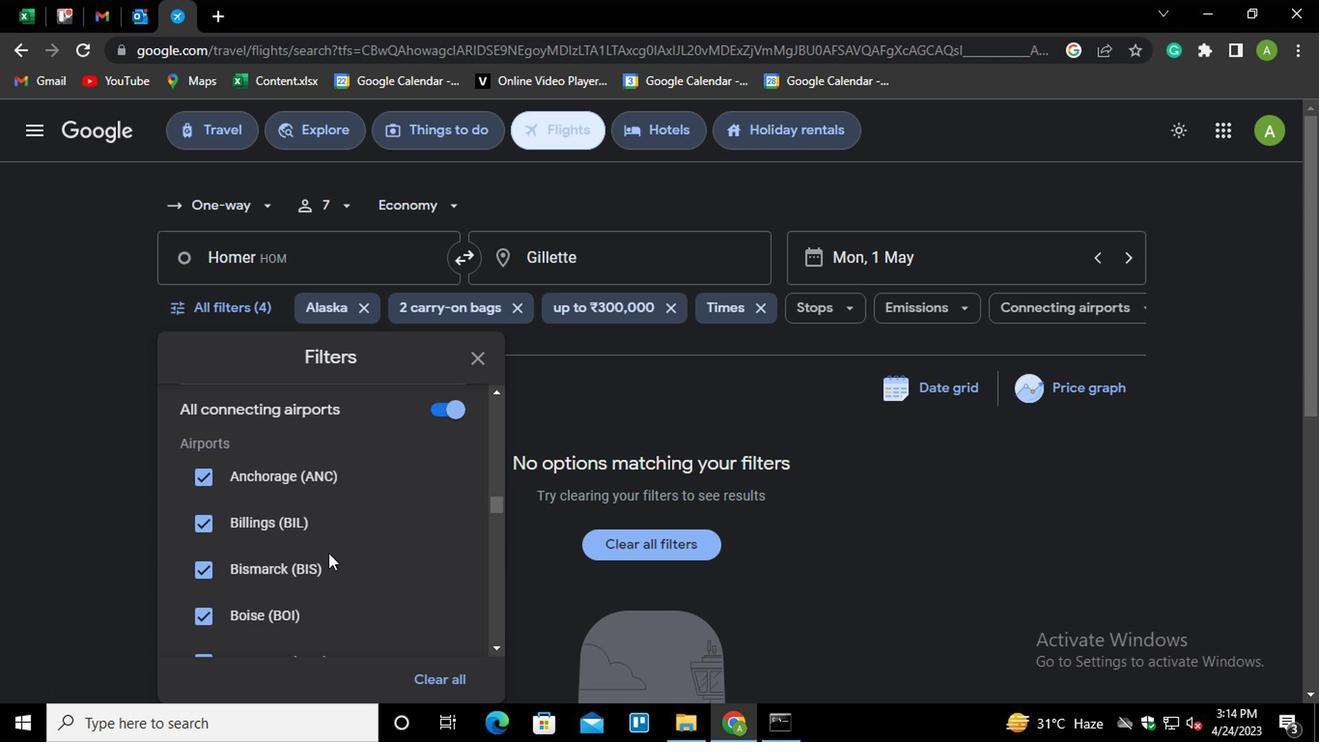 
Action: Mouse scrolled (323, 553) with delta (0, 0)
Screenshot: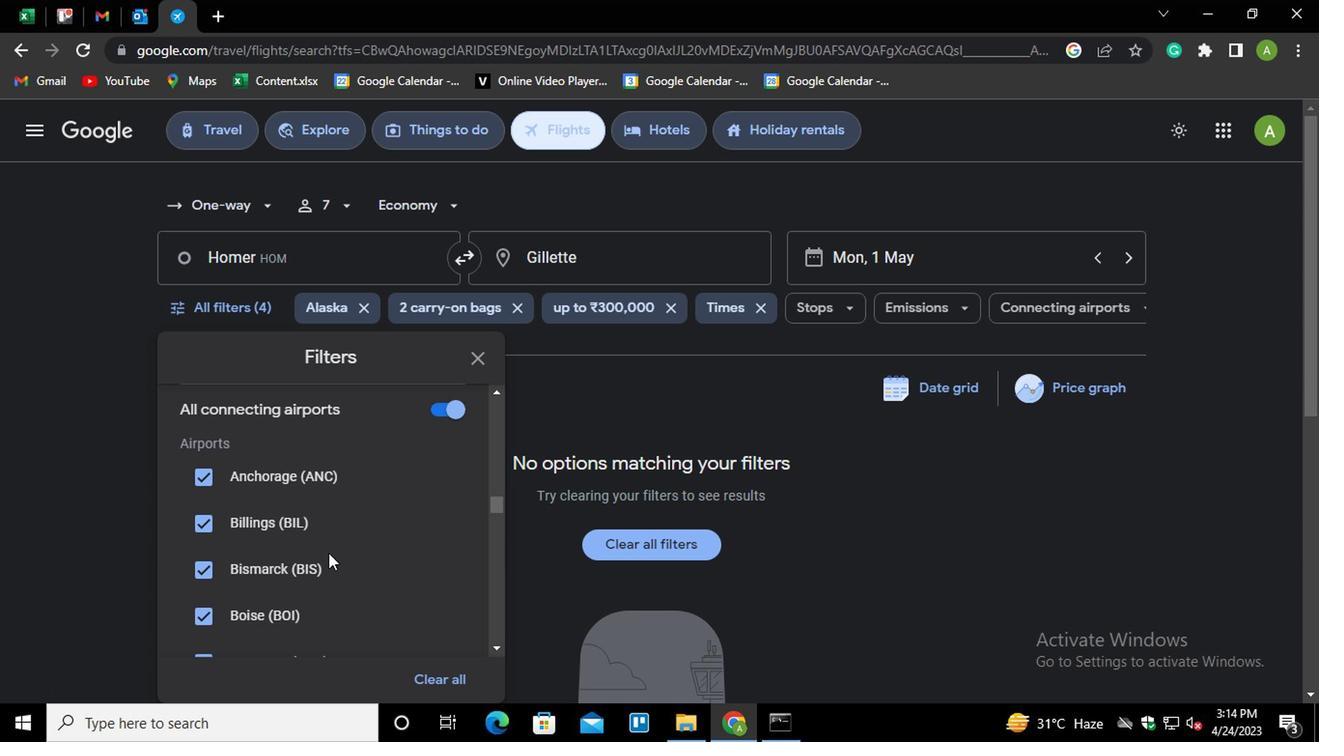 
Action: Mouse scrolled (323, 553) with delta (0, 0)
Screenshot: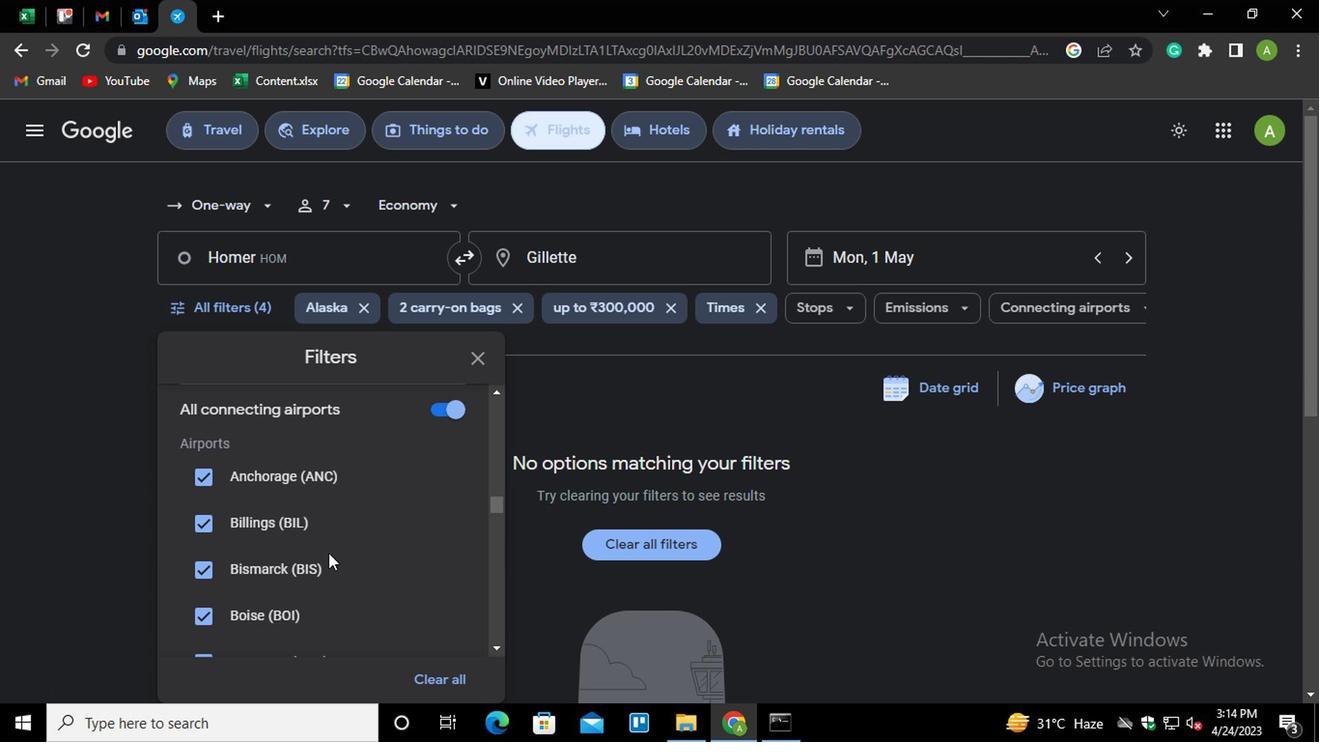 
Action: Mouse scrolled (323, 553) with delta (0, 0)
Screenshot: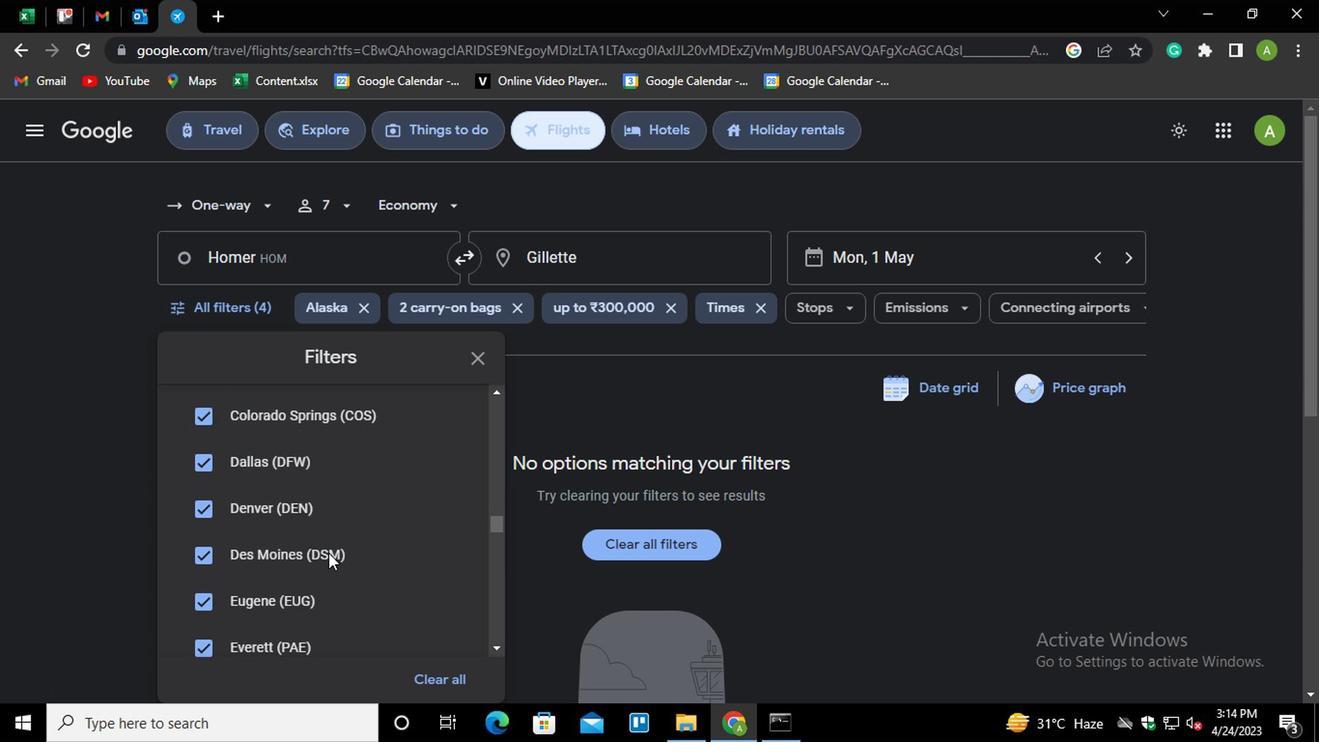 
Action: Mouse scrolled (323, 553) with delta (0, 0)
Screenshot: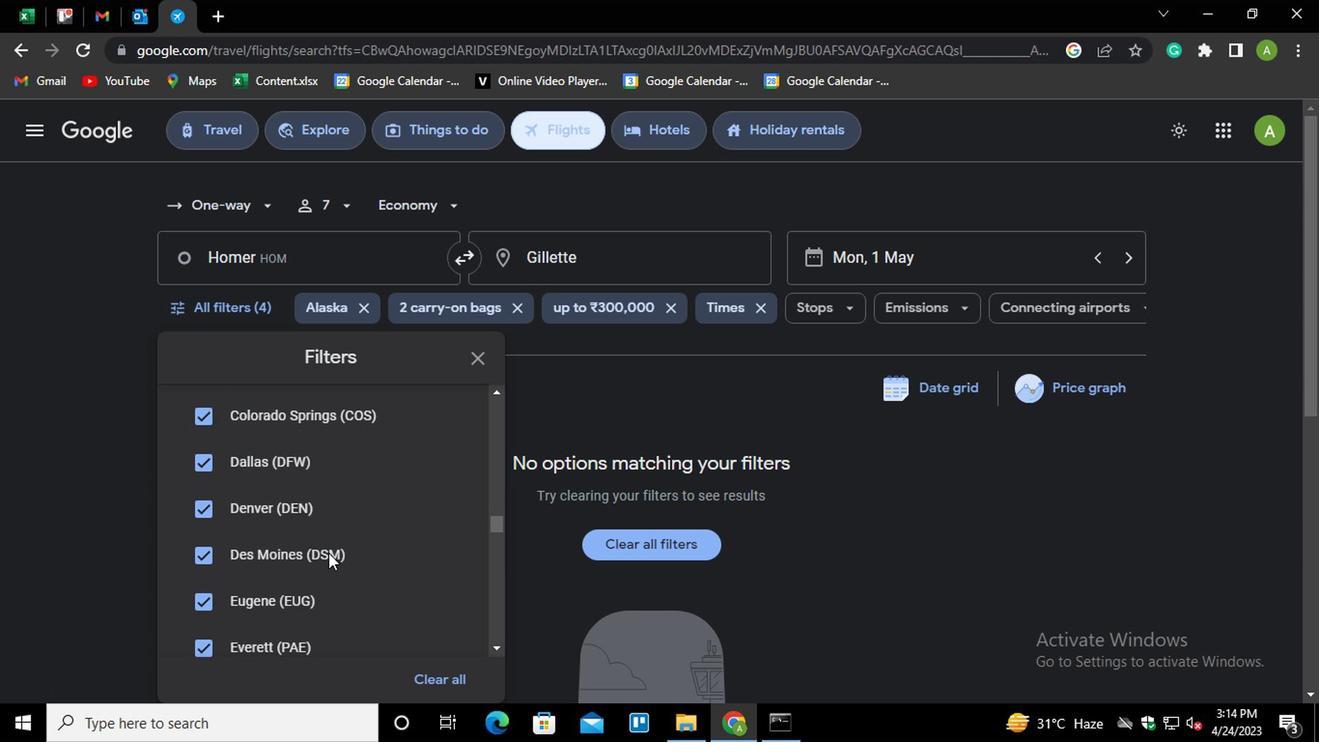 
Action: Mouse scrolled (323, 553) with delta (0, 0)
Screenshot: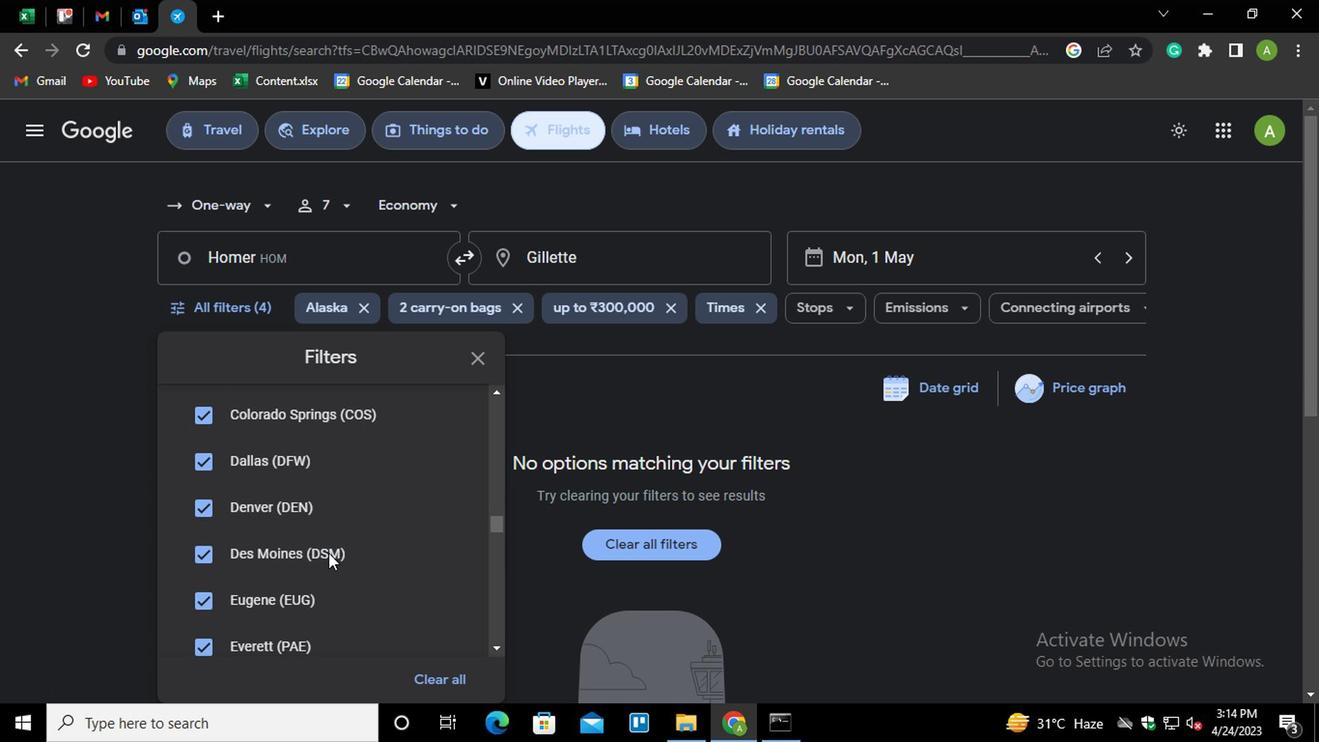 
Action: Mouse scrolled (323, 553) with delta (0, 0)
Screenshot: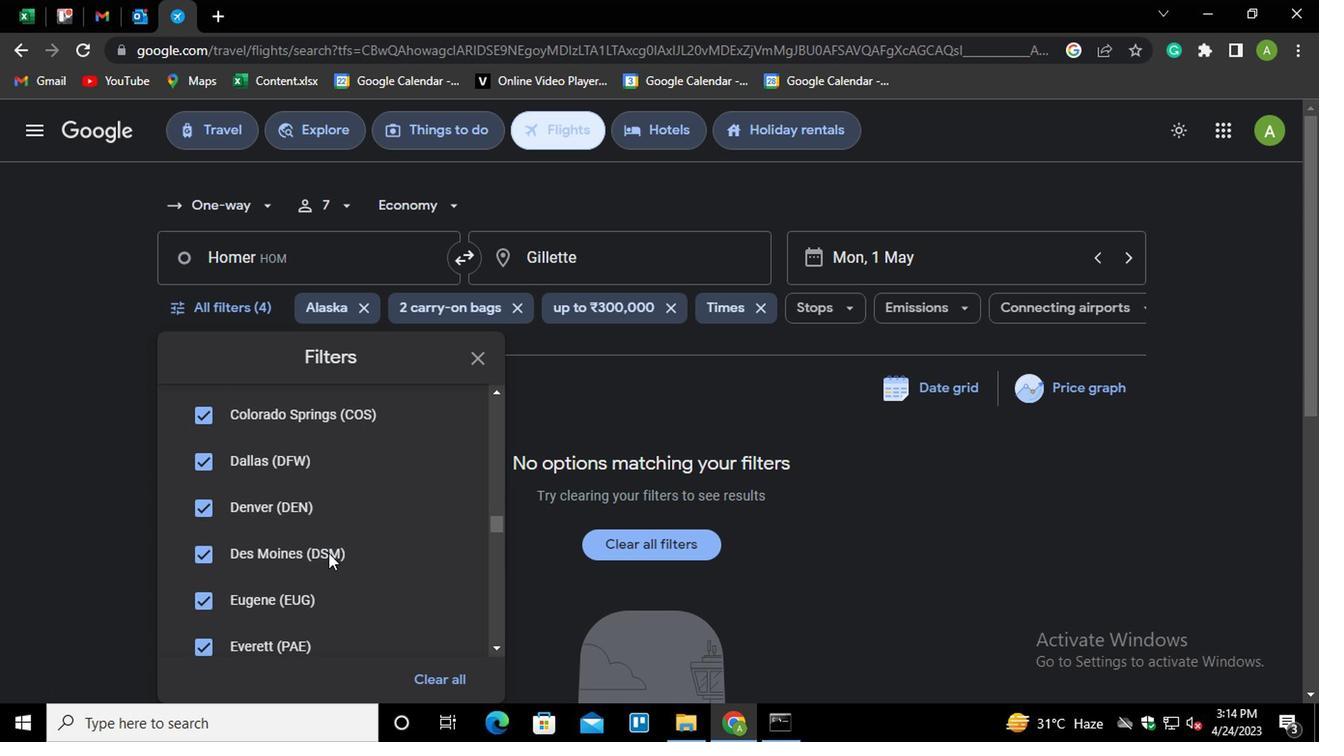 
Action: Mouse scrolled (323, 553) with delta (0, 0)
Screenshot: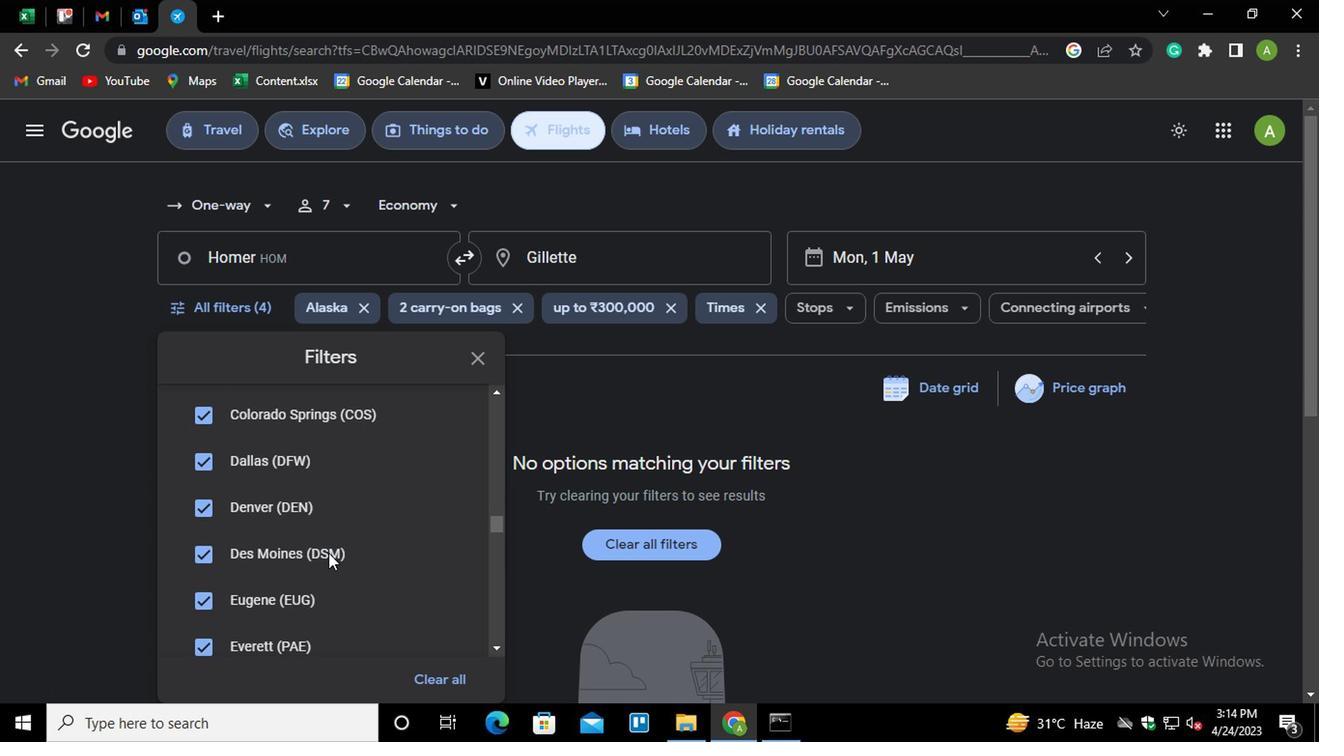 
Action: Mouse scrolled (323, 553) with delta (0, 0)
Screenshot: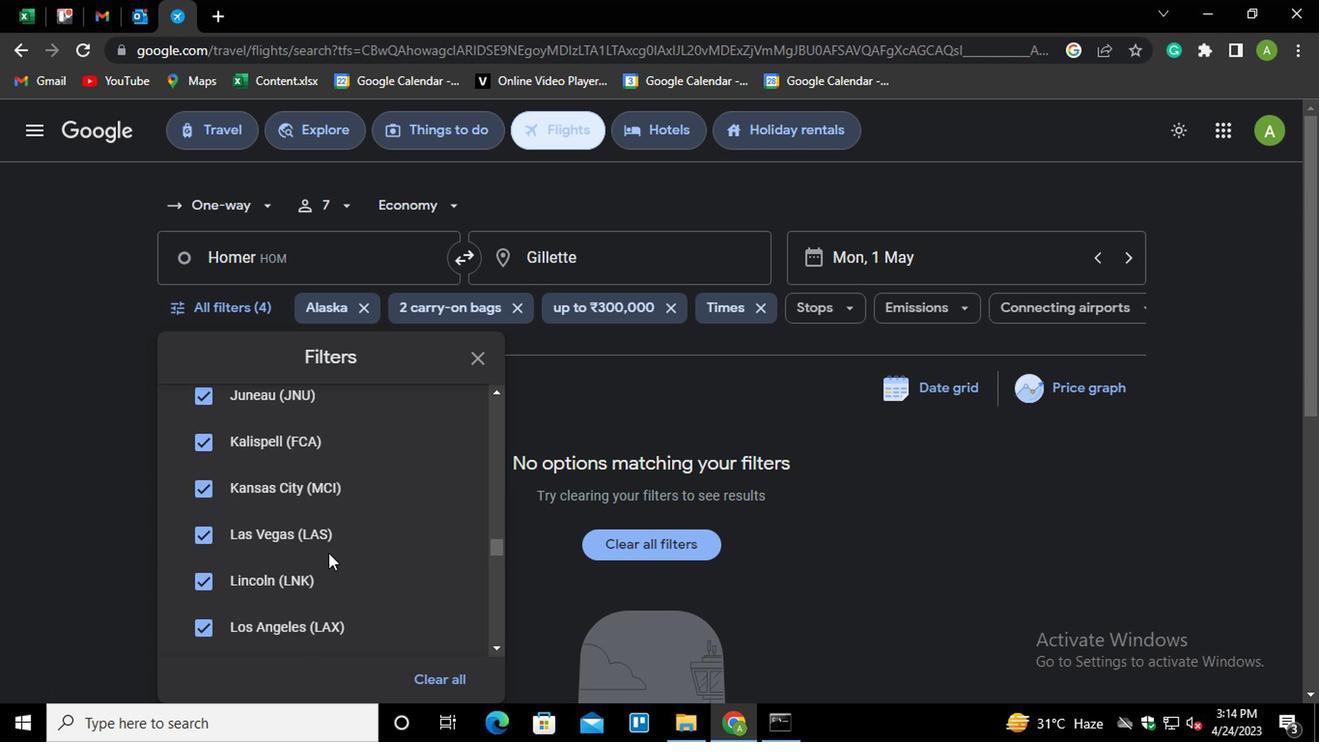 
Action: Mouse scrolled (323, 553) with delta (0, 0)
Screenshot: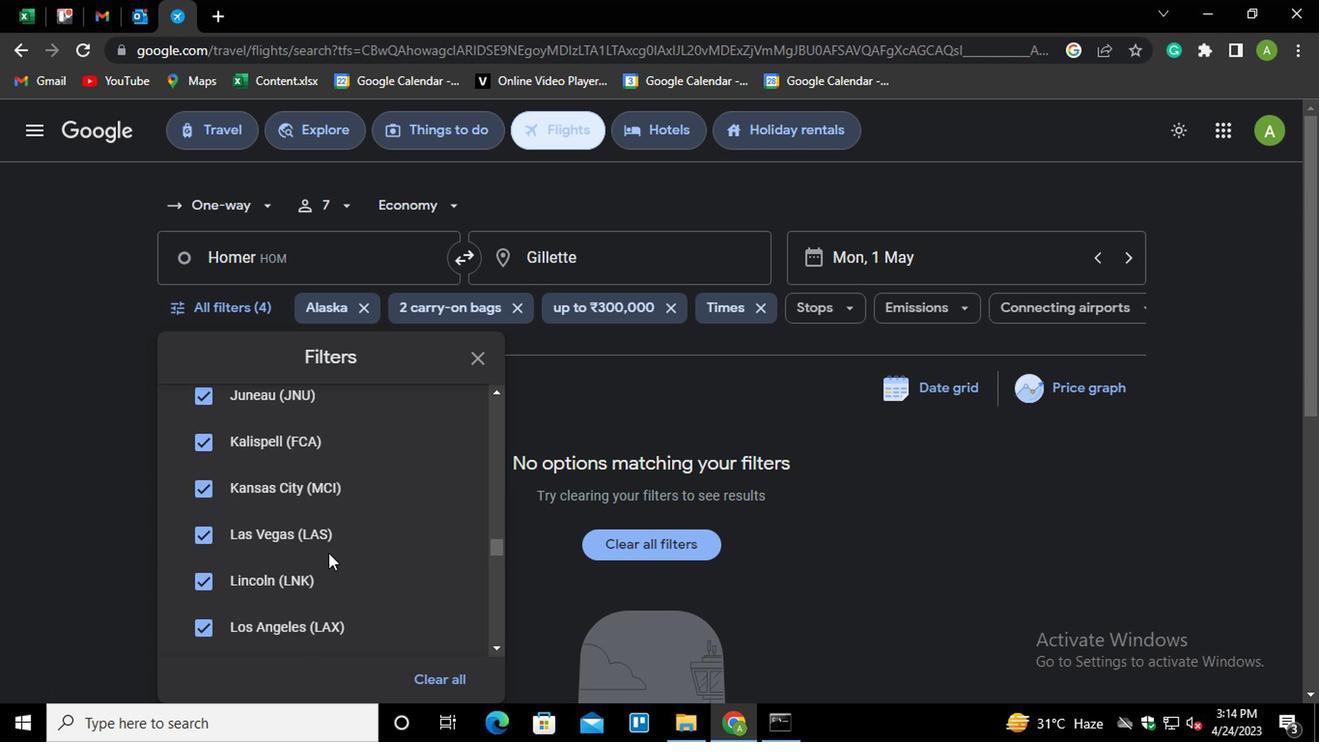 
Action: Mouse scrolled (323, 553) with delta (0, 0)
Screenshot: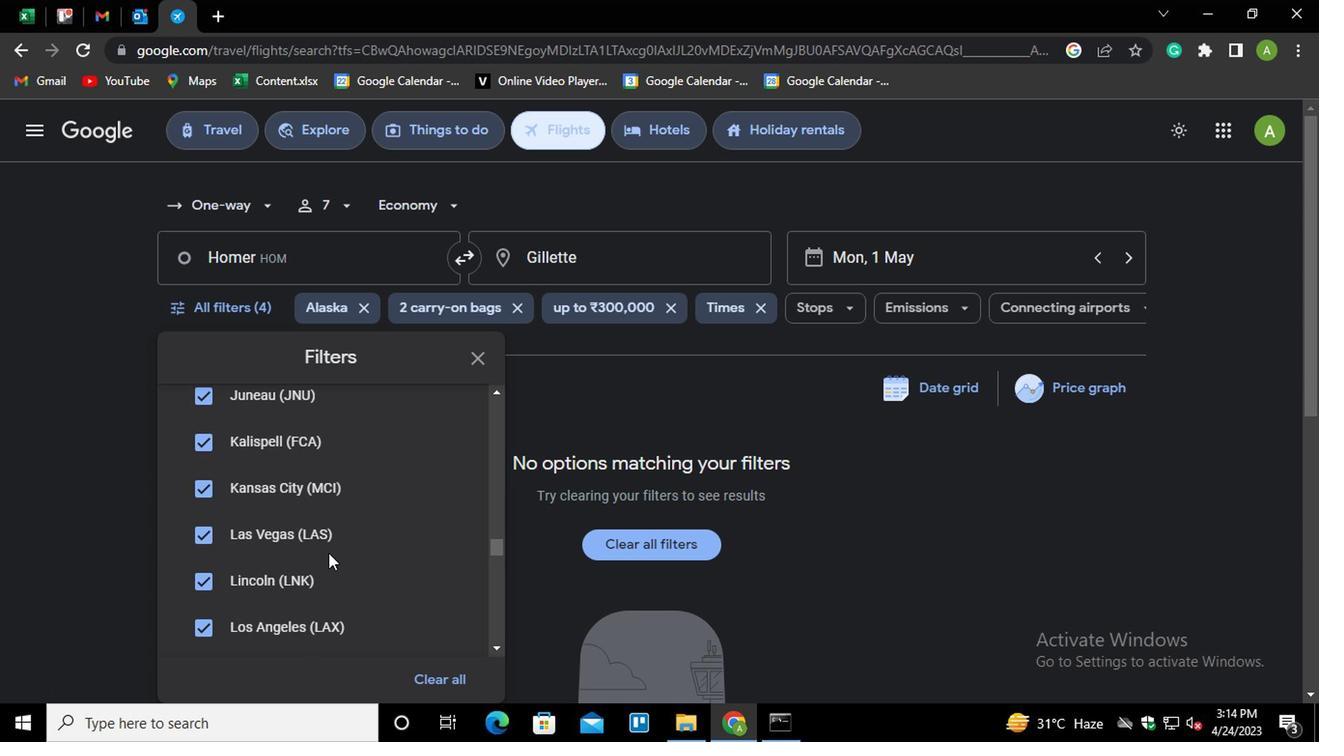 
Action: Mouse scrolled (323, 553) with delta (0, 0)
Screenshot: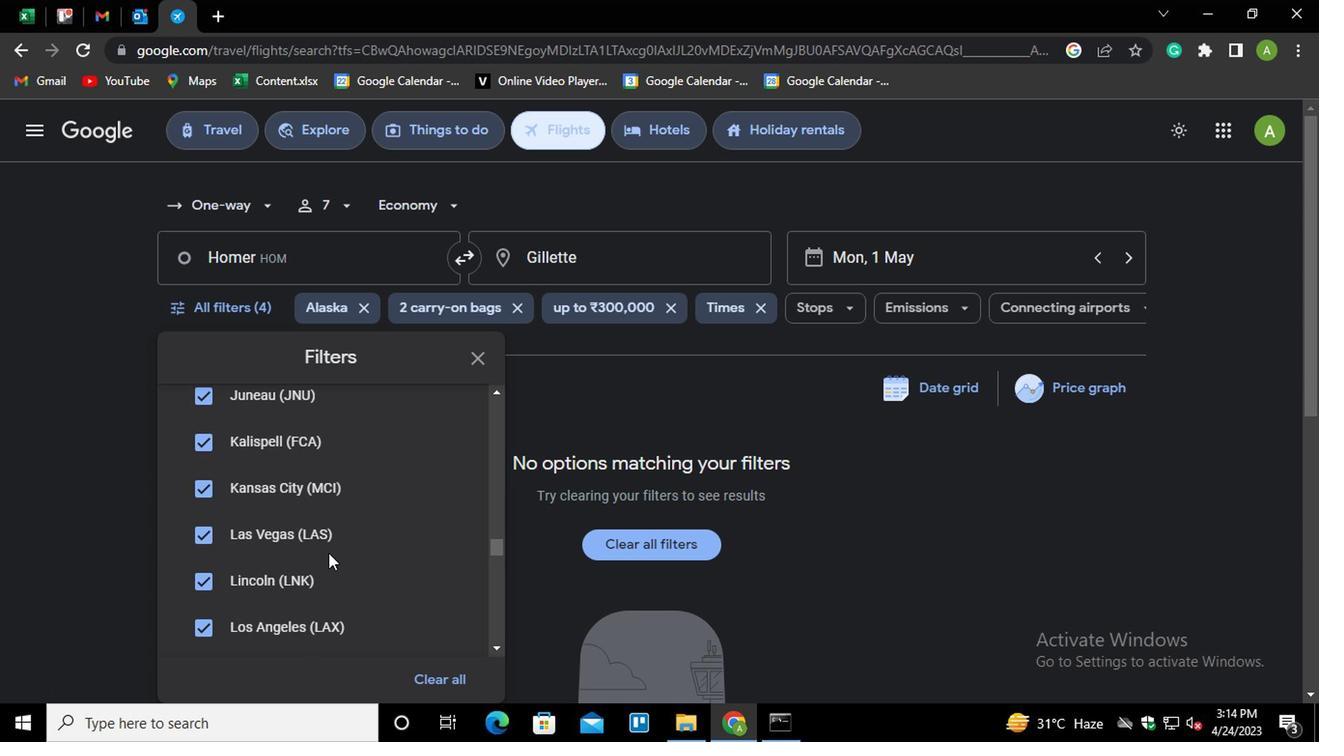 
Action: Mouse scrolled (323, 553) with delta (0, 0)
Screenshot: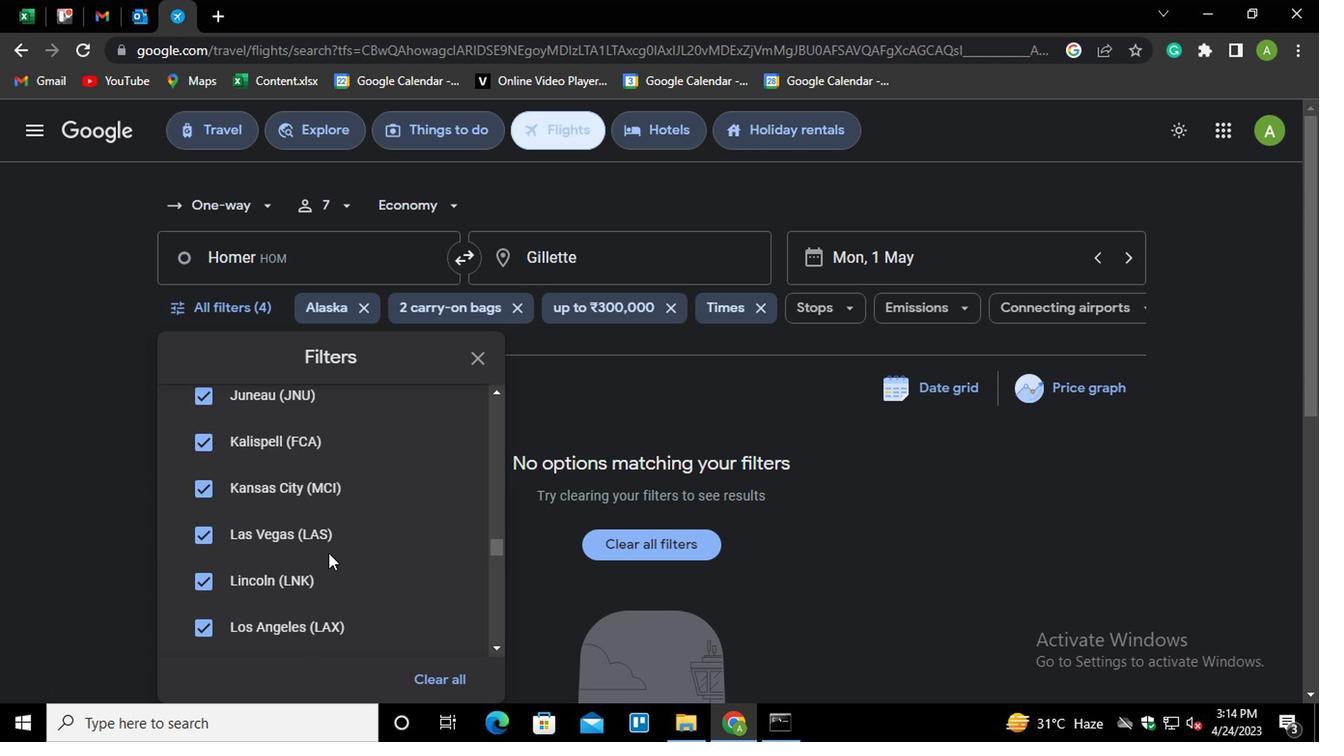 
Action: Mouse scrolled (323, 553) with delta (0, 0)
Screenshot: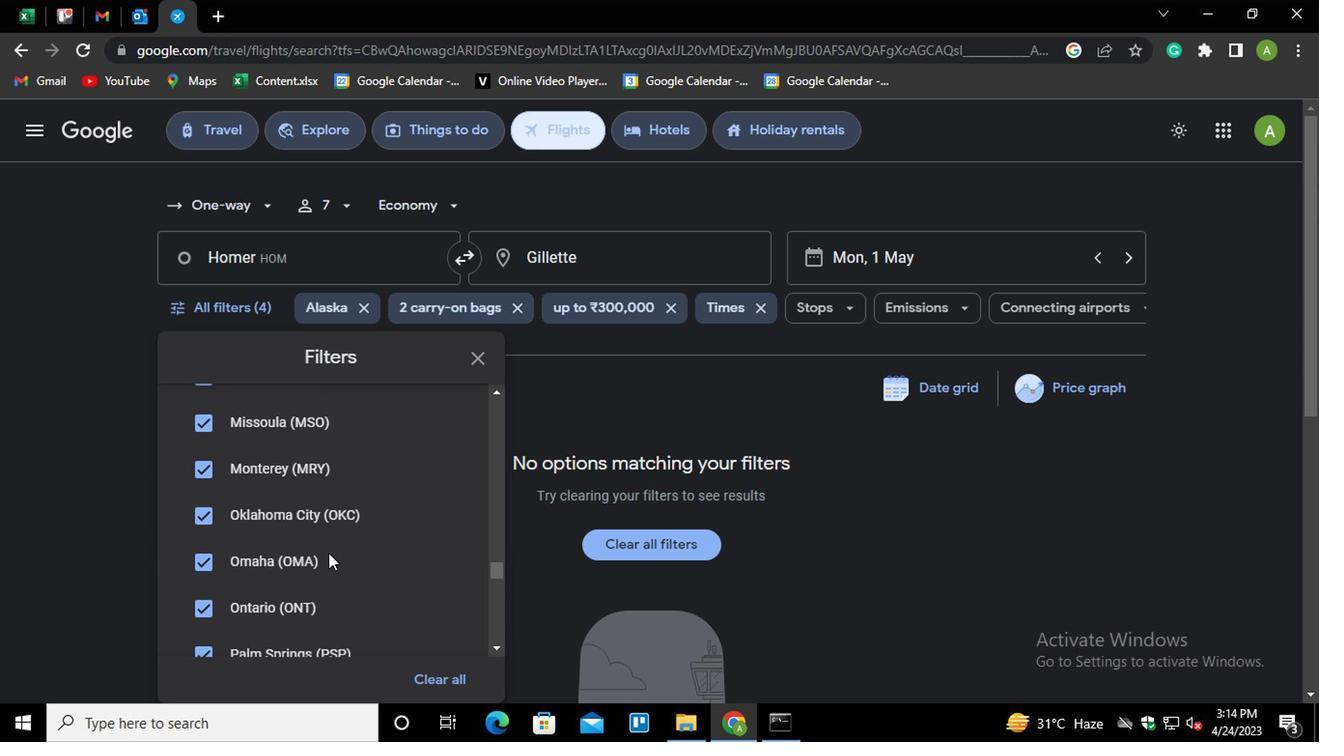 
Action: Mouse scrolled (323, 553) with delta (0, 0)
Screenshot: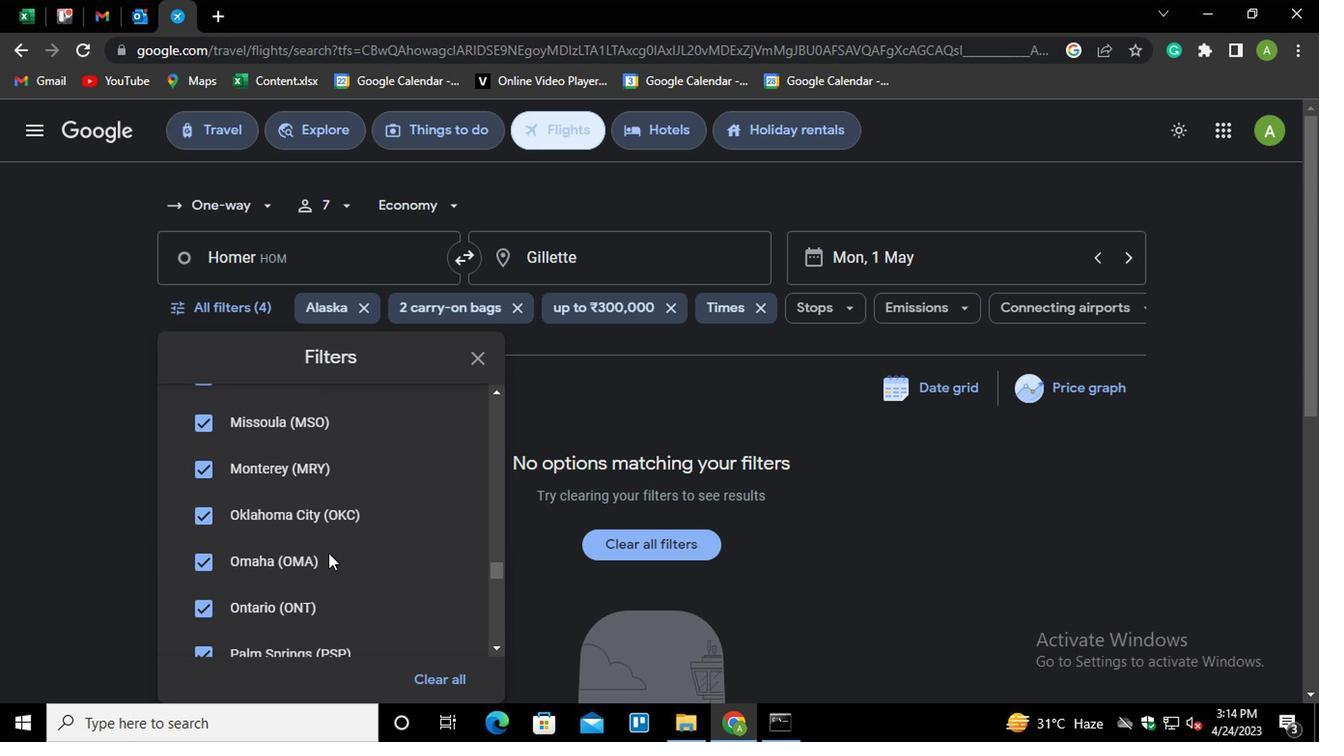 
Action: Mouse scrolled (323, 553) with delta (0, 0)
Screenshot: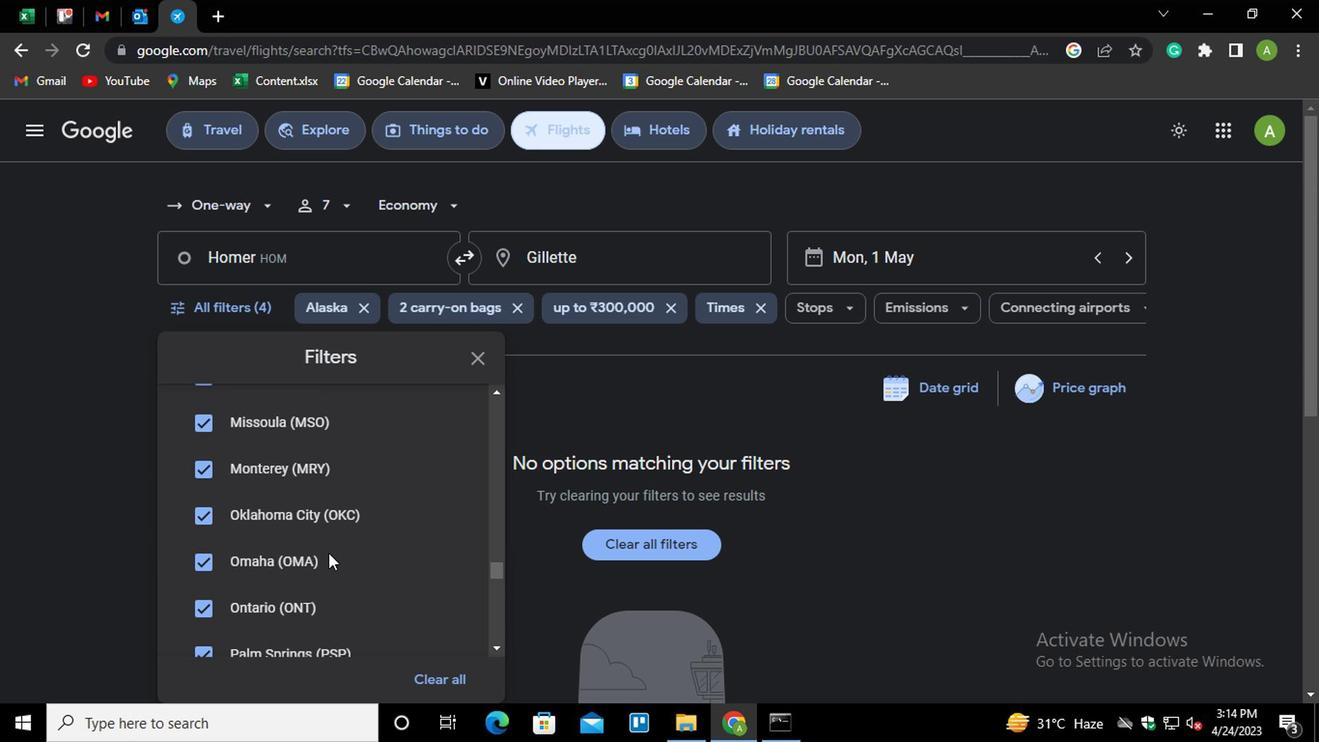 
Action: Mouse scrolled (323, 553) with delta (0, 0)
Screenshot: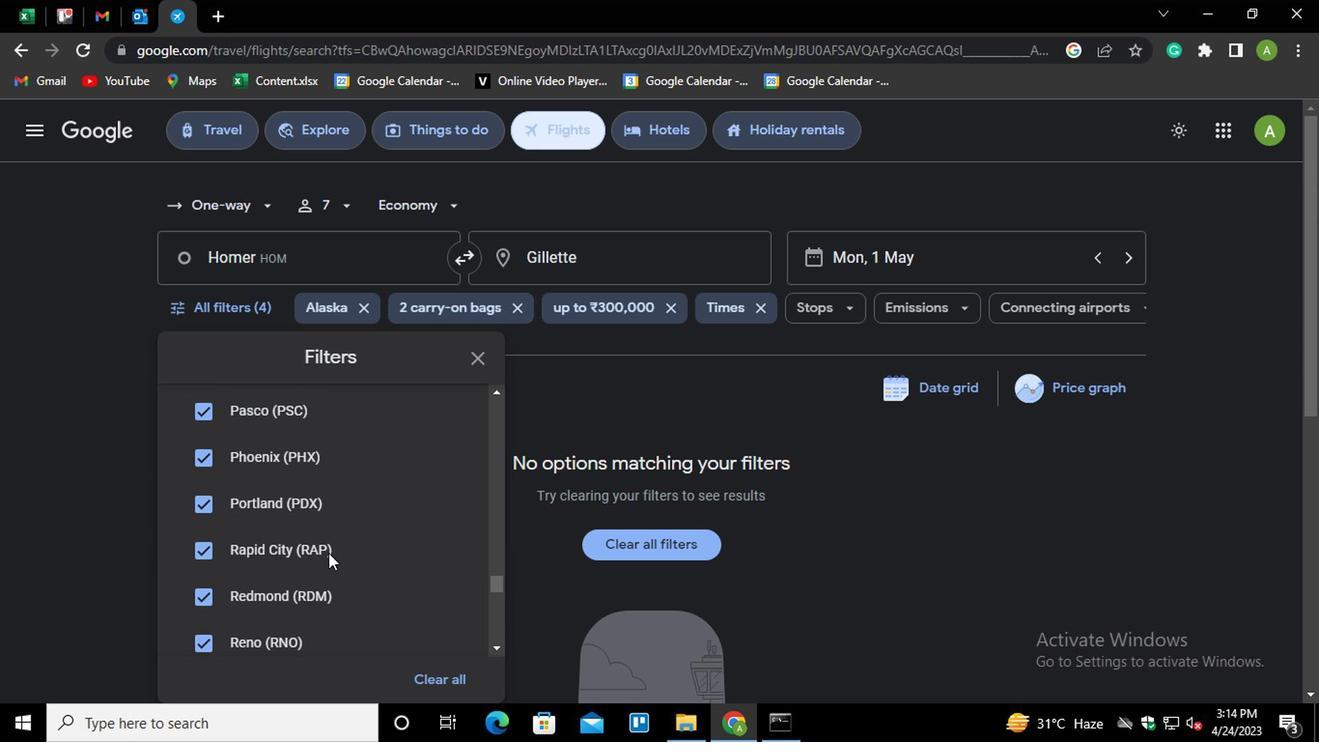 
Action: Mouse scrolled (323, 553) with delta (0, 0)
Screenshot: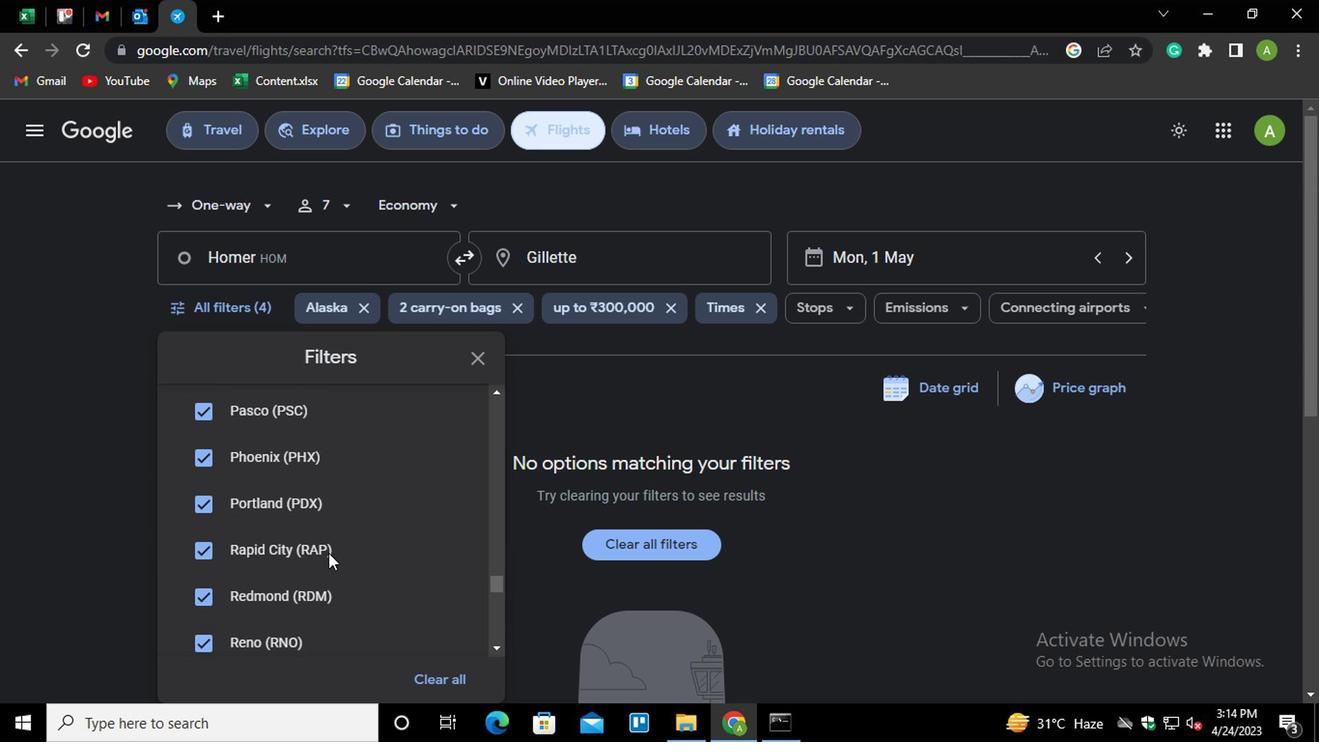 
Action: Mouse scrolled (323, 553) with delta (0, 0)
Screenshot: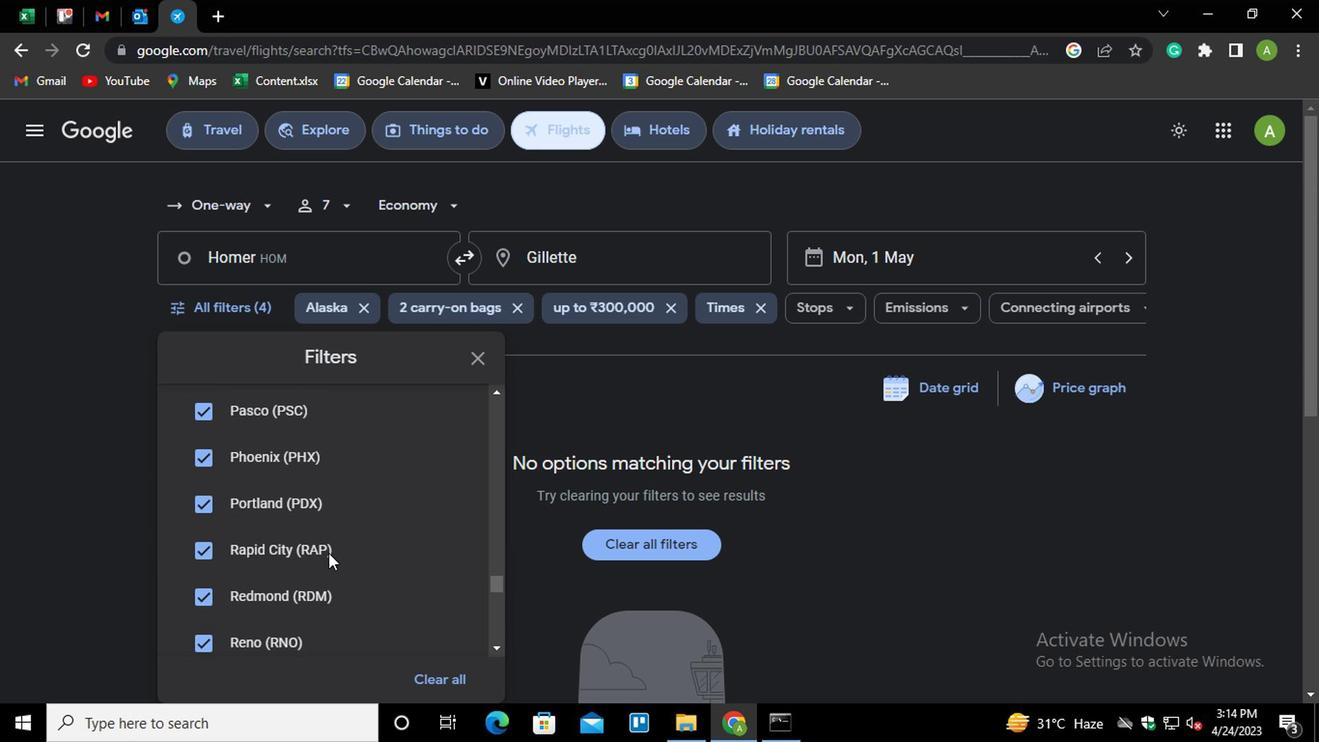 
Action: Mouse moved to (754, 398)
Screenshot: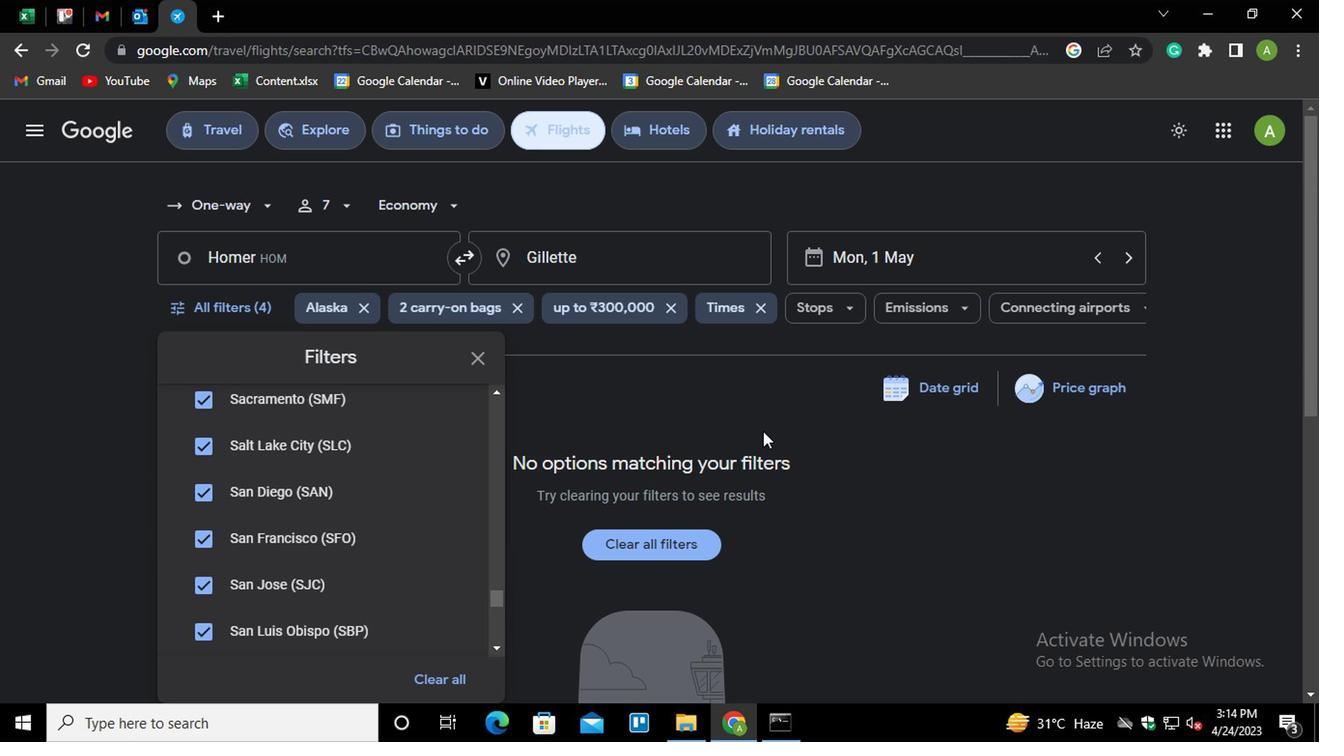 
Action: Mouse pressed left at (754, 398)
Screenshot: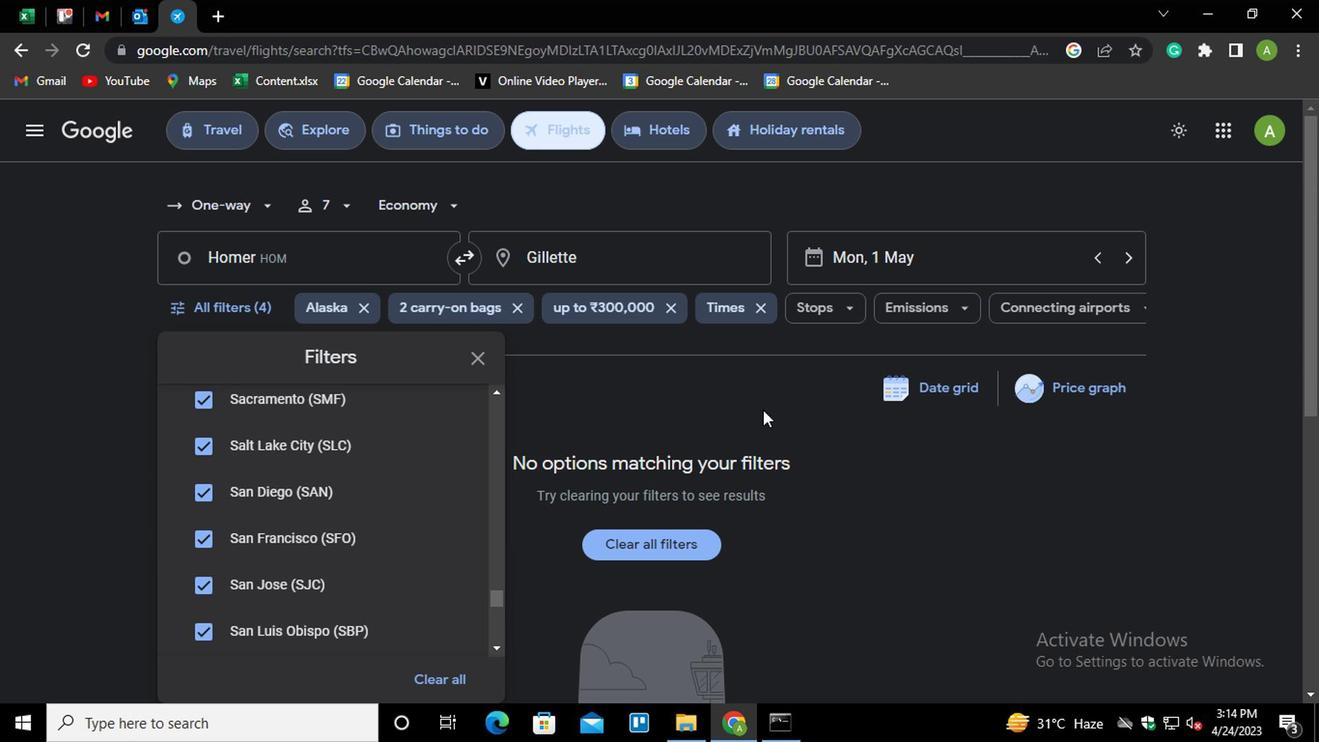 
